 Task: Find connections with filter location Neuss with filter topic #leadershipwith filter profile language German with filter current company Lazard with filter school BUNDELKHAND INSTITUTE OF ENGINEERING AND TECHNOLOGY, JHANSI with filter industry Interurban and Rural Bus Services with filter service category Corporate Events with filter keywords title Continuous Improvement Lead
Action: Mouse moved to (596, 87)
Screenshot: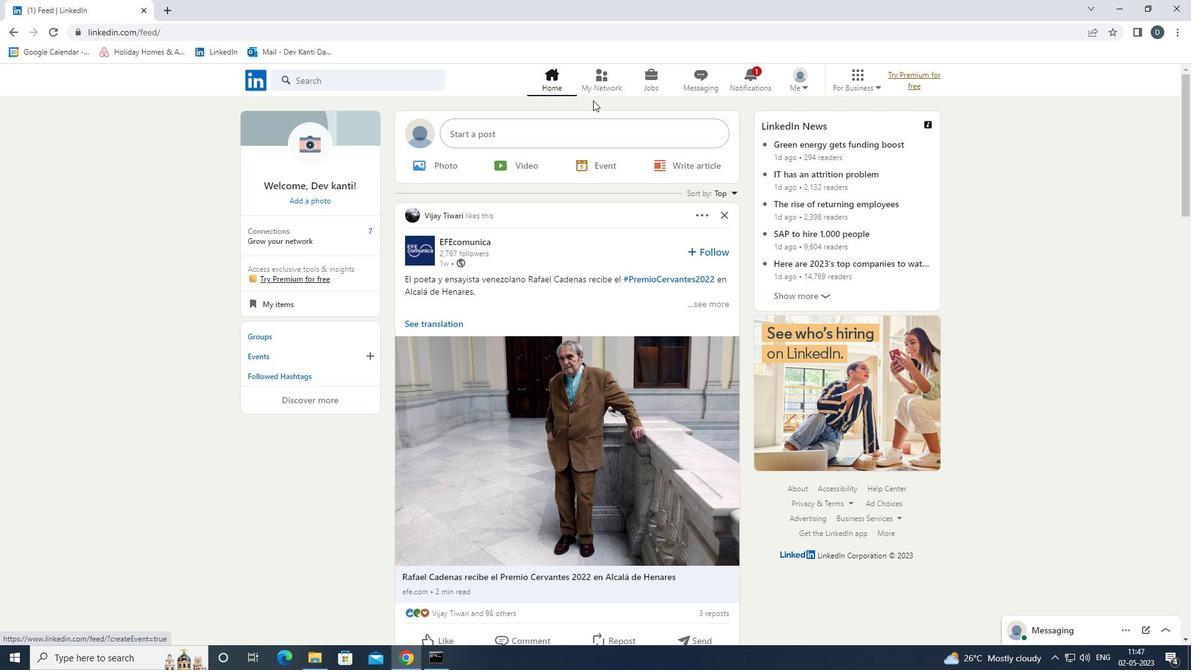 
Action: Mouse pressed left at (596, 87)
Screenshot: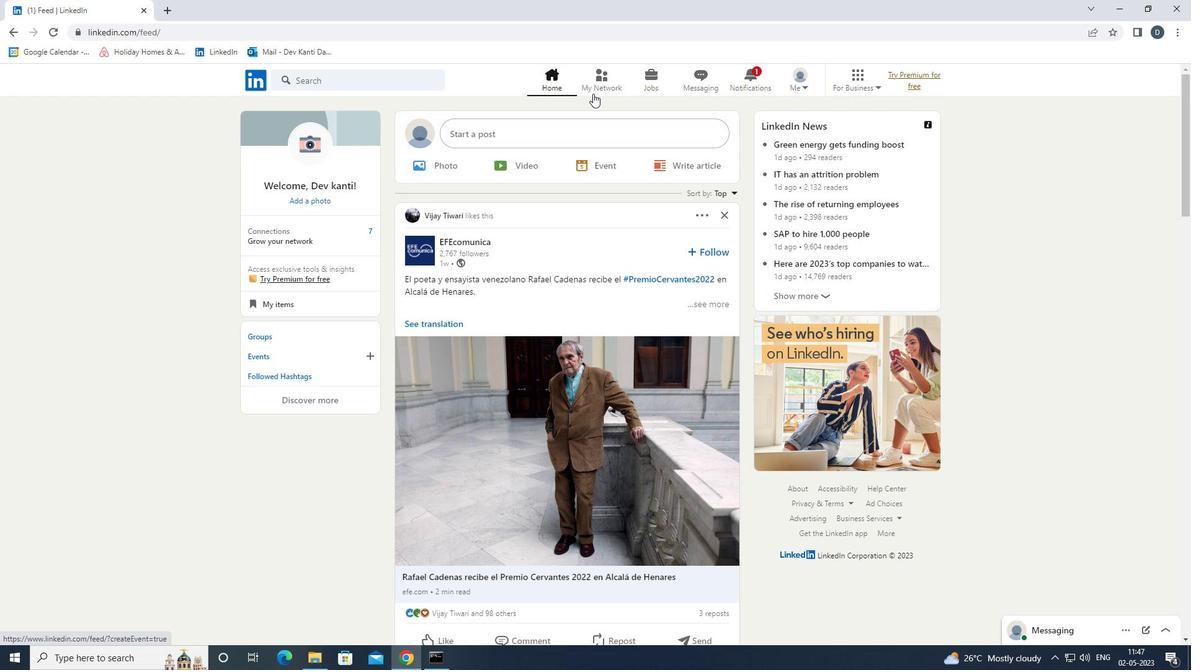 
Action: Mouse moved to (408, 147)
Screenshot: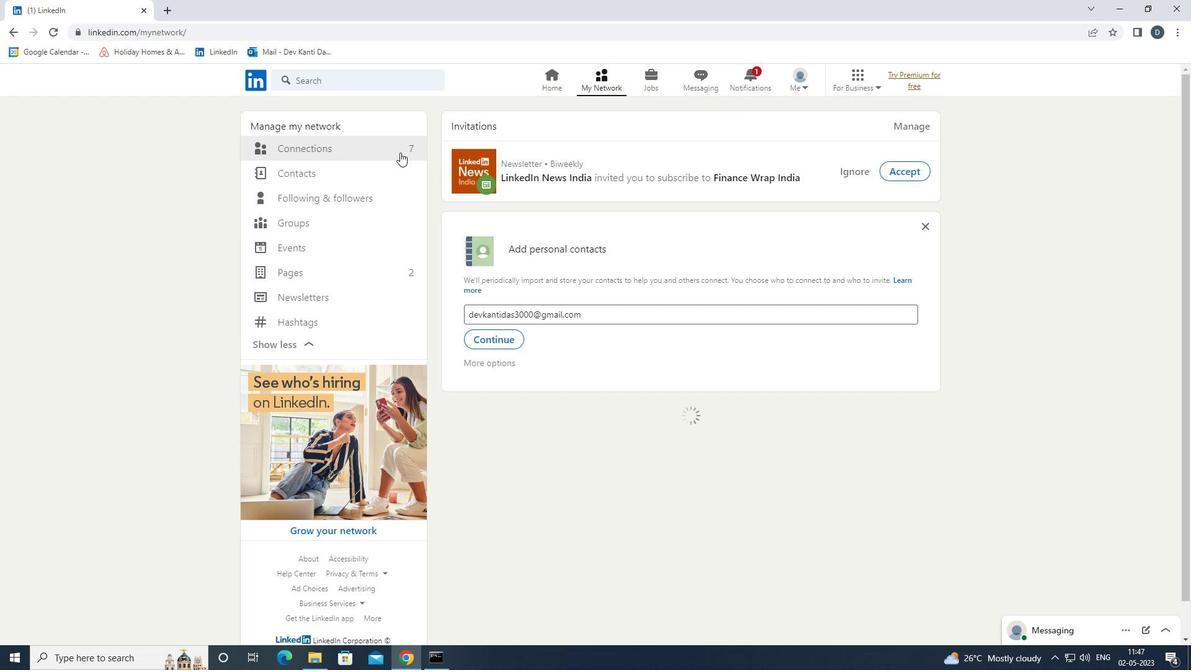 
Action: Mouse pressed left at (408, 147)
Screenshot: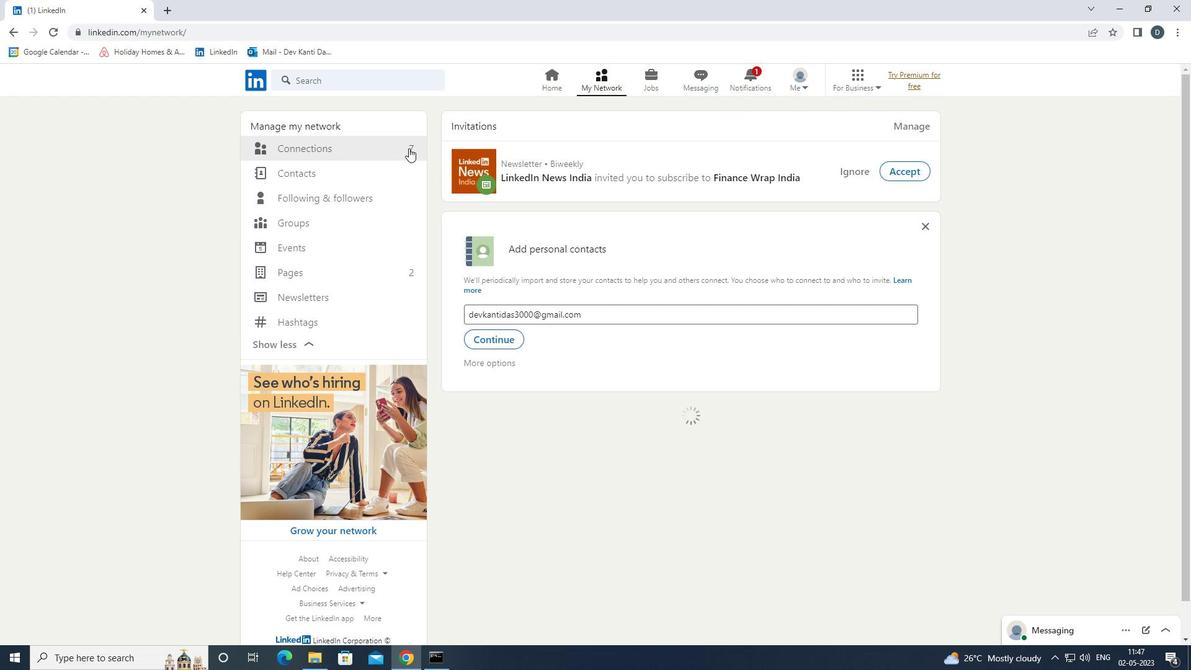 
Action: Mouse moved to (722, 151)
Screenshot: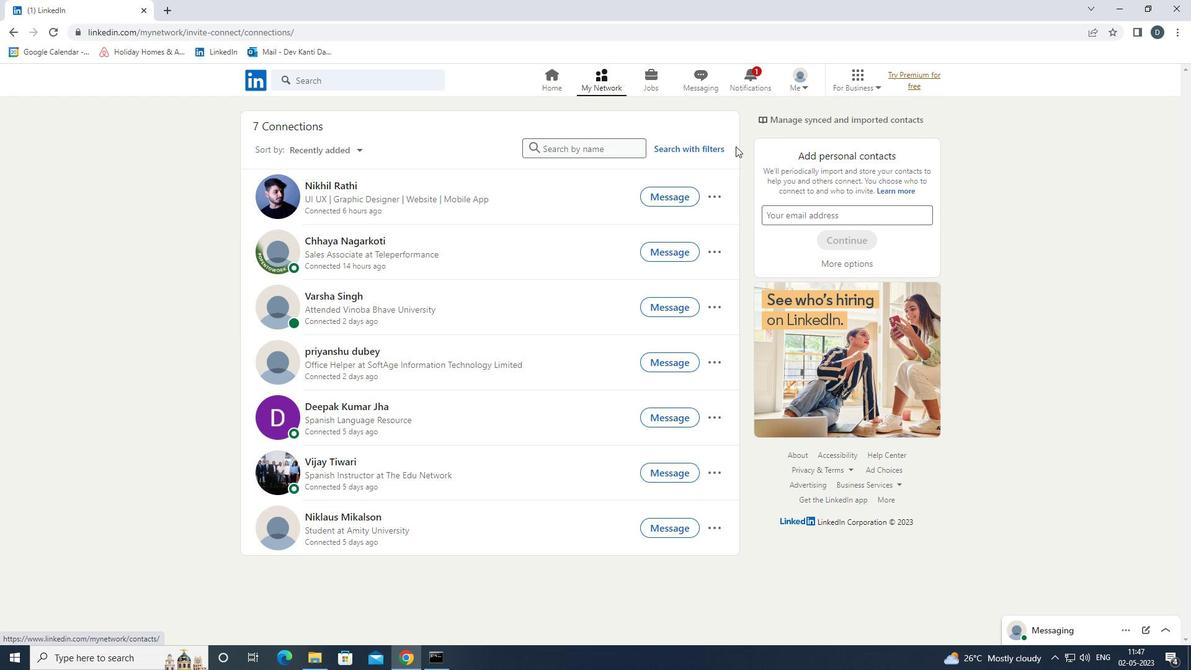 
Action: Mouse pressed left at (722, 151)
Screenshot: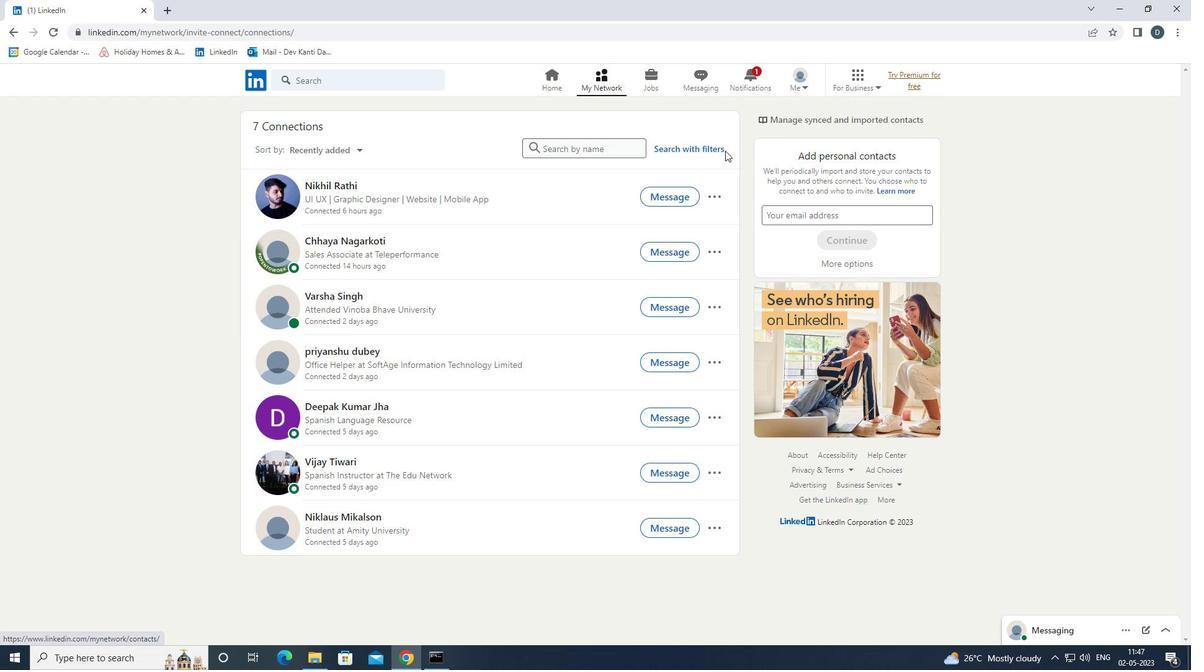 
Action: Mouse moved to (622, 113)
Screenshot: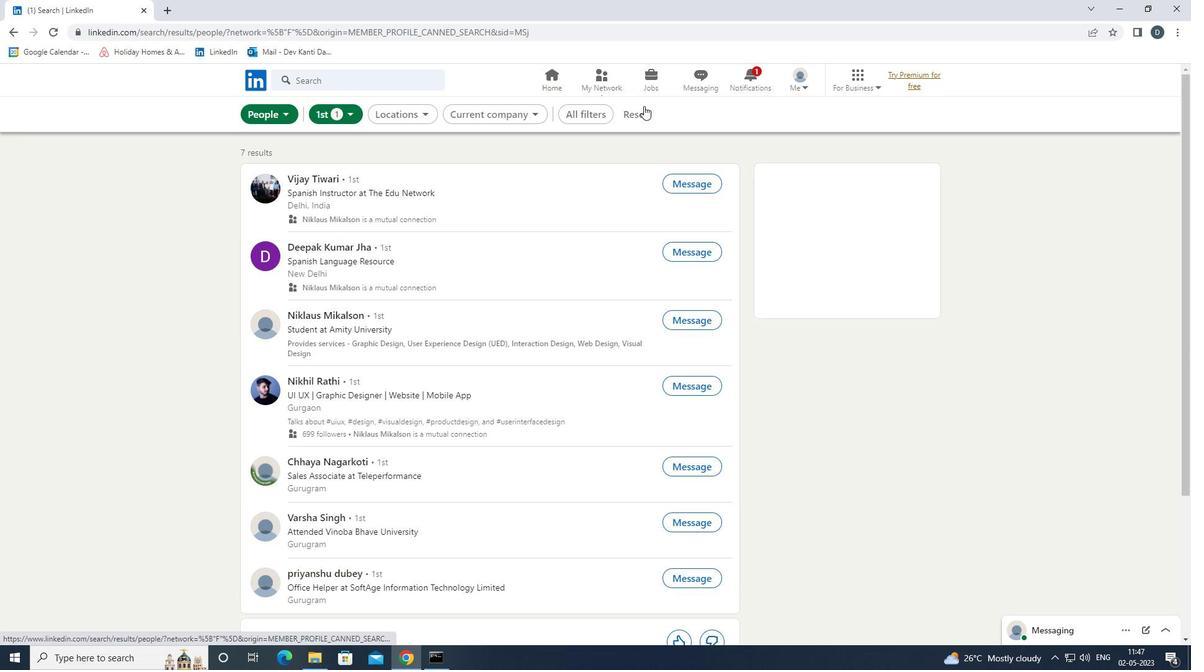 
Action: Mouse pressed left at (622, 113)
Screenshot: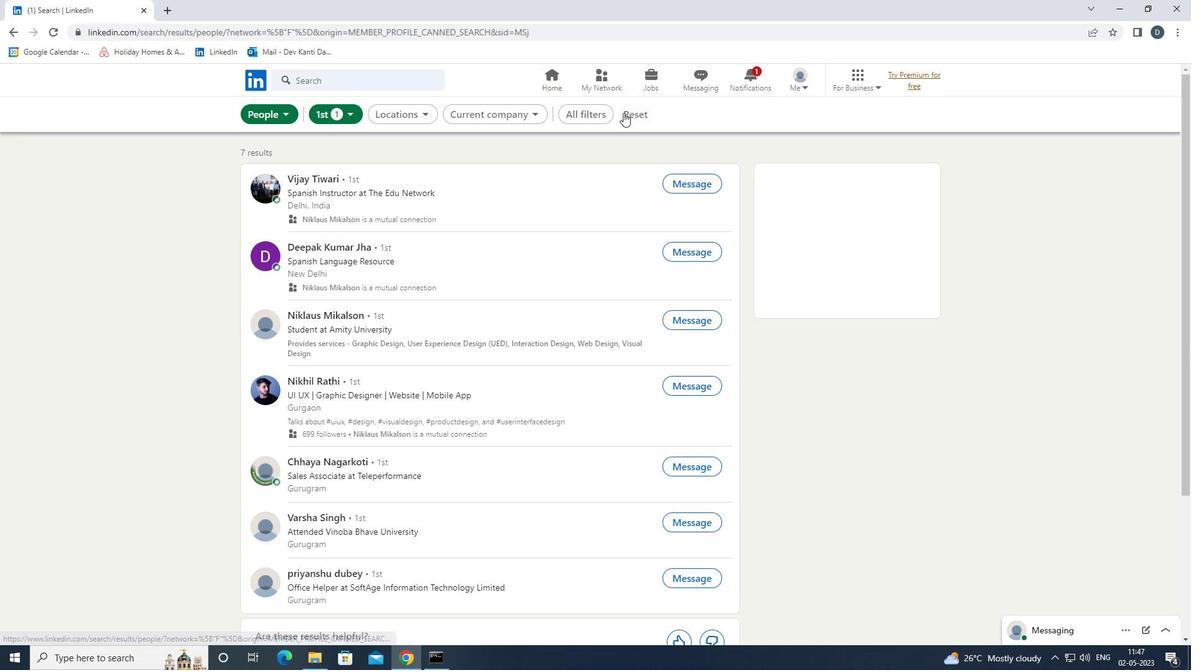 
Action: Mouse moved to (616, 108)
Screenshot: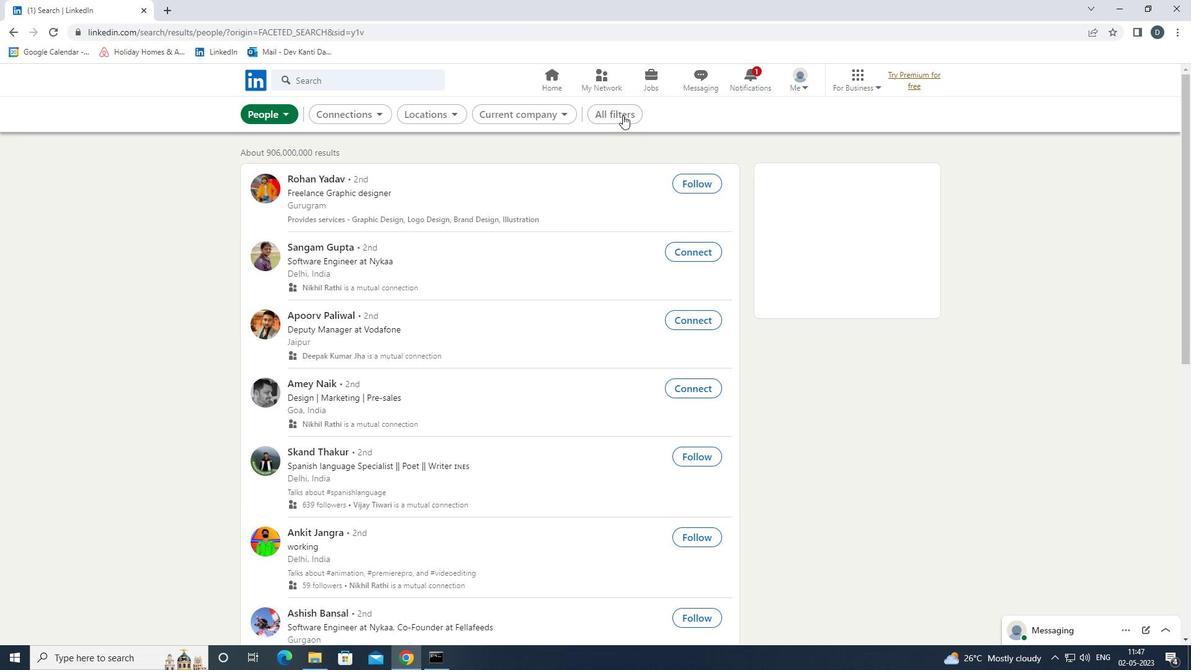 
Action: Mouse pressed left at (616, 108)
Screenshot: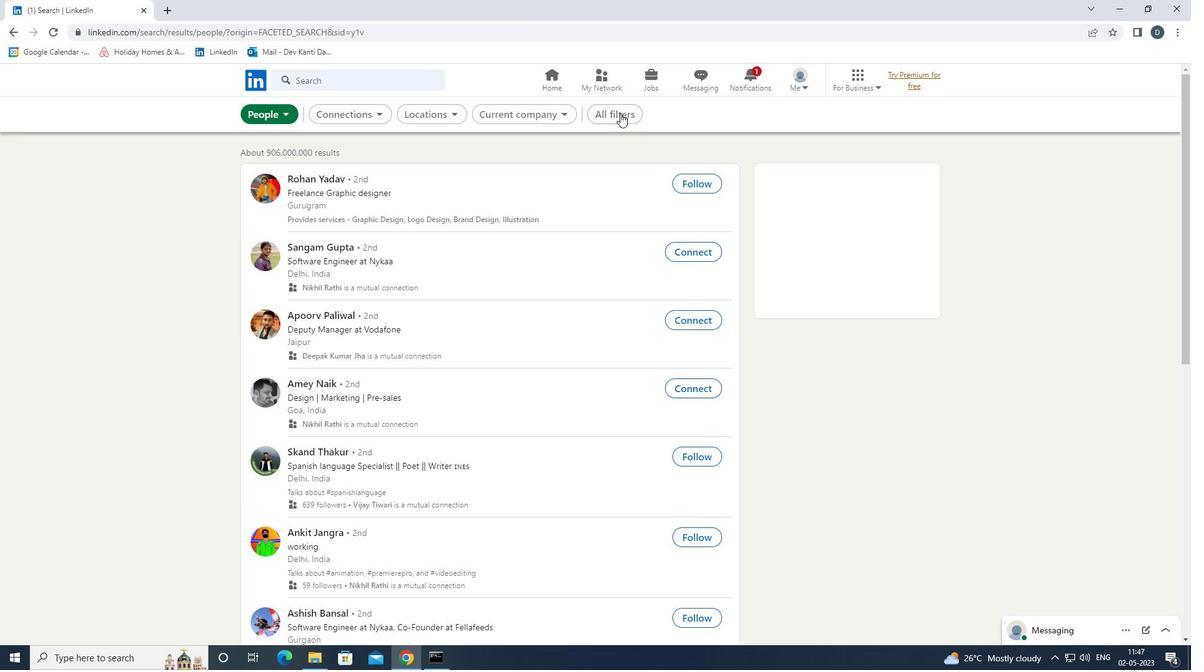 
Action: Mouse moved to (936, 379)
Screenshot: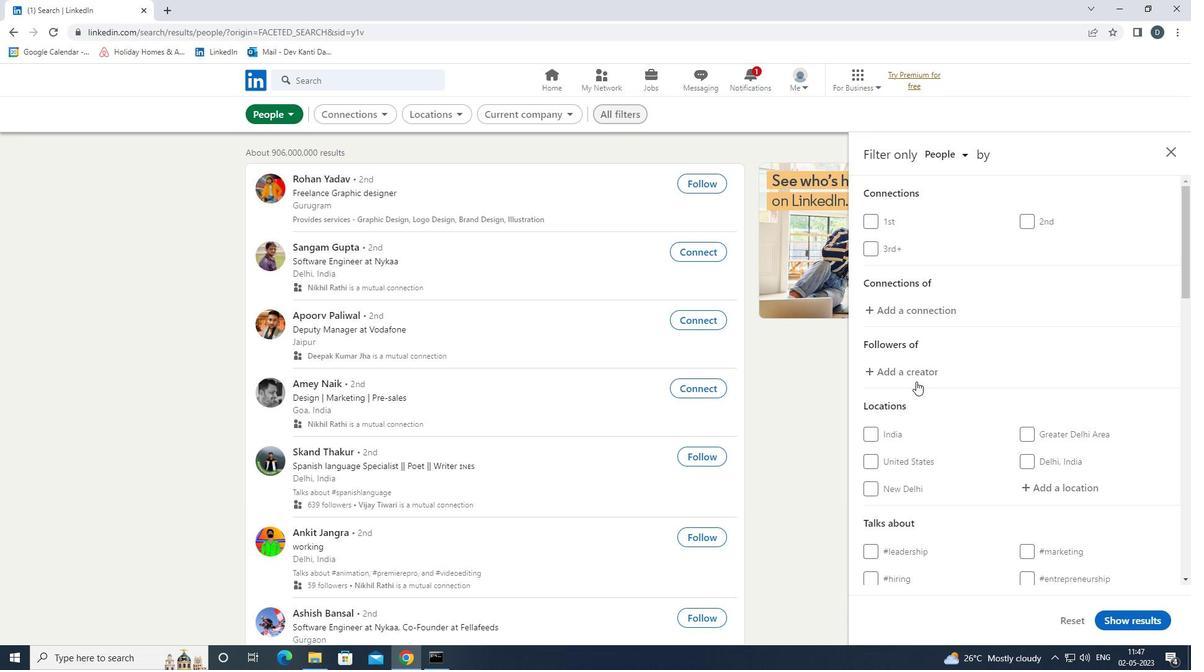 
Action: Mouse scrolled (936, 379) with delta (0, 0)
Screenshot: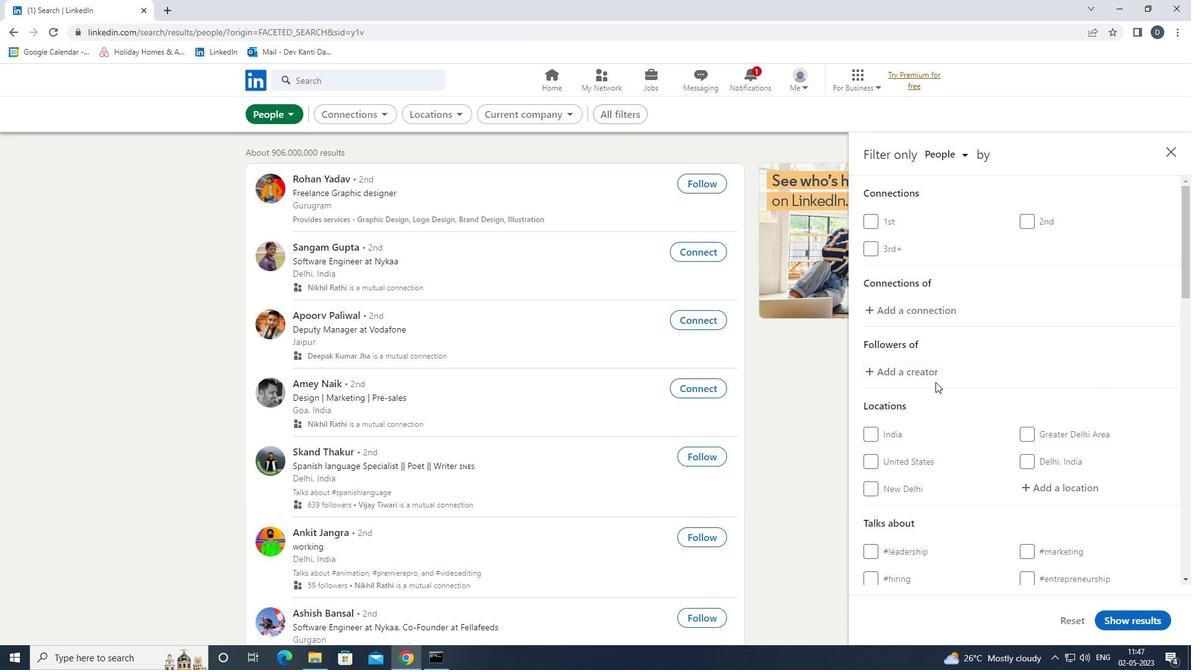 
Action: Mouse moved to (938, 378)
Screenshot: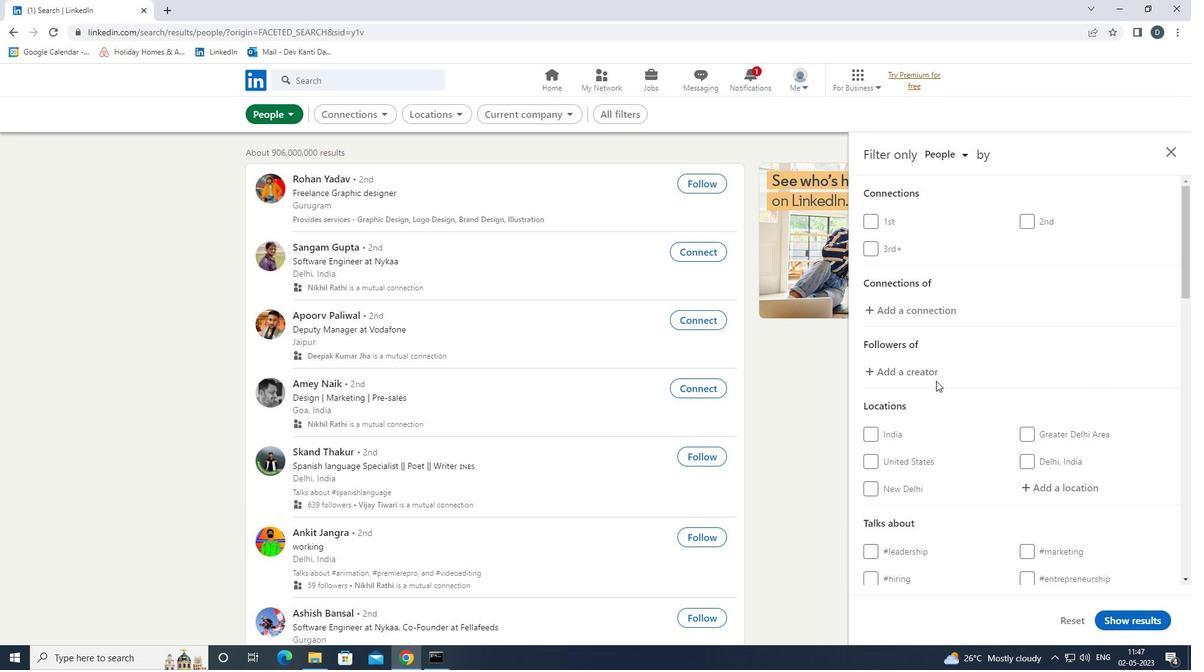 
Action: Mouse scrolled (938, 377) with delta (0, 0)
Screenshot: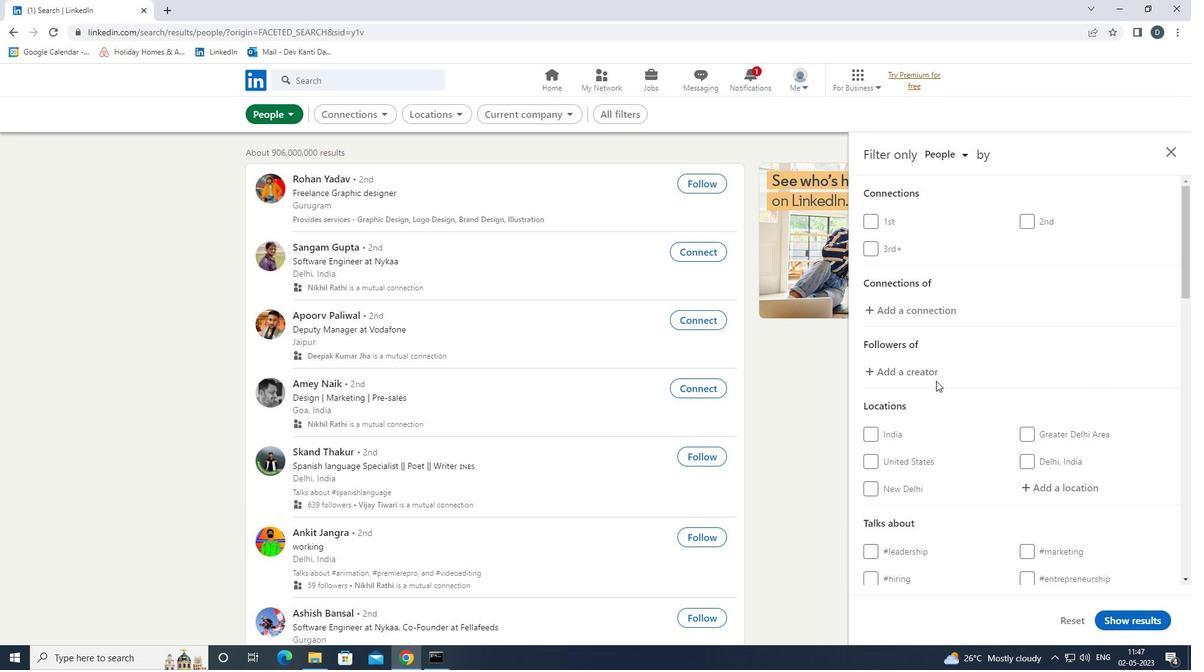 
Action: Mouse moved to (1049, 365)
Screenshot: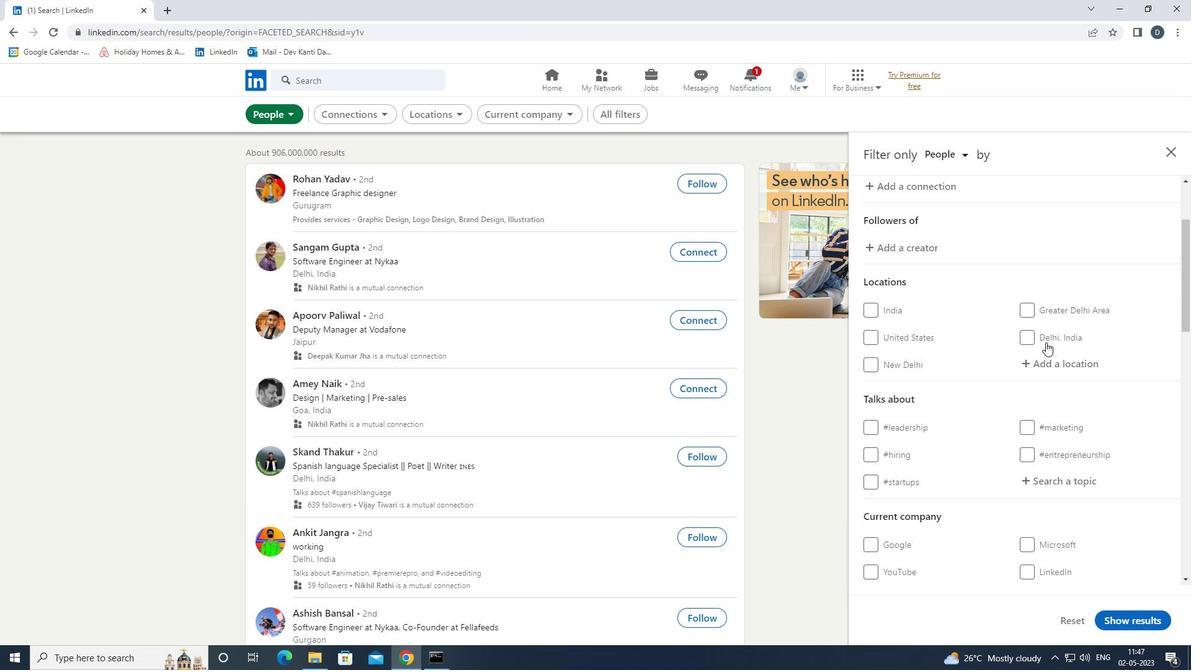 
Action: Mouse pressed left at (1049, 365)
Screenshot: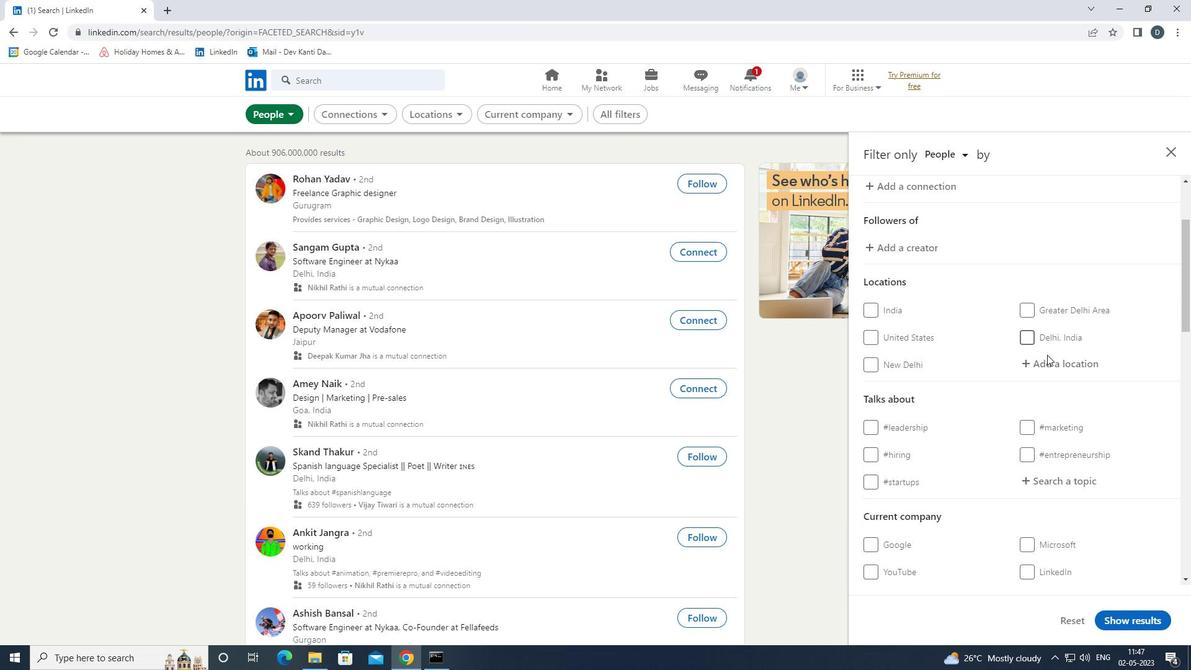 
Action: Mouse moved to (1050, 365)
Screenshot: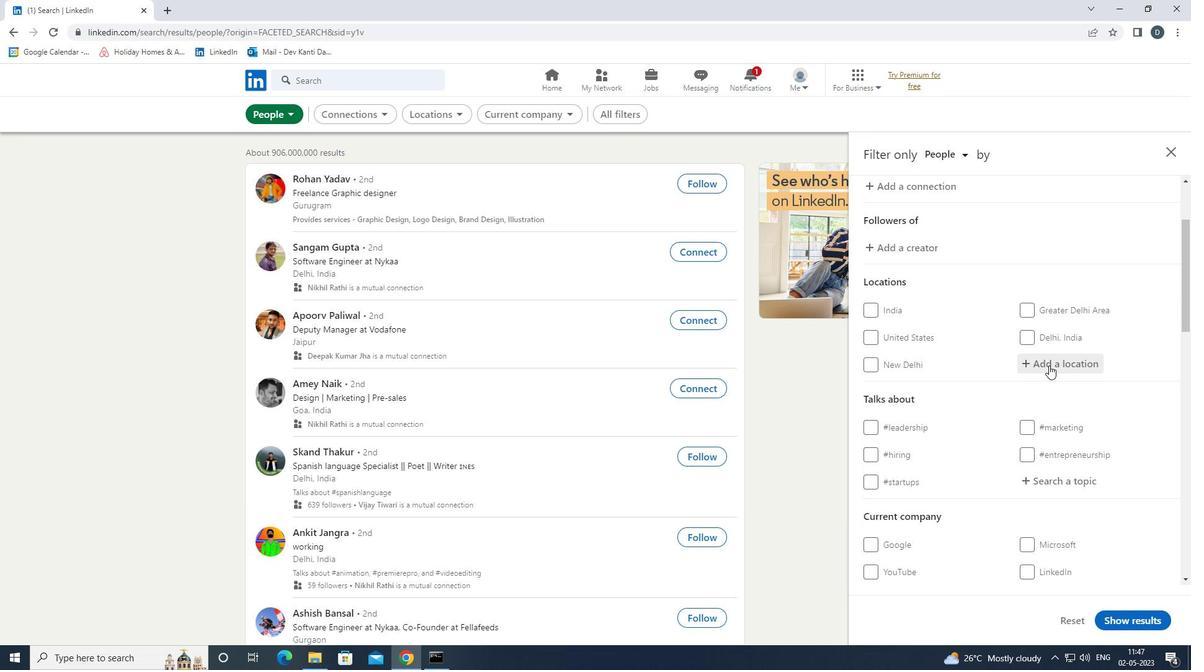 
Action: Key pressed <Key.shift>NEUSS<Key.down><Key.enter>
Screenshot: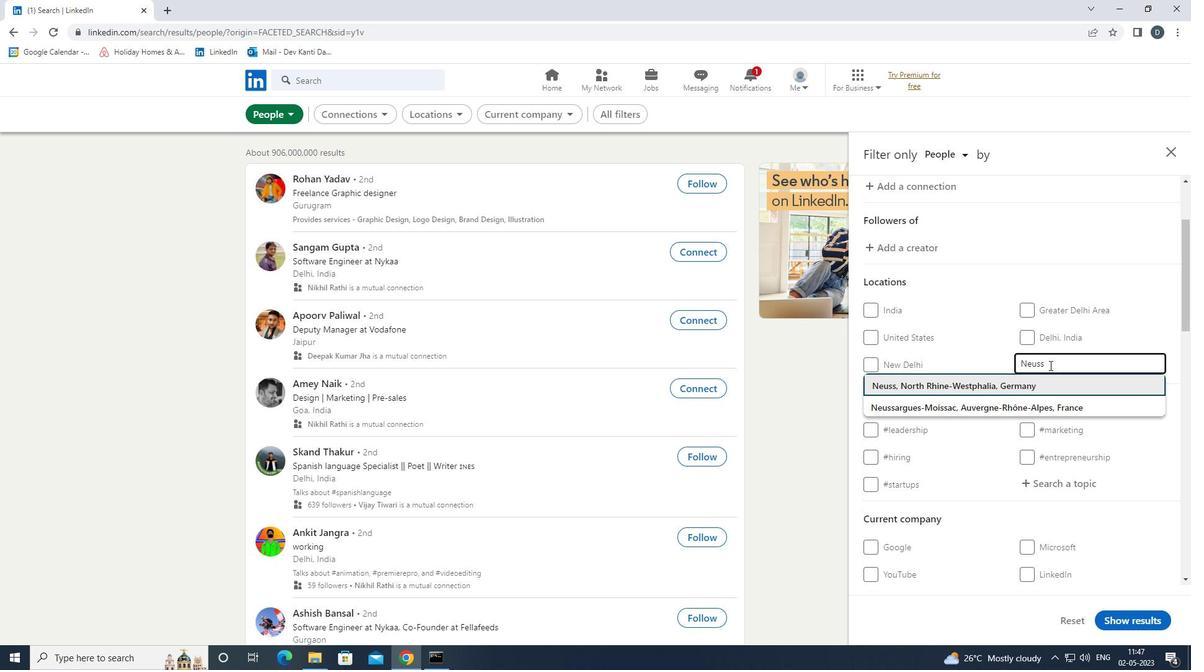 
Action: Mouse moved to (1054, 364)
Screenshot: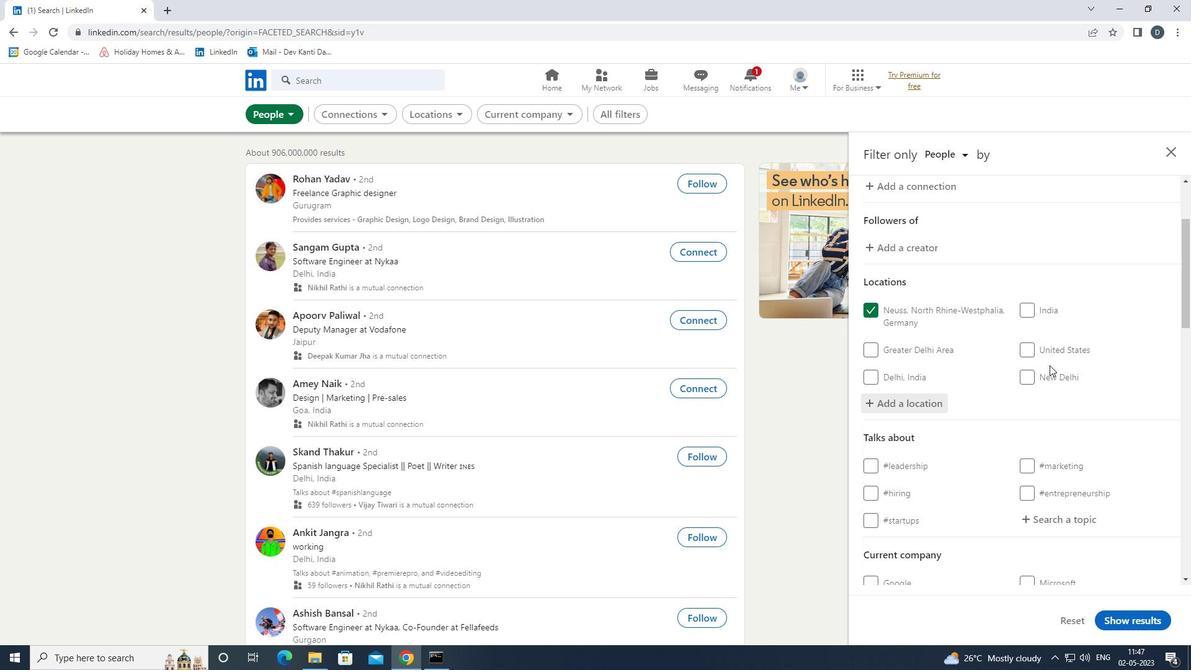 
Action: Mouse scrolled (1054, 364) with delta (0, 0)
Screenshot: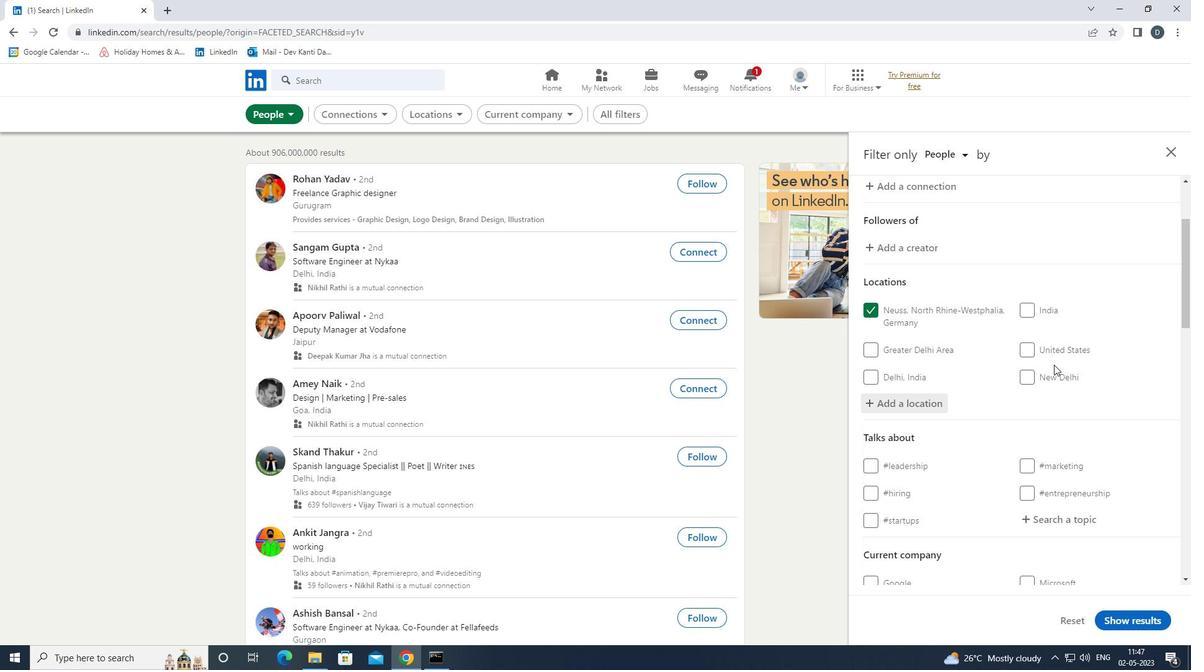 
Action: Mouse scrolled (1054, 364) with delta (0, 0)
Screenshot: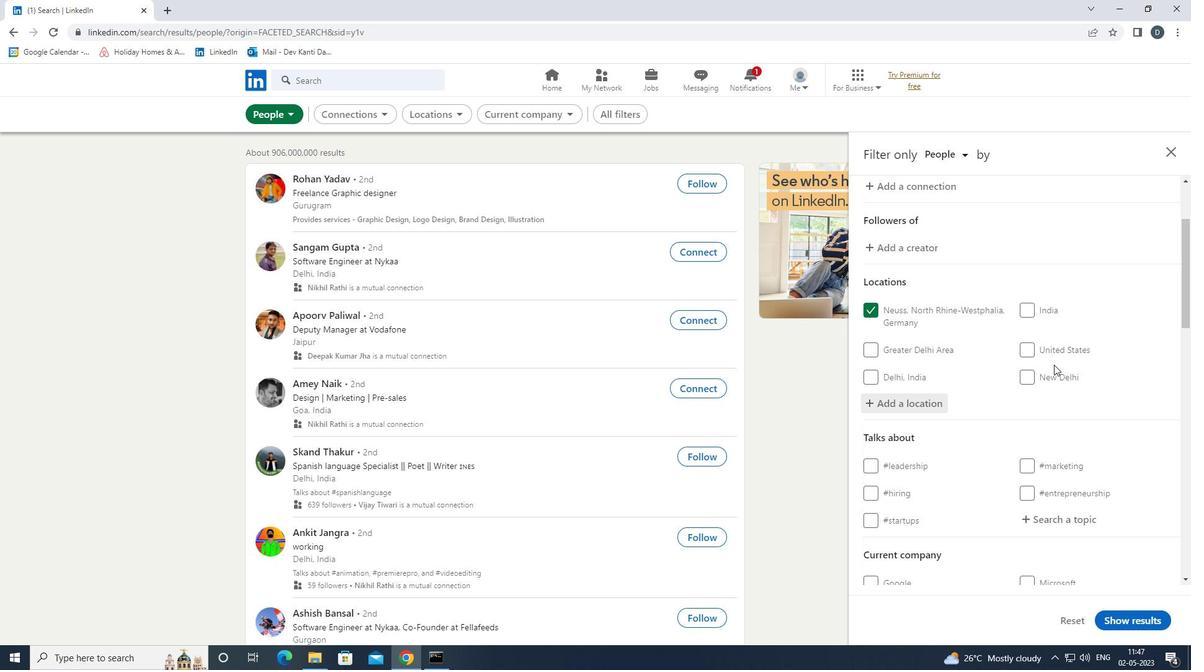 
Action: Mouse moved to (1042, 395)
Screenshot: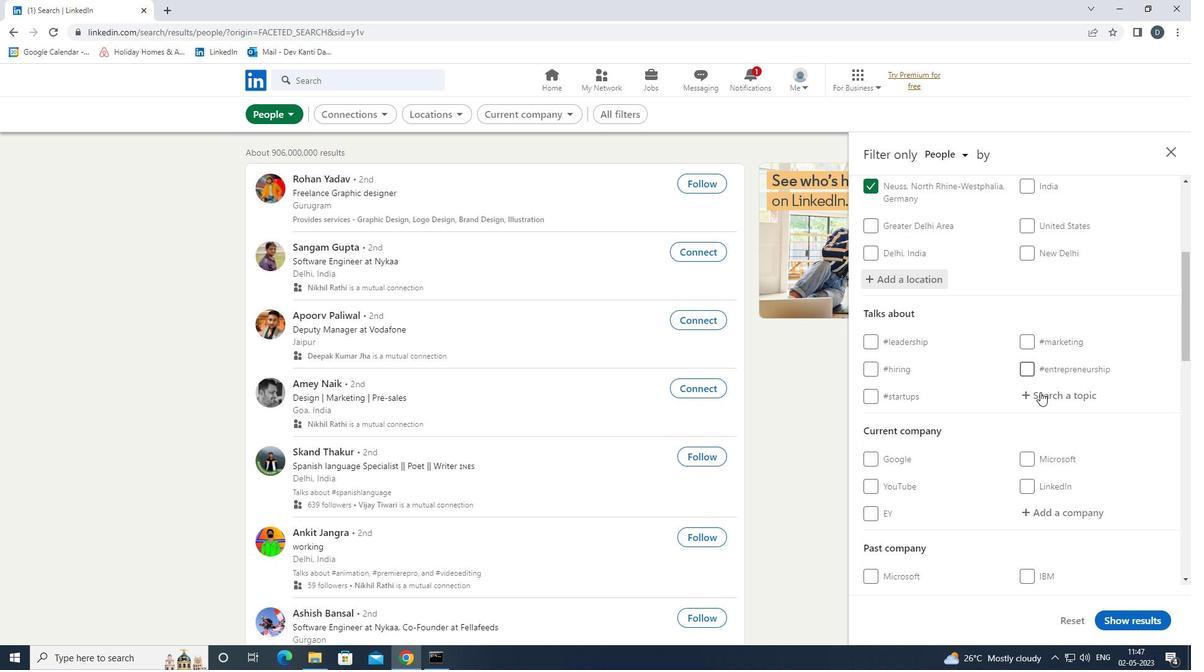 
Action: Mouse pressed left at (1042, 395)
Screenshot: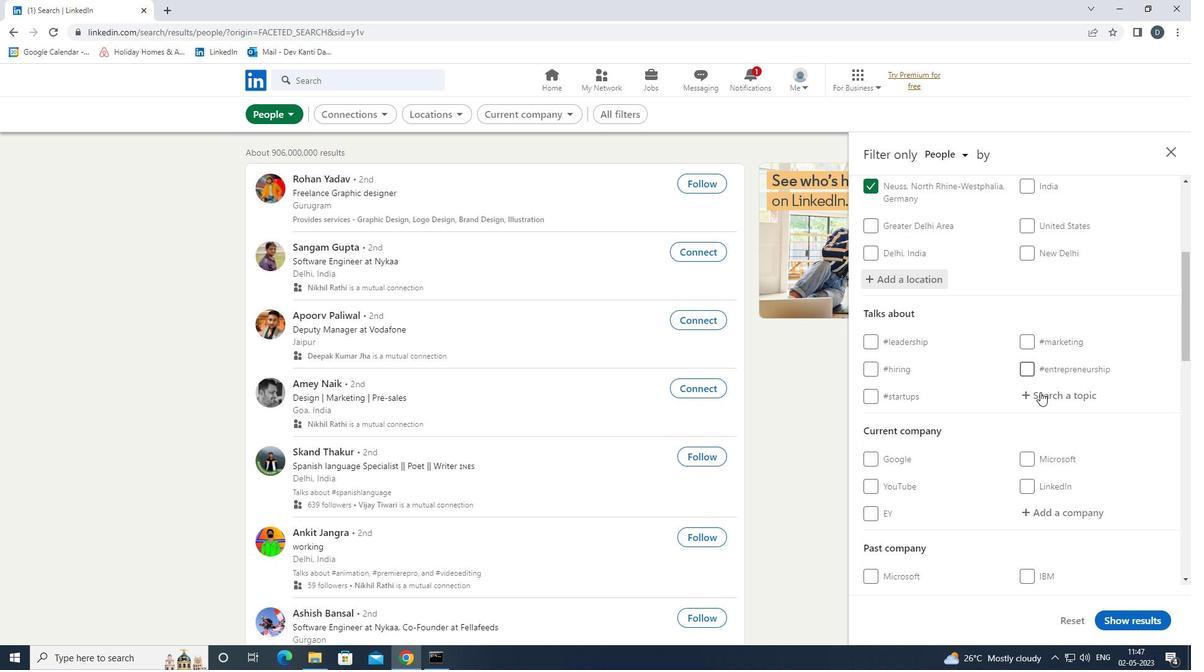 
Action: Mouse moved to (1042, 395)
Screenshot: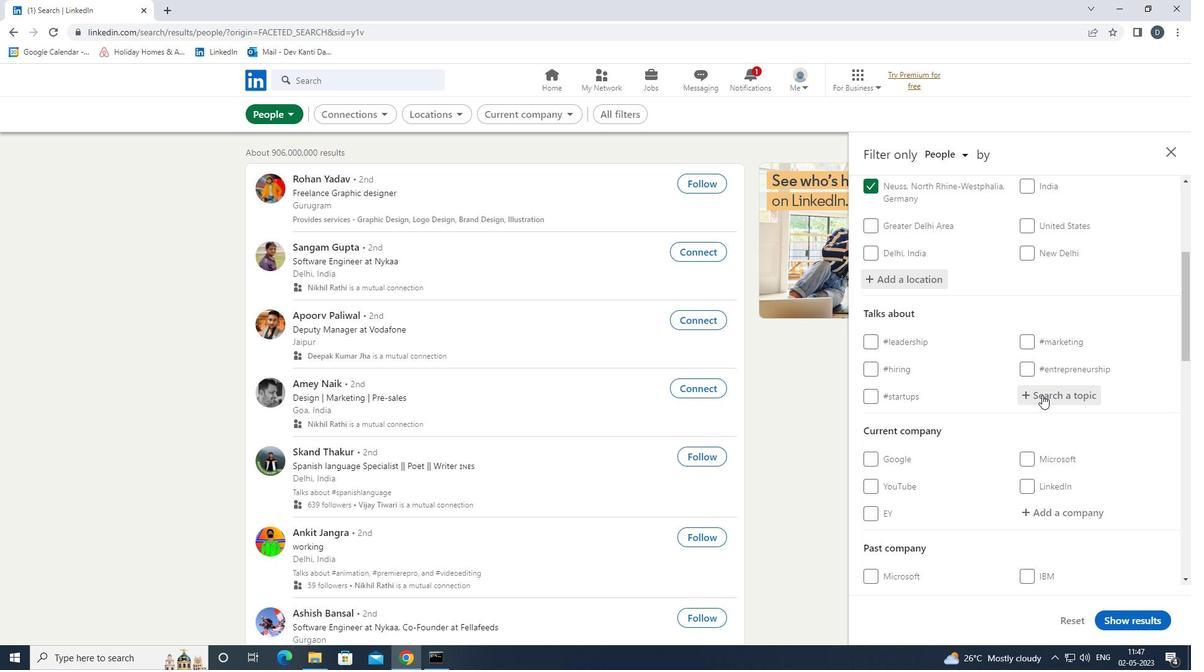 
Action: Key pressed LEADERSHIP<Key.down><Key.enter>
Screenshot: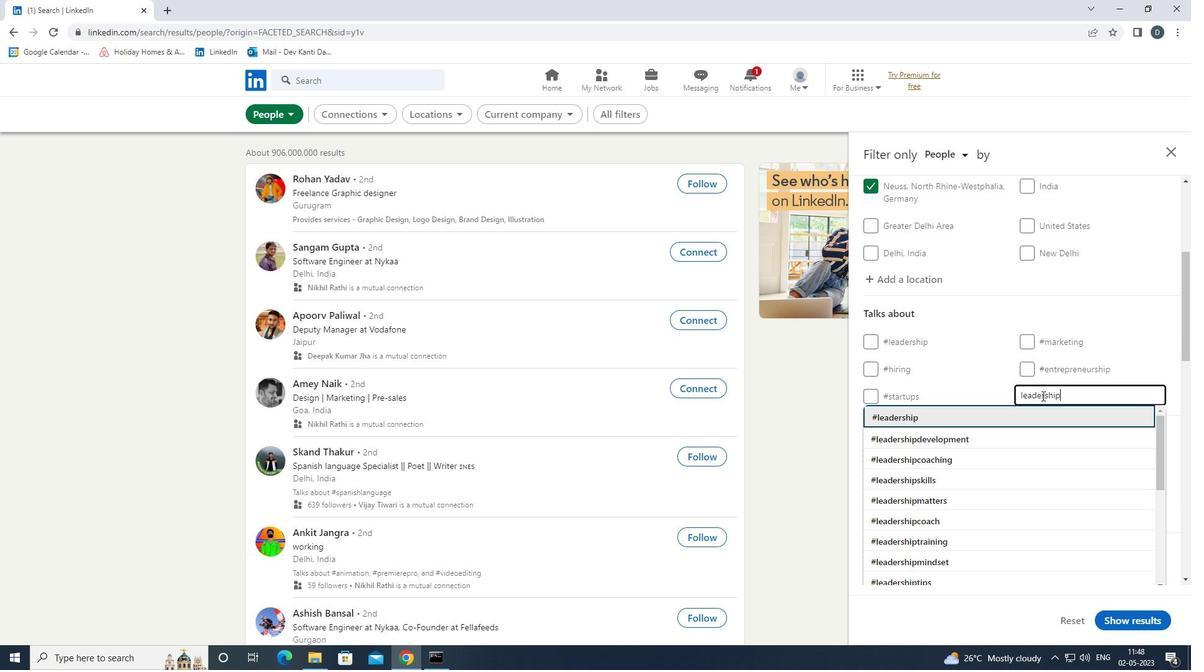 
Action: Mouse moved to (1038, 397)
Screenshot: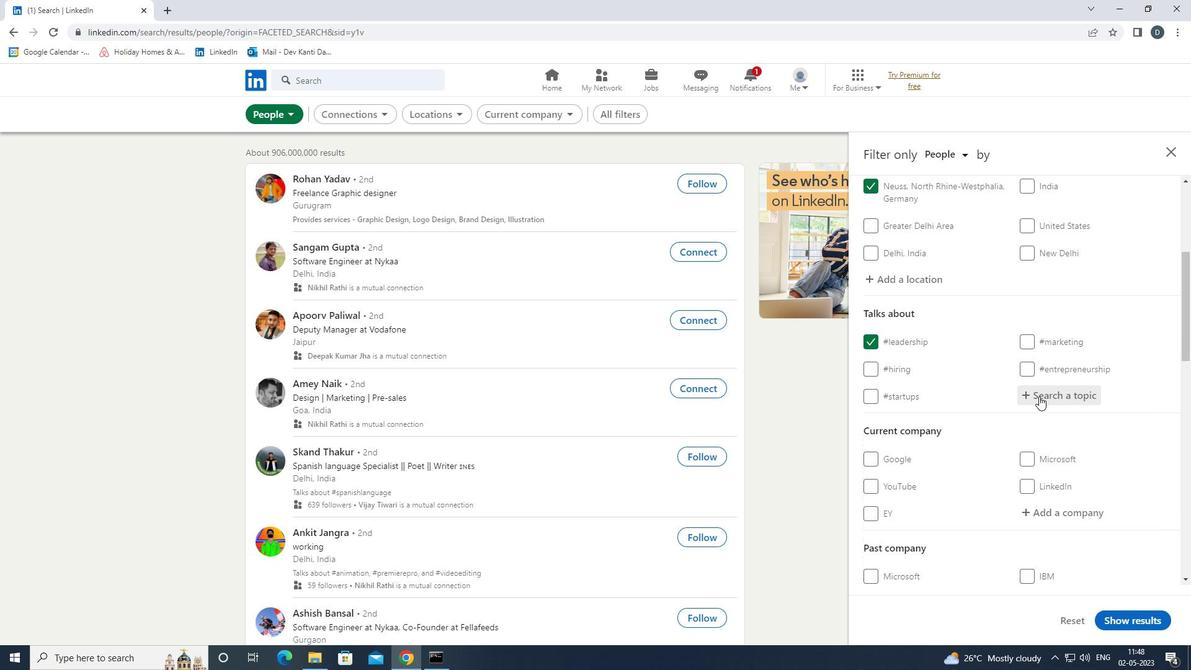 
Action: Mouse scrolled (1038, 396) with delta (0, 0)
Screenshot: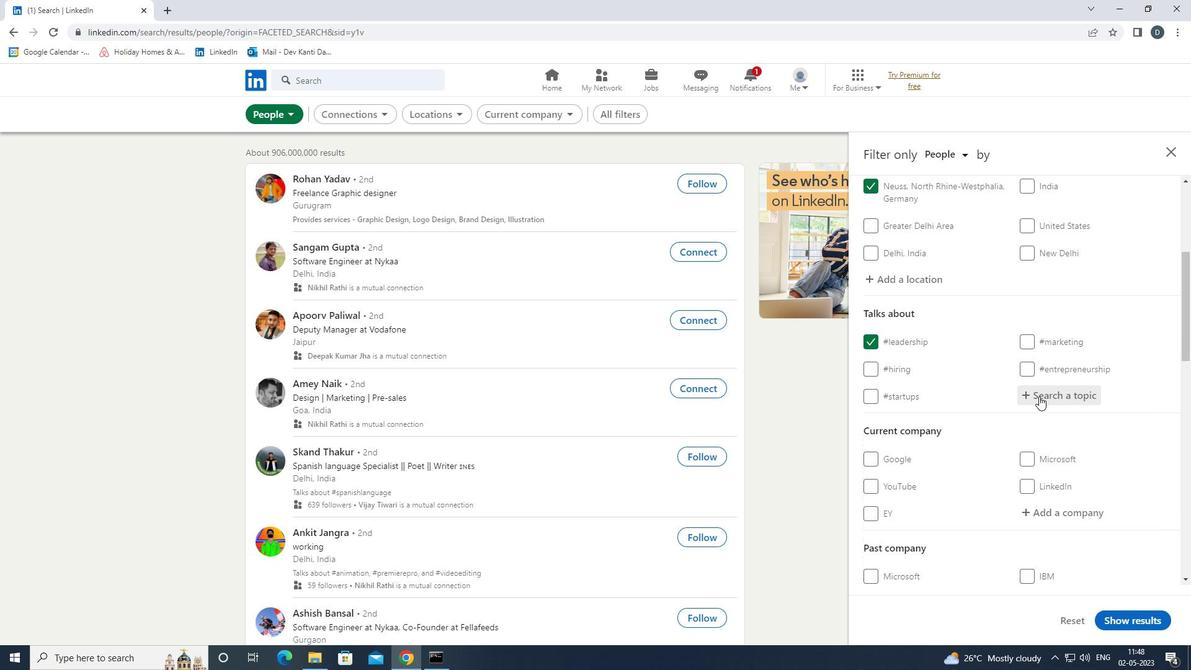 
Action: Mouse moved to (1038, 397)
Screenshot: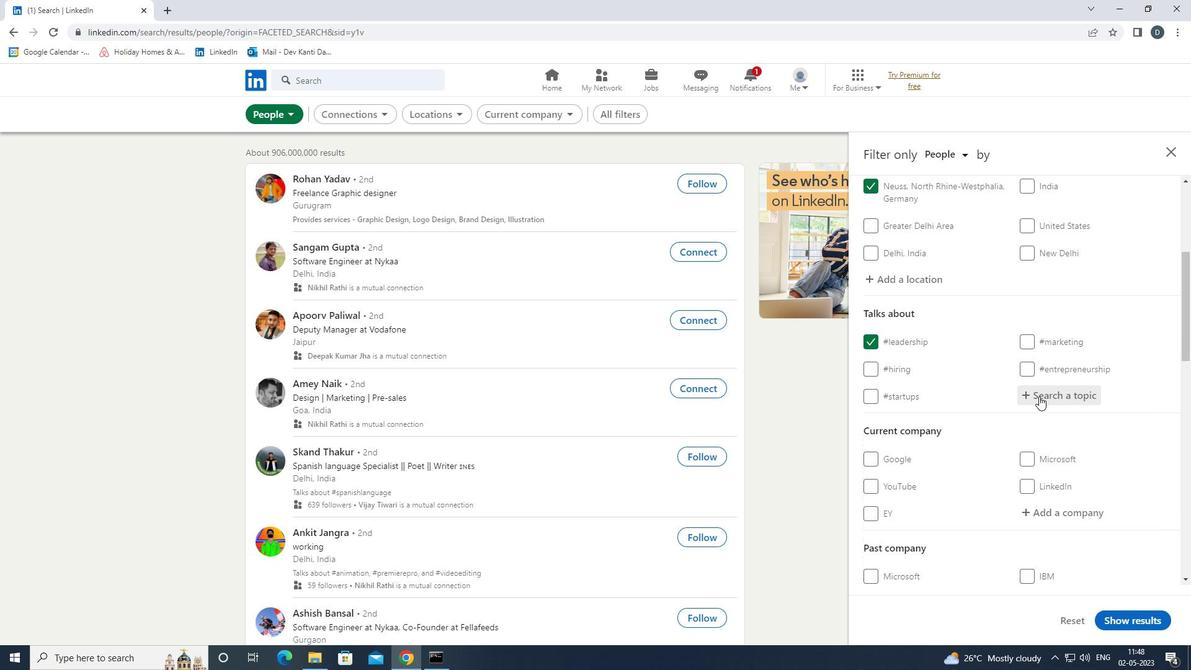 
Action: Mouse scrolled (1038, 396) with delta (0, 0)
Screenshot: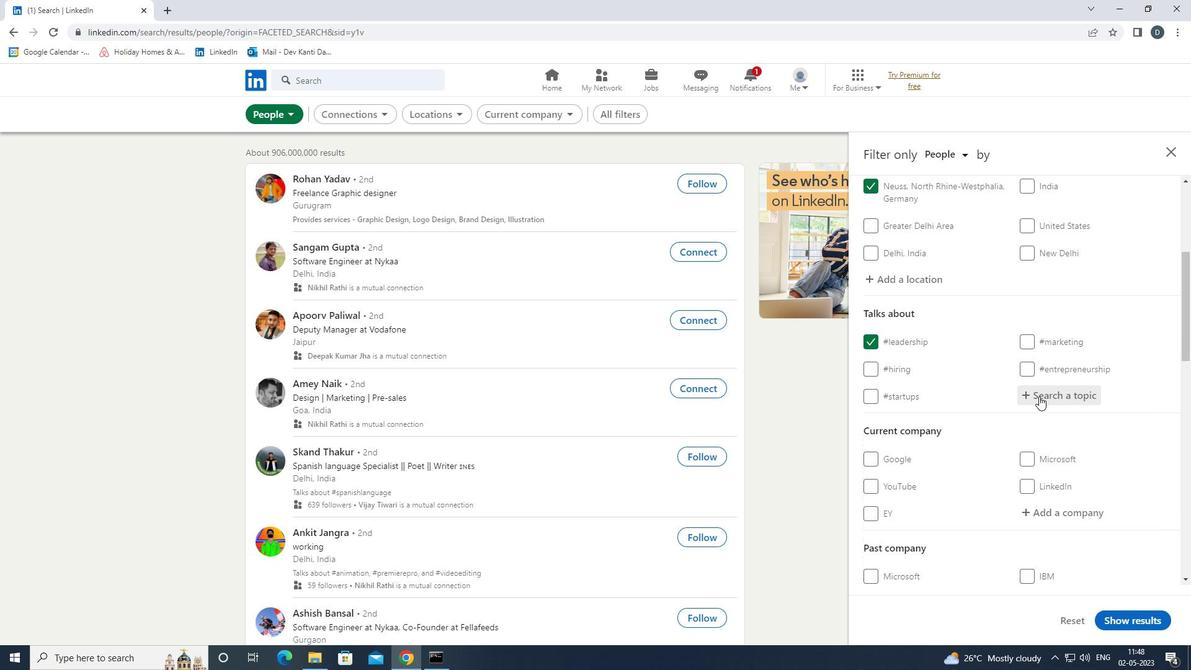 
Action: Mouse scrolled (1038, 396) with delta (0, 0)
Screenshot: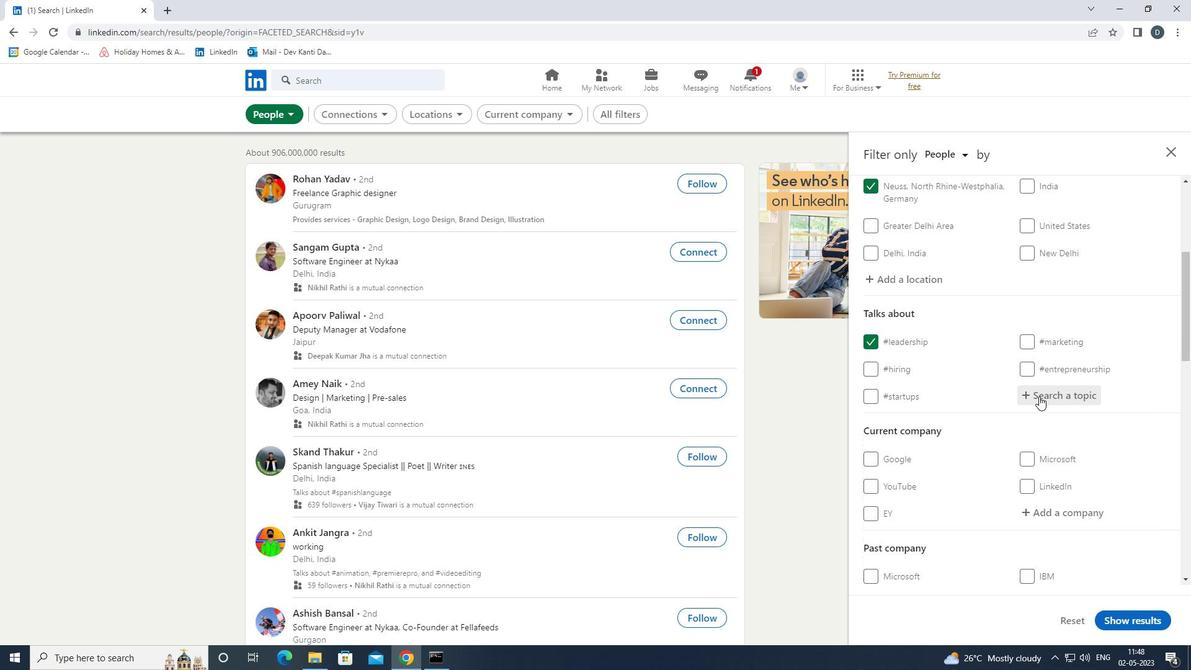 
Action: Mouse scrolled (1038, 396) with delta (0, 0)
Screenshot: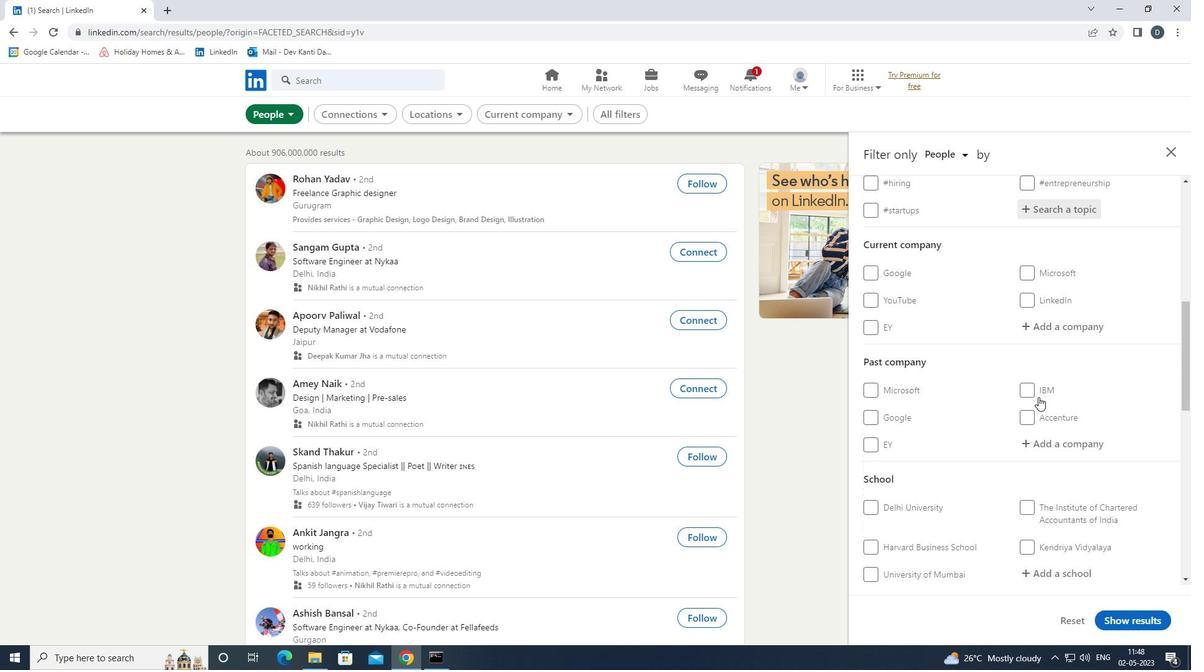 
Action: Mouse scrolled (1038, 396) with delta (0, 0)
Screenshot: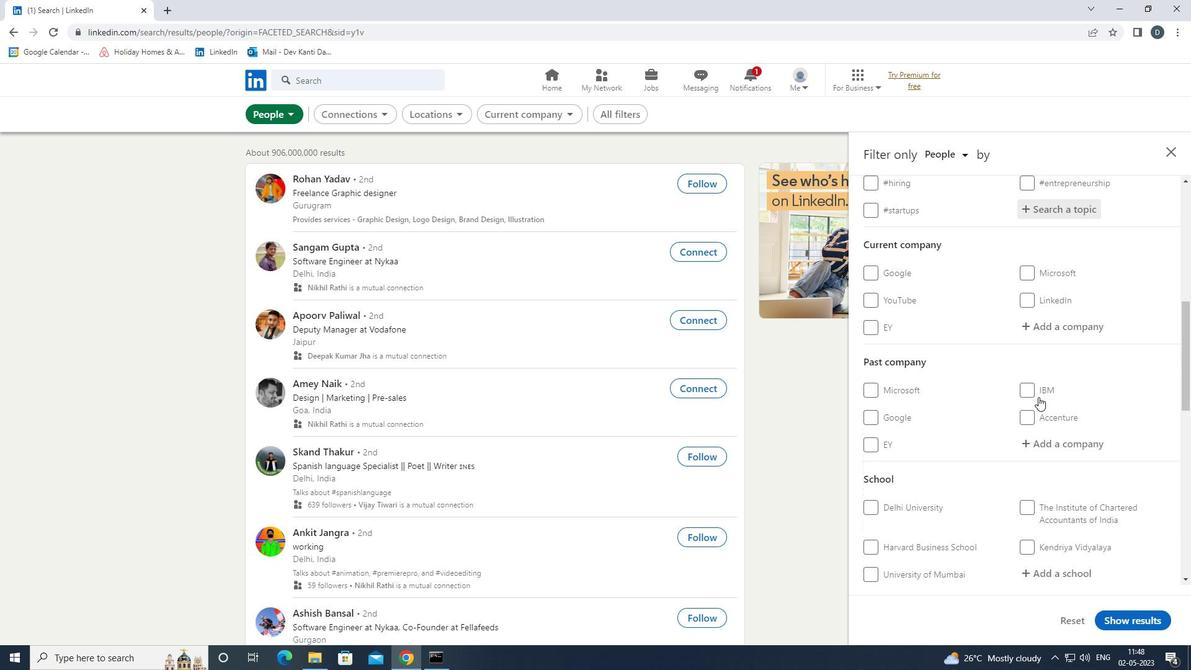 
Action: Mouse scrolled (1038, 396) with delta (0, 0)
Screenshot: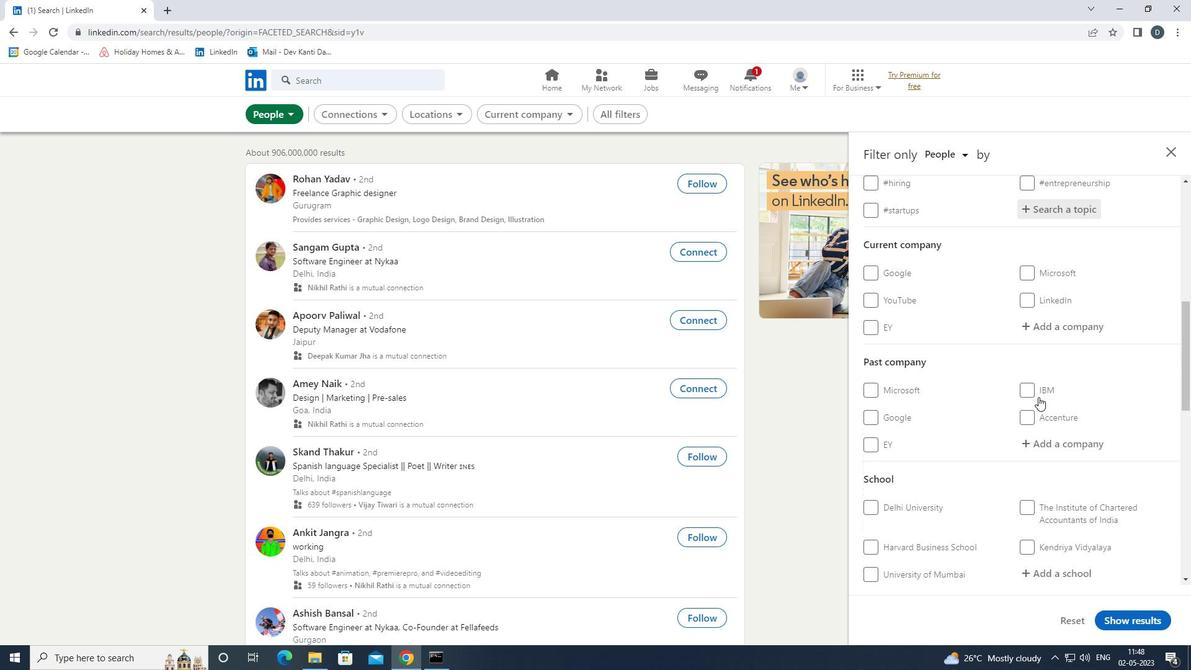 
Action: Mouse scrolled (1038, 396) with delta (0, 0)
Screenshot: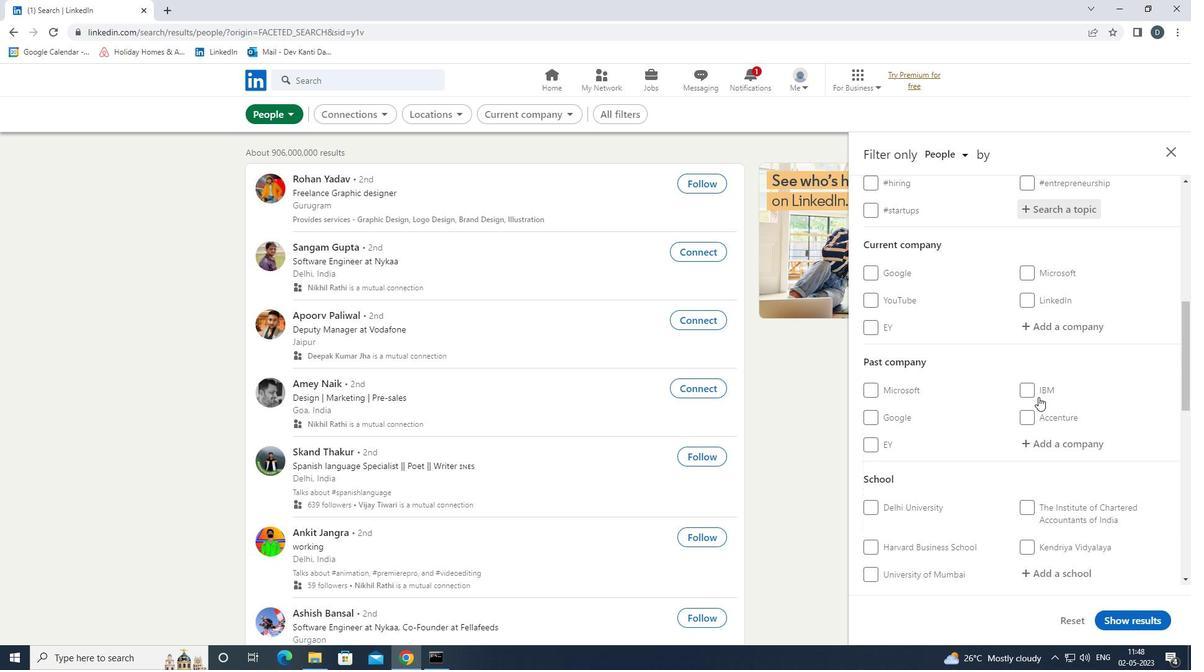 
Action: Mouse scrolled (1038, 396) with delta (0, 0)
Screenshot: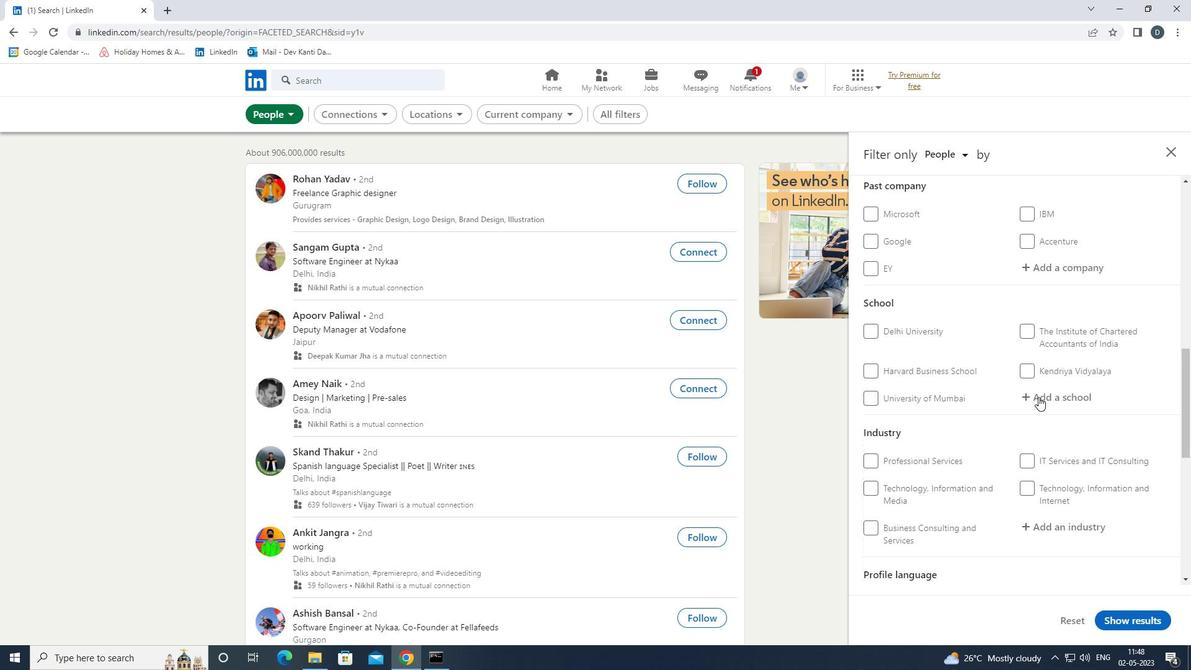 
Action: Mouse moved to (894, 520)
Screenshot: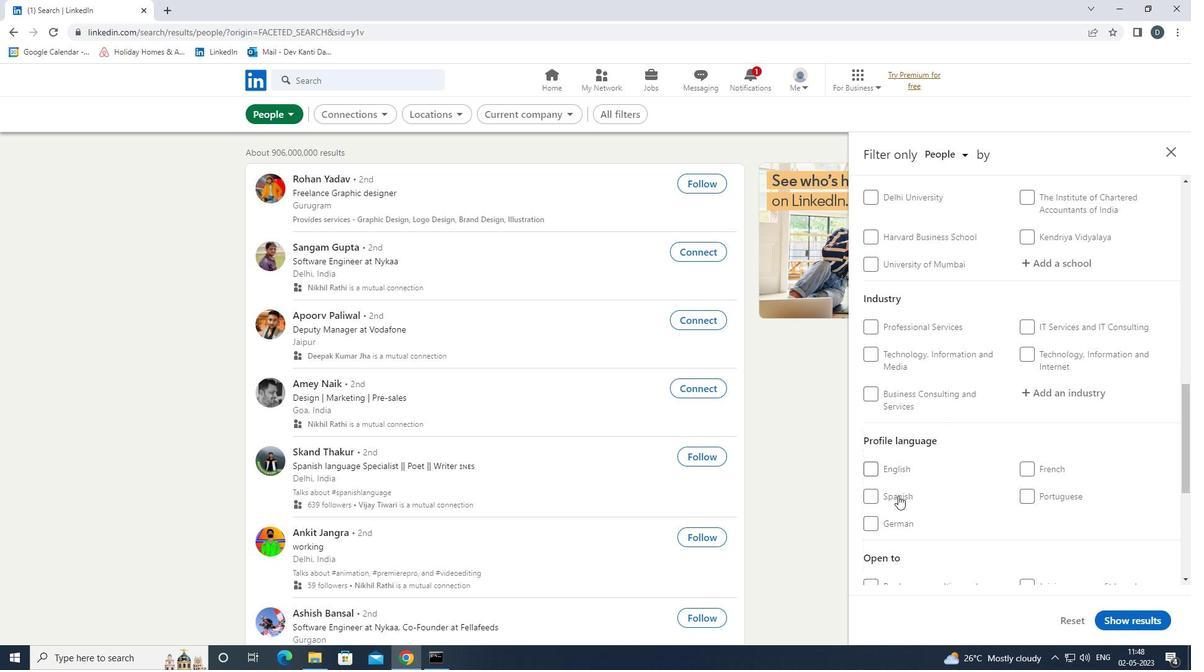 
Action: Mouse pressed left at (894, 520)
Screenshot: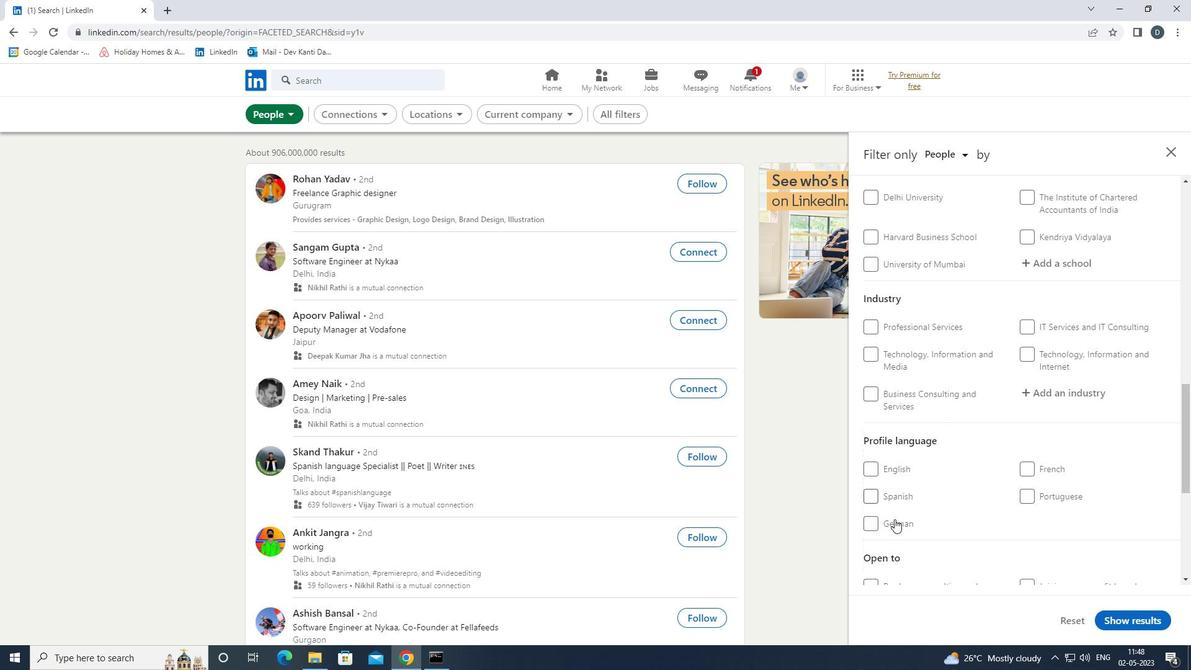 
Action: Mouse moved to (1048, 494)
Screenshot: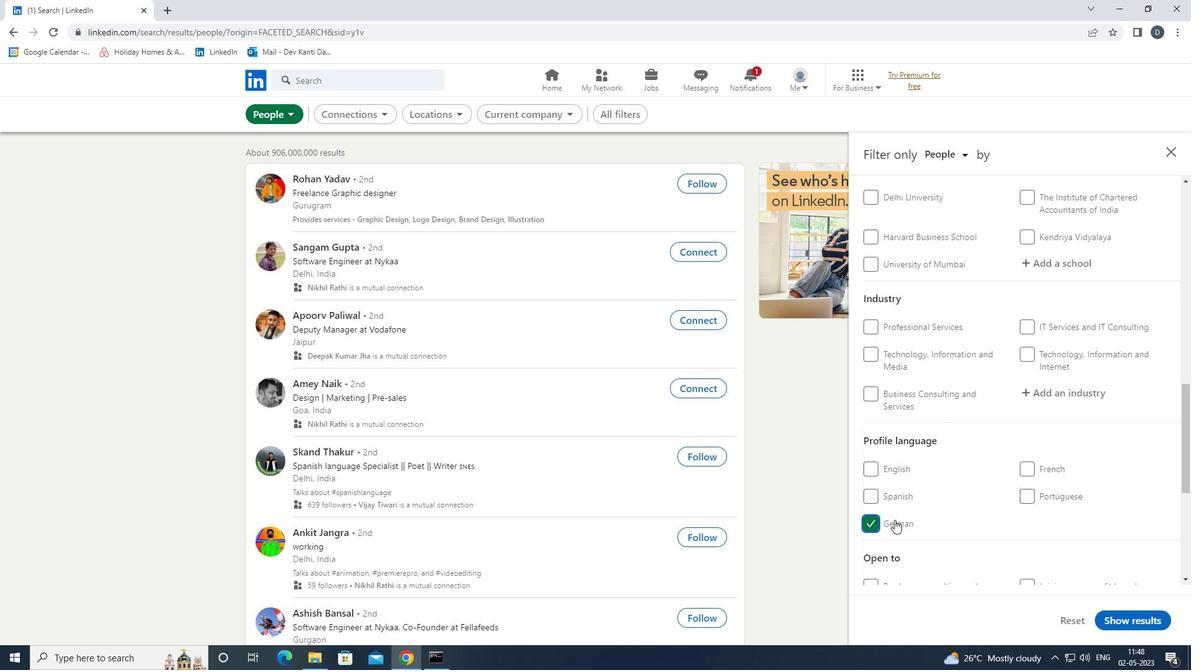 
Action: Mouse scrolled (1048, 495) with delta (0, 0)
Screenshot: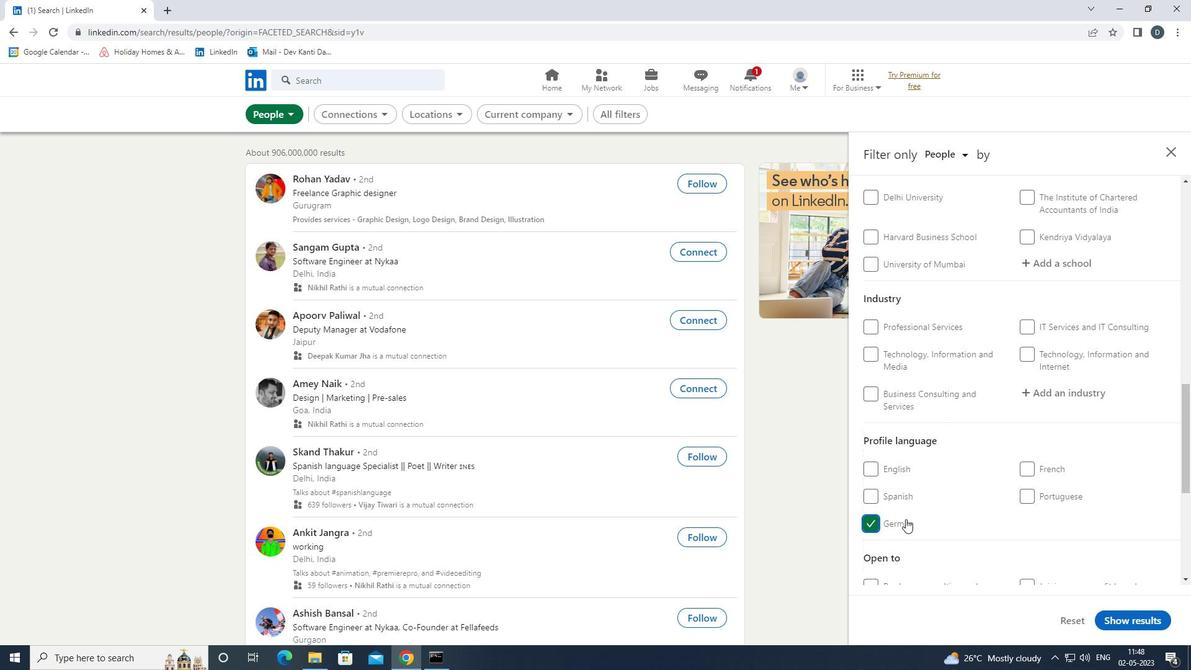 
Action: Mouse scrolled (1048, 495) with delta (0, 0)
Screenshot: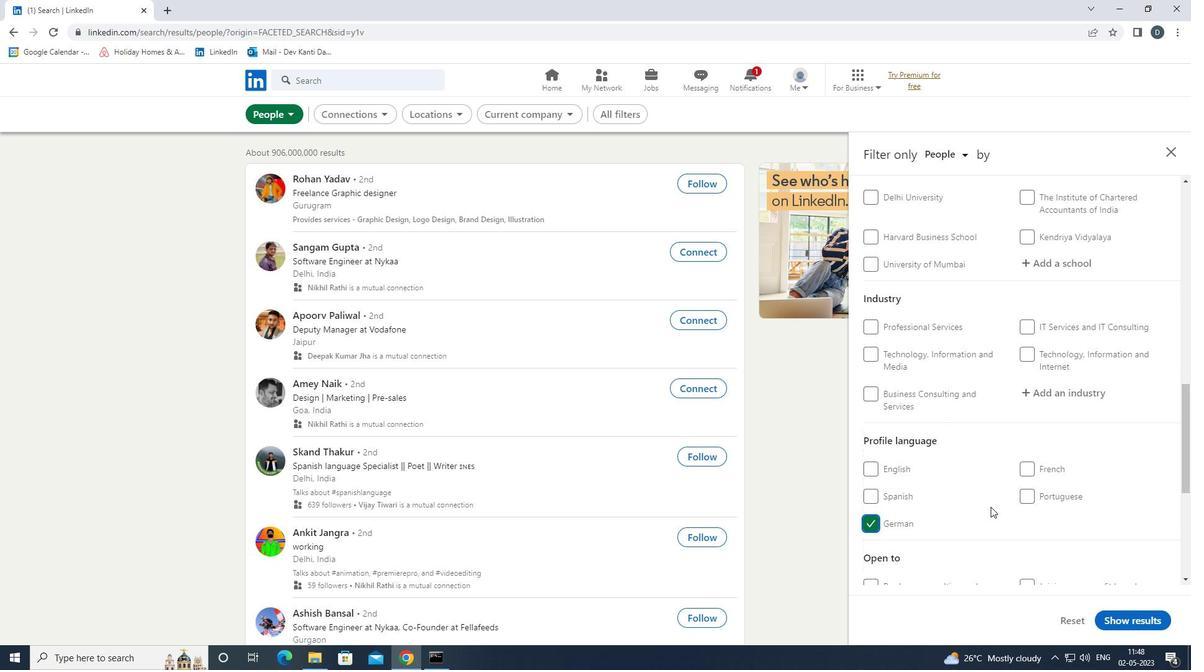
Action: Mouse scrolled (1048, 495) with delta (0, 0)
Screenshot: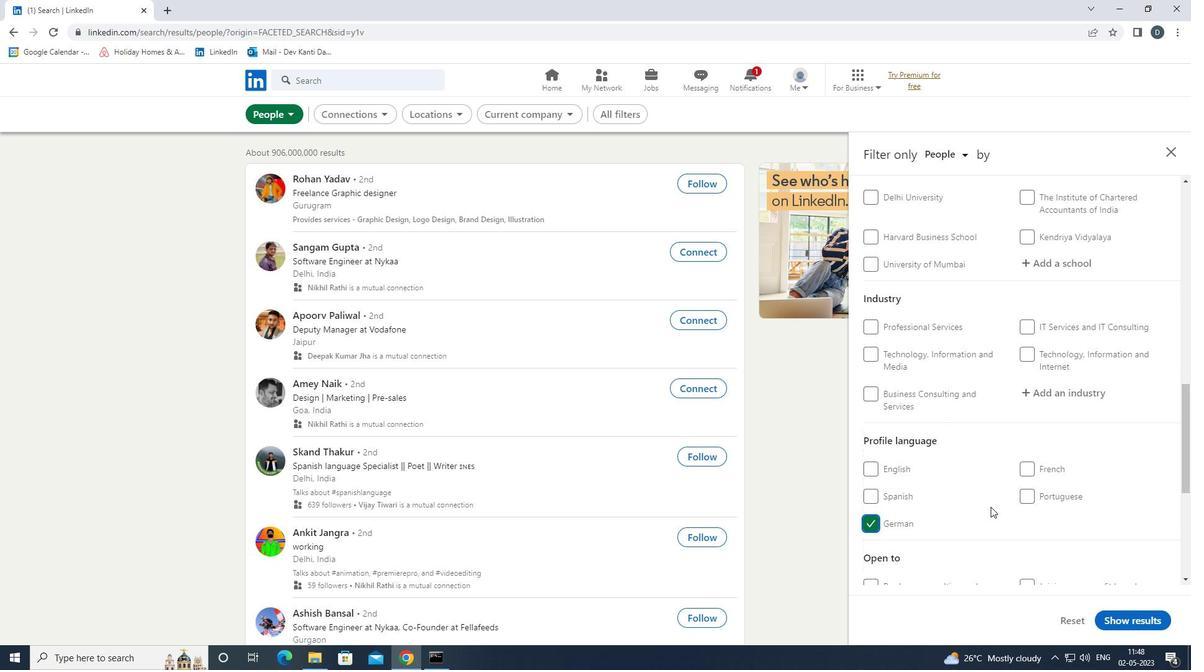 
Action: Mouse scrolled (1048, 495) with delta (0, 0)
Screenshot: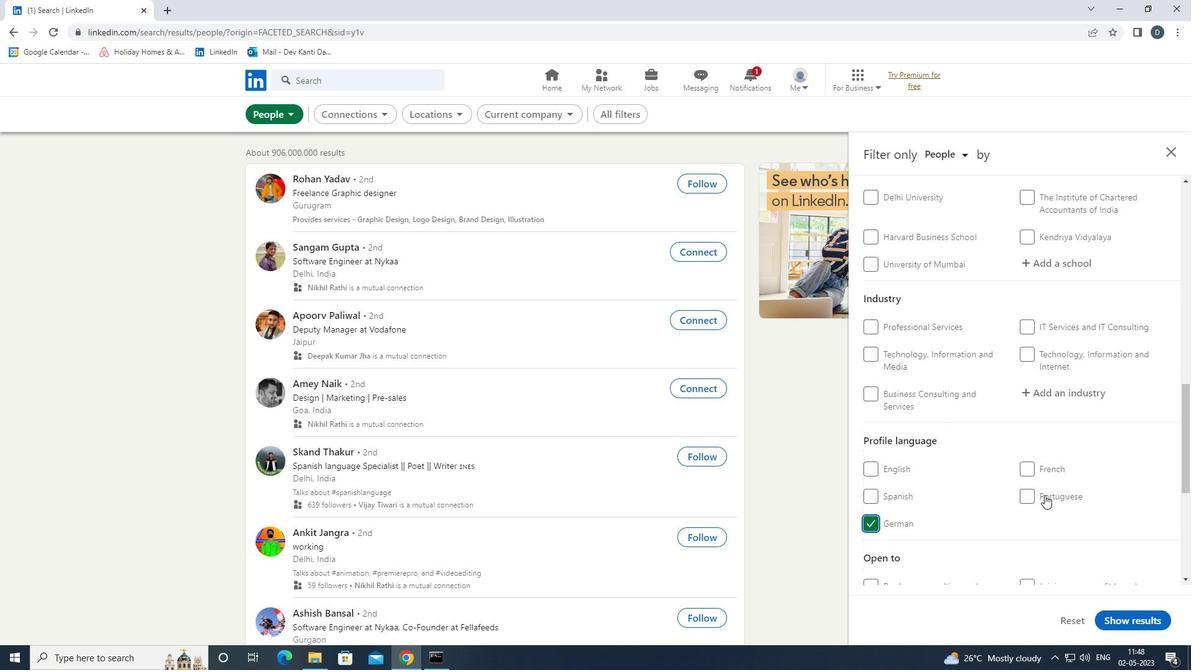 
Action: Mouse moved to (1051, 492)
Screenshot: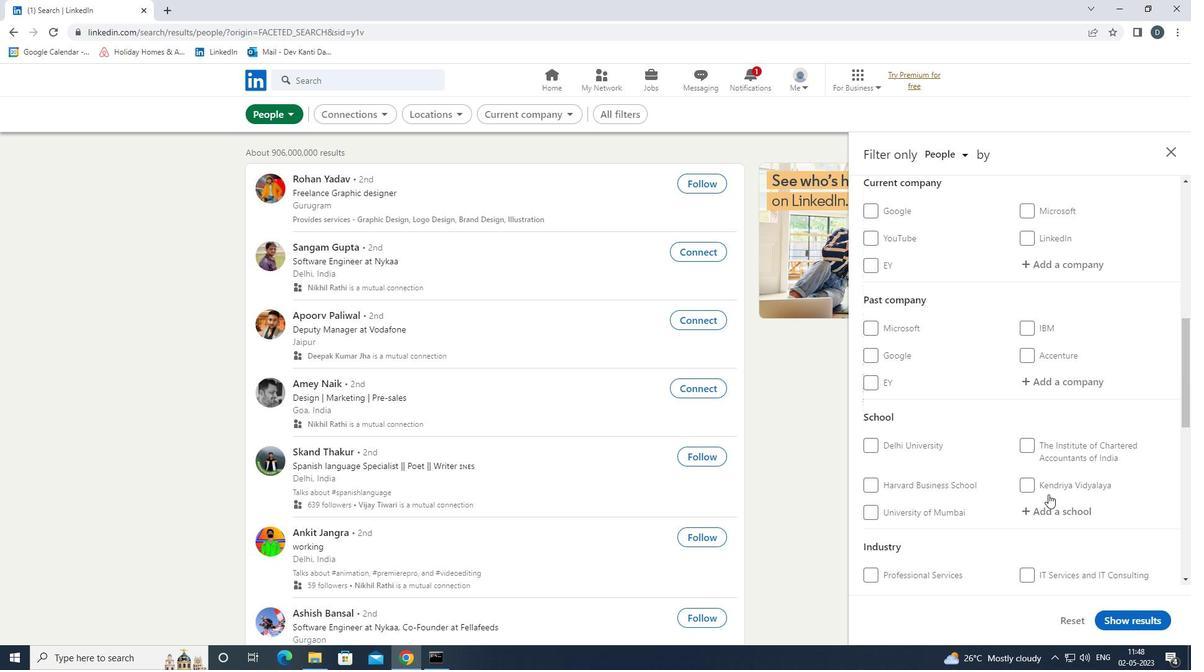 
Action: Mouse scrolled (1051, 493) with delta (0, 0)
Screenshot: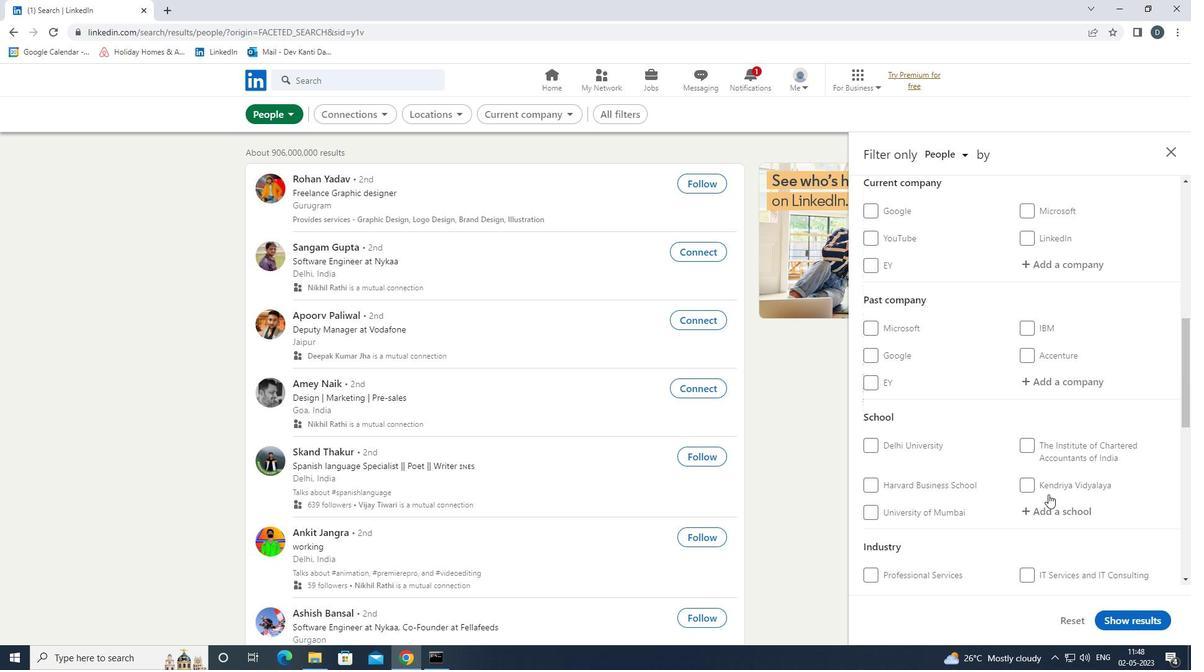 
Action: Mouse scrolled (1051, 493) with delta (0, 0)
Screenshot: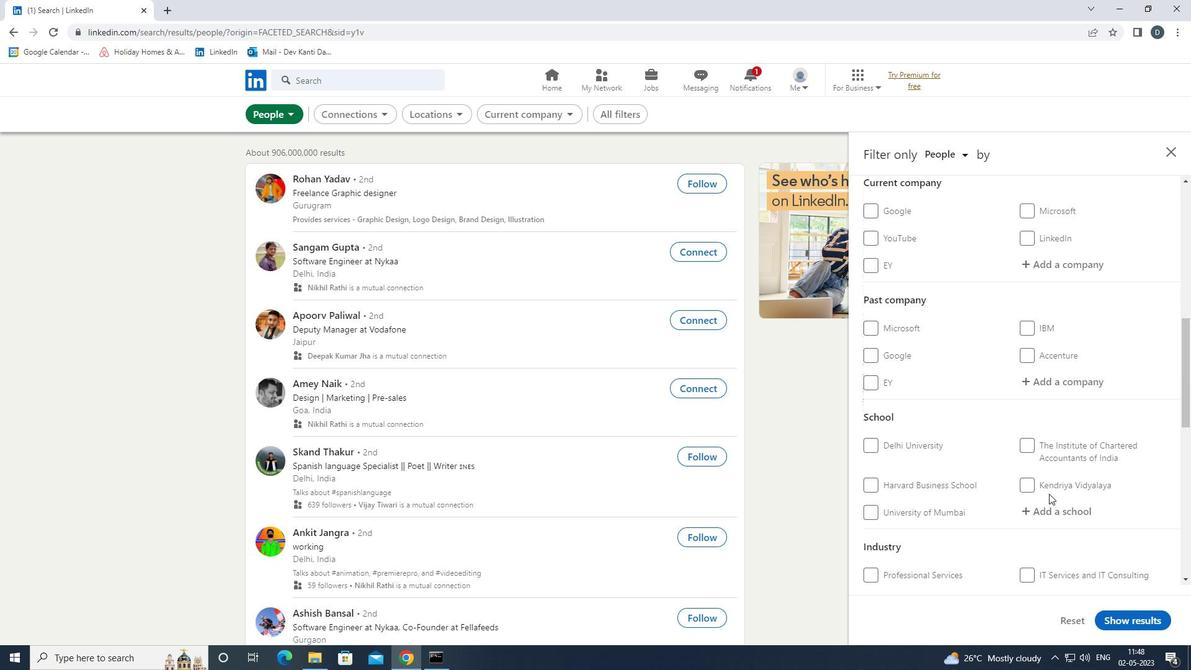 
Action: Mouse moved to (1068, 391)
Screenshot: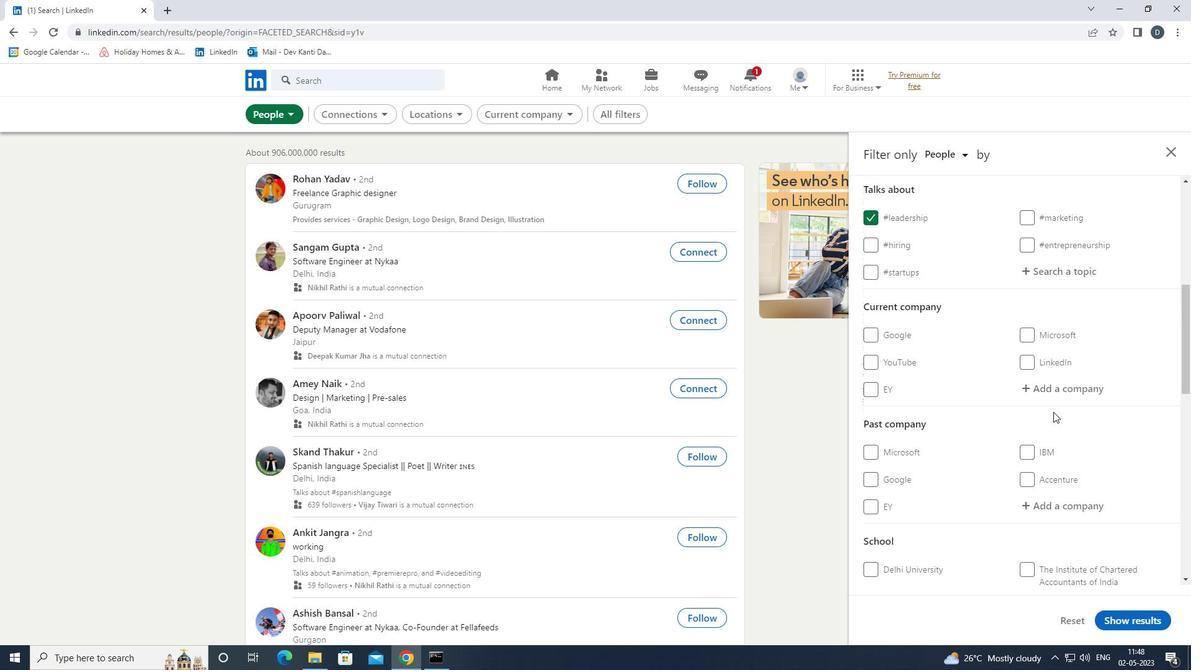 
Action: Mouse pressed left at (1068, 391)
Screenshot: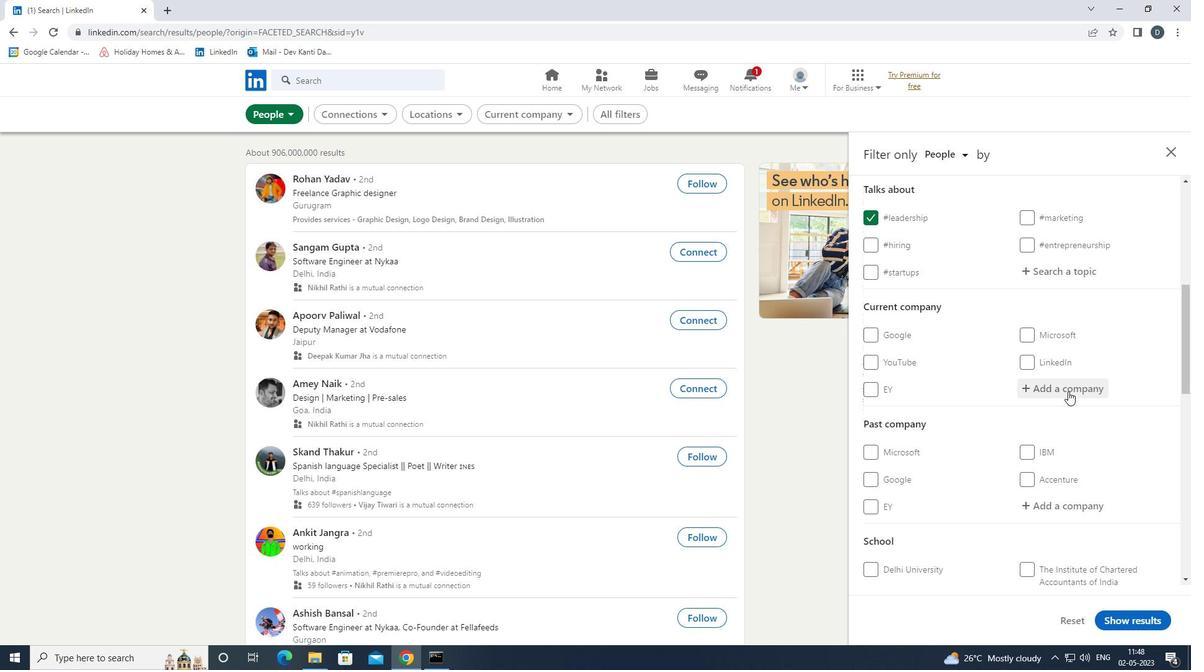 
Action: Key pressed <Key.shift>LAZARD<Key.down><Key.enter>
Screenshot: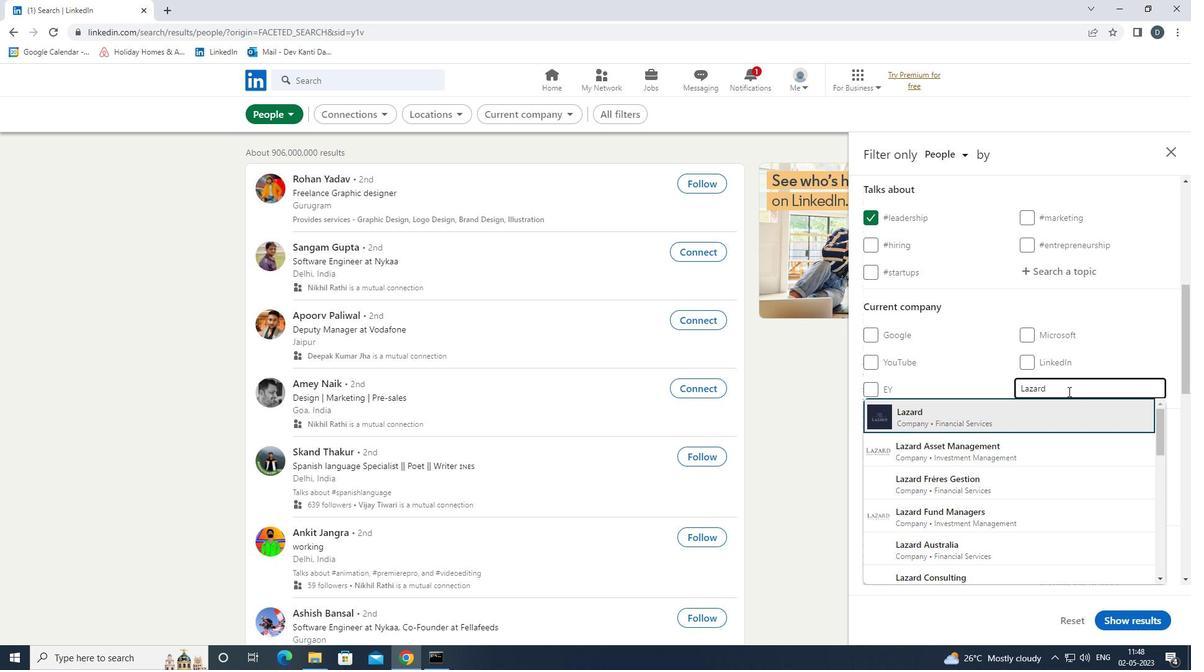 
Action: Mouse scrolled (1068, 390) with delta (0, 0)
Screenshot: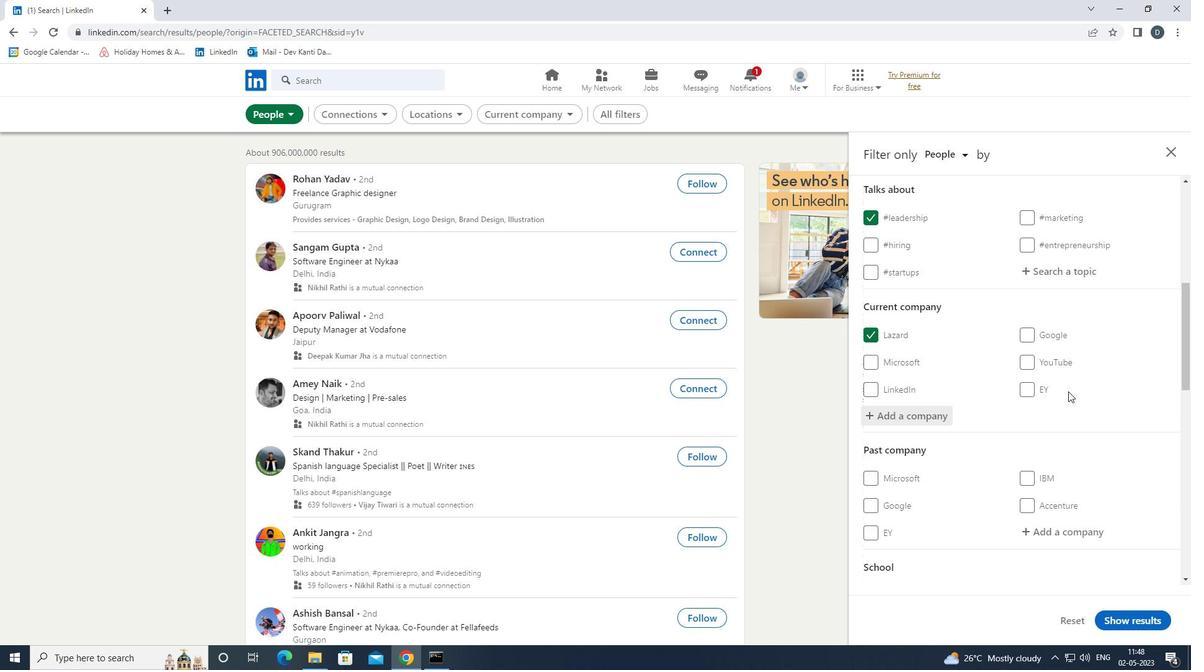 
Action: Mouse moved to (1068, 392)
Screenshot: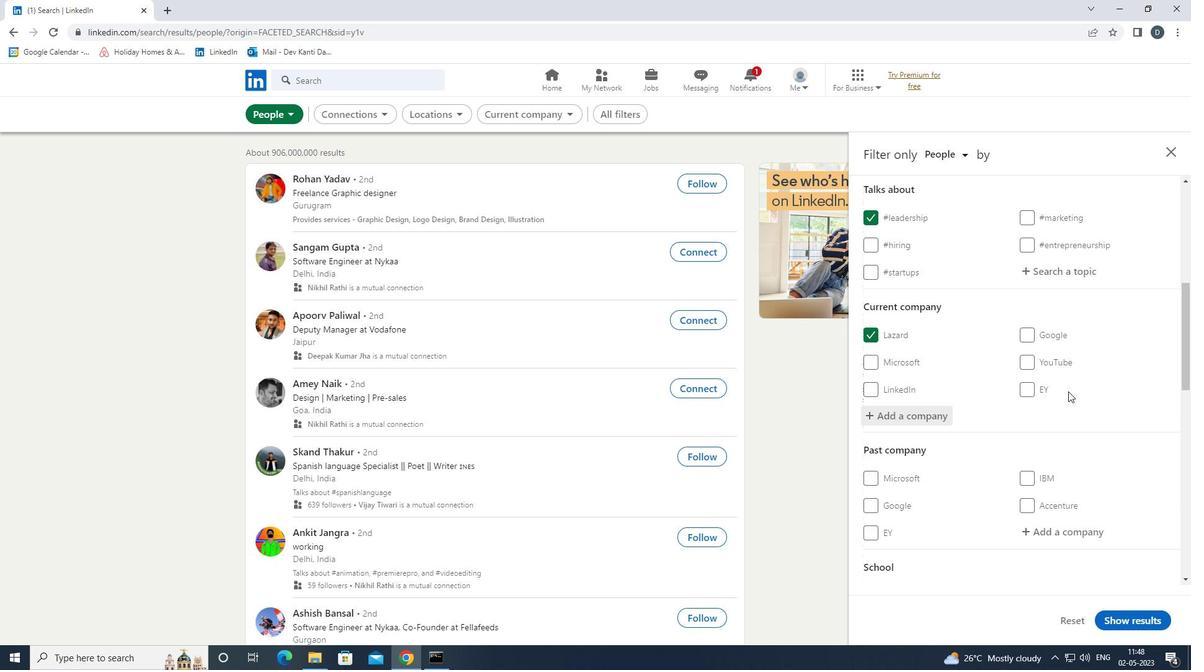 
Action: Mouse scrolled (1068, 391) with delta (0, 0)
Screenshot: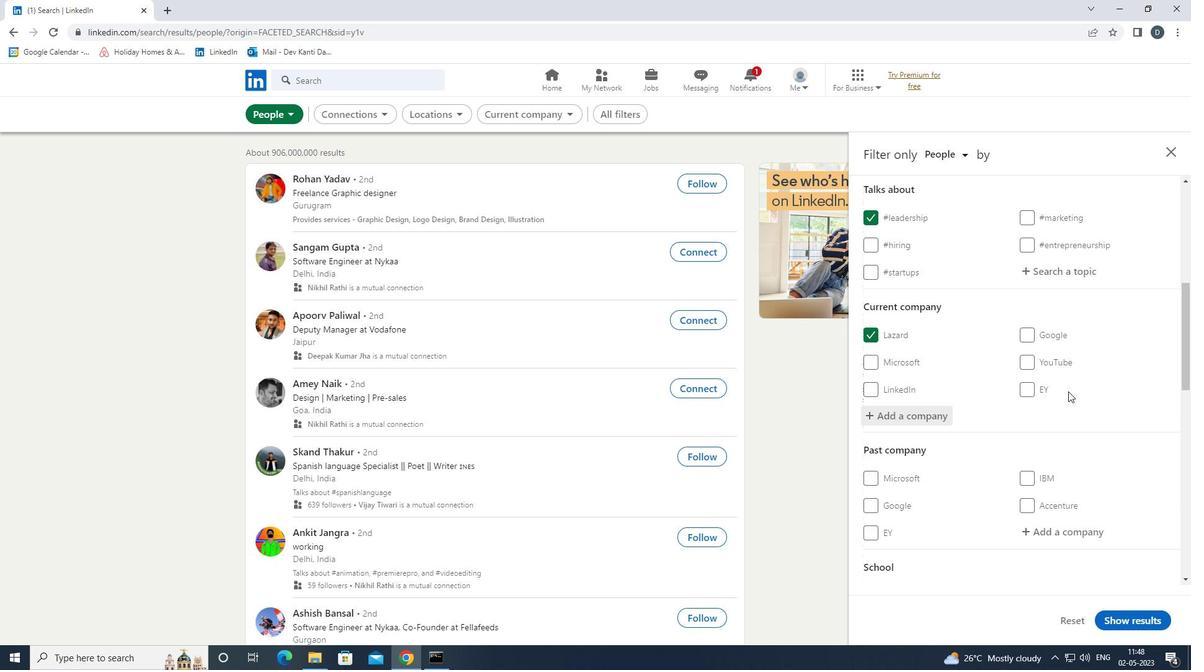 
Action: Mouse moved to (1068, 392)
Screenshot: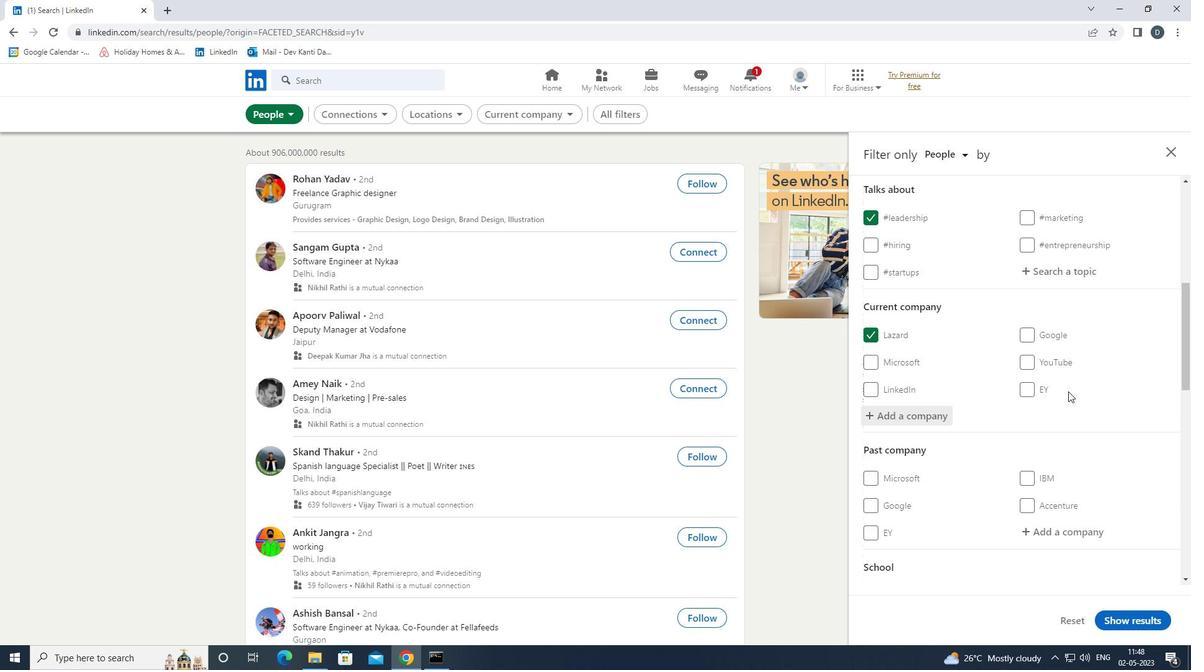 
Action: Mouse scrolled (1068, 392) with delta (0, 0)
Screenshot: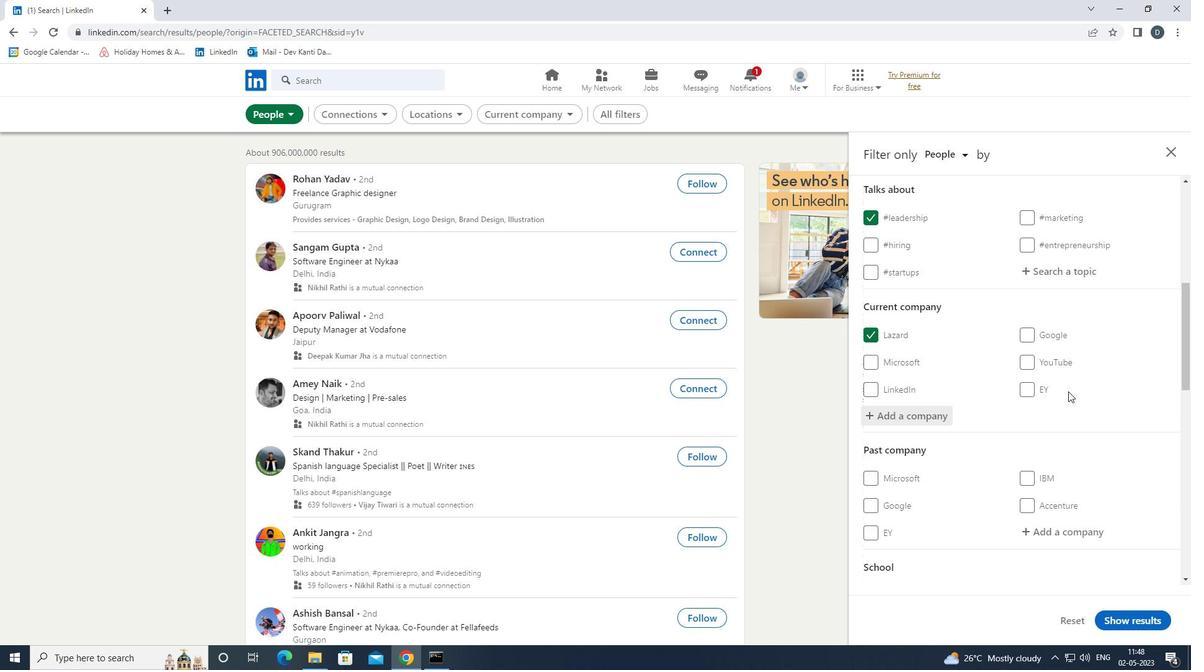 
Action: Mouse moved to (1071, 401)
Screenshot: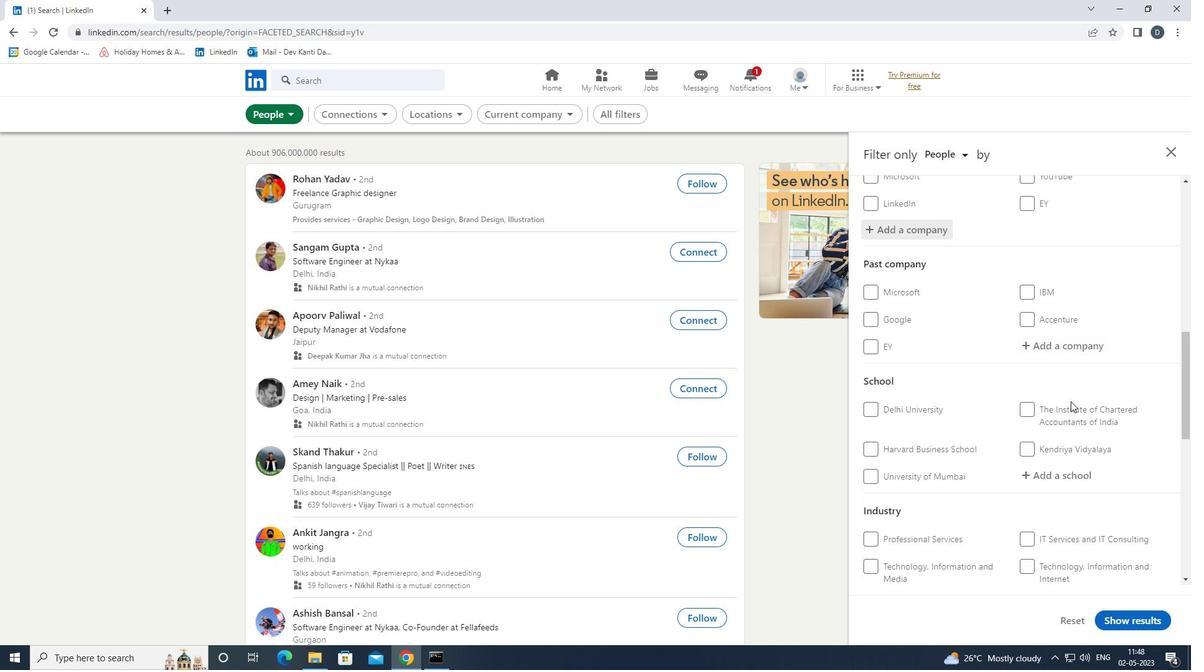 
Action: Mouse scrolled (1071, 400) with delta (0, 0)
Screenshot: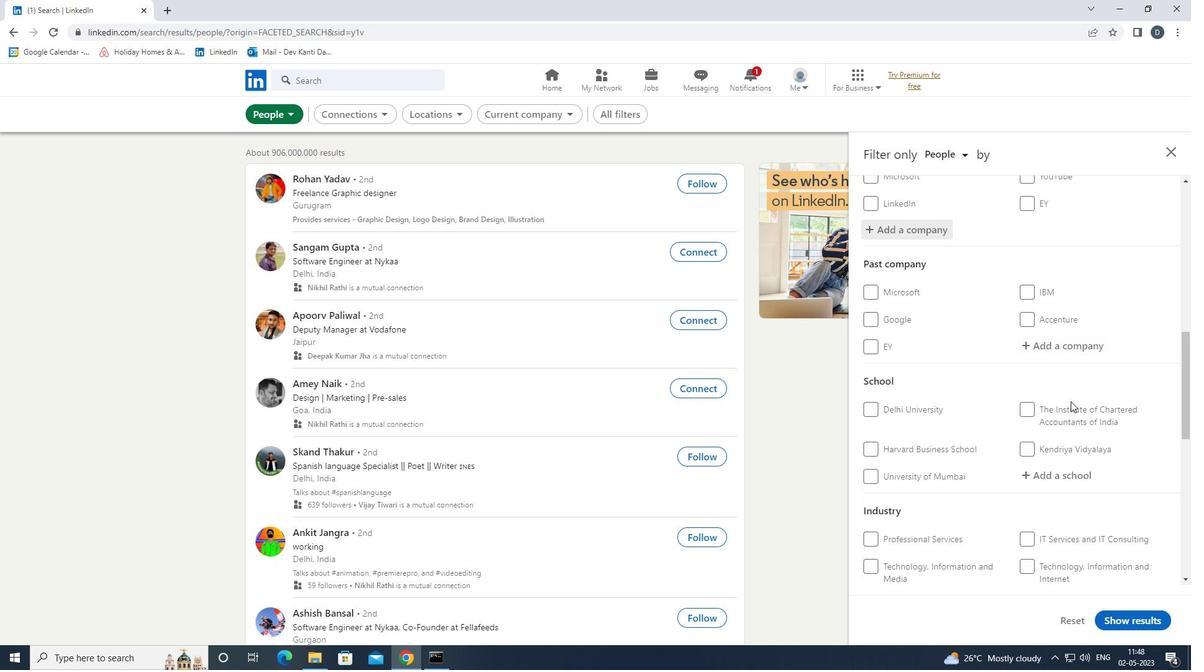 
Action: Mouse scrolled (1071, 400) with delta (0, 0)
Screenshot: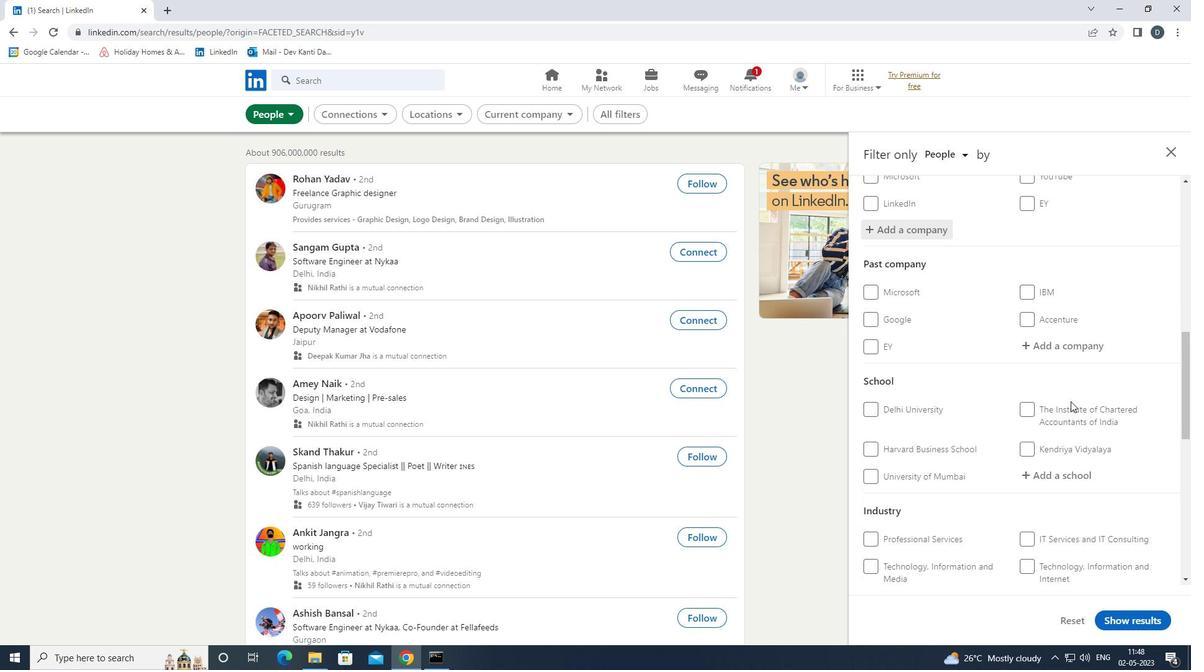 
Action: Mouse moved to (1062, 341)
Screenshot: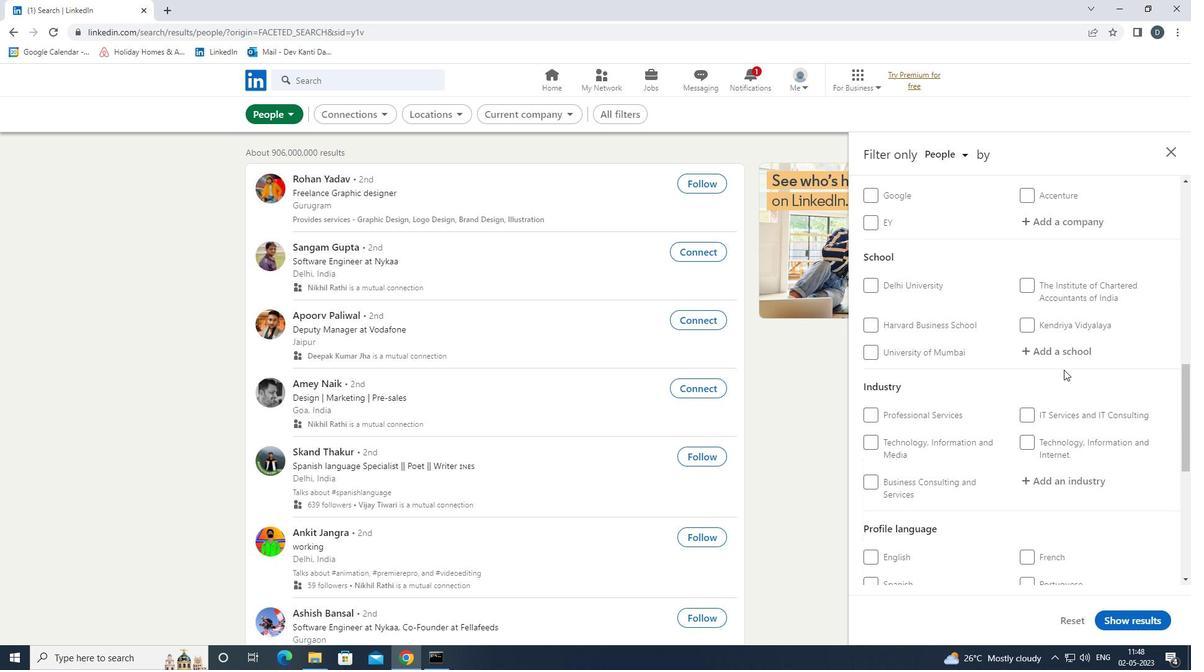 
Action: Mouse pressed left at (1062, 341)
Screenshot: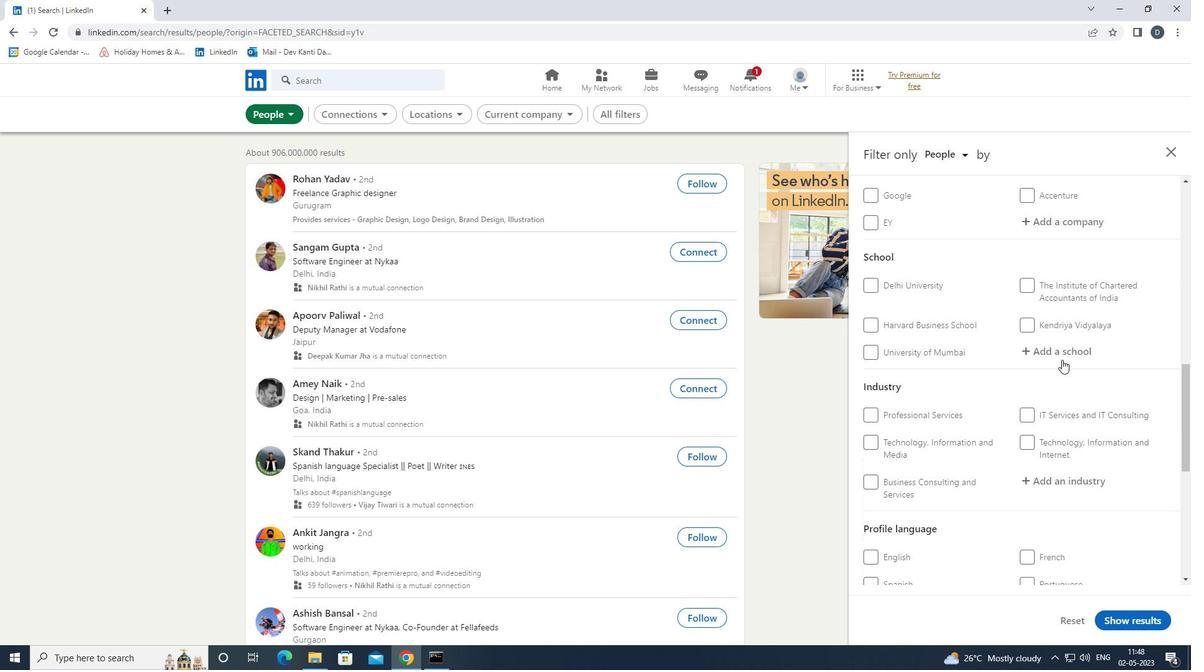 
Action: Key pressed <Key.shift>BUNDELKHAND<Key.space>INSTITUTE<Key.space><Key.down><Key.enter>
Screenshot: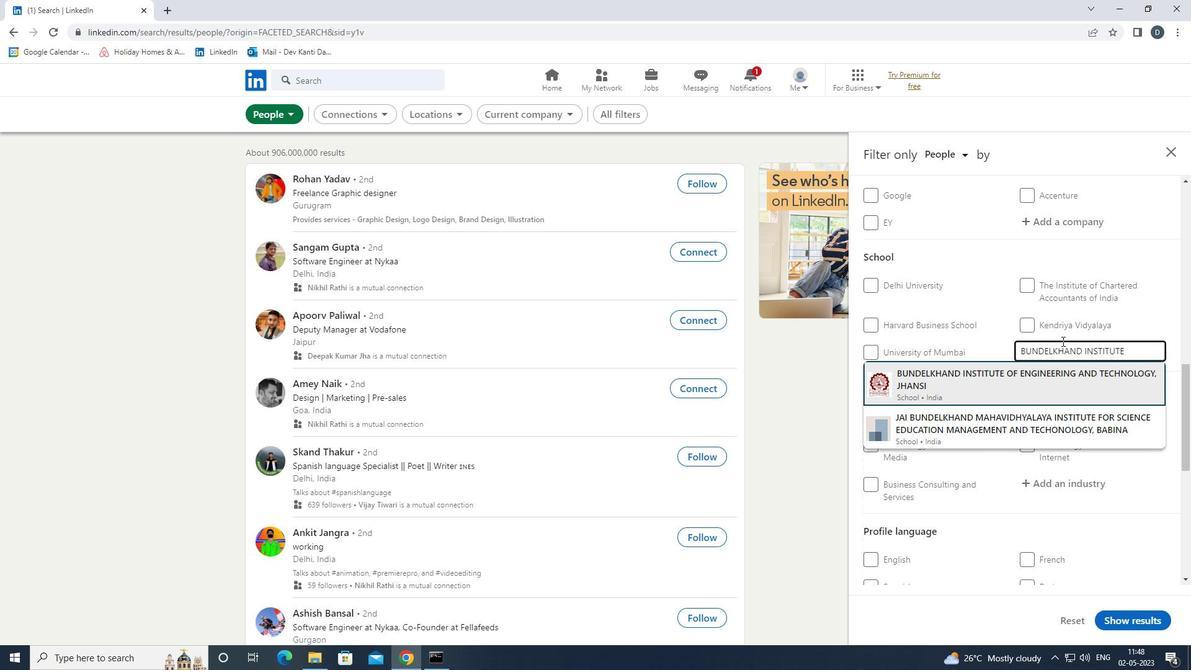 
Action: Mouse moved to (1054, 366)
Screenshot: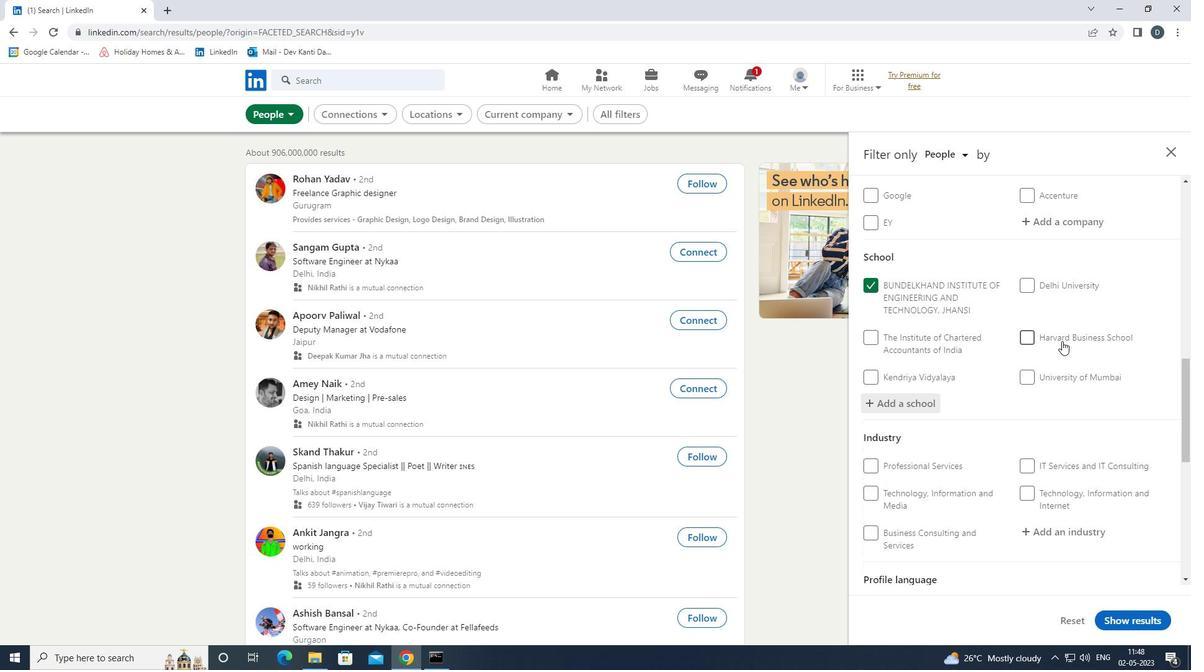 
Action: Mouse scrolled (1054, 365) with delta (0, 0)
Screenshot: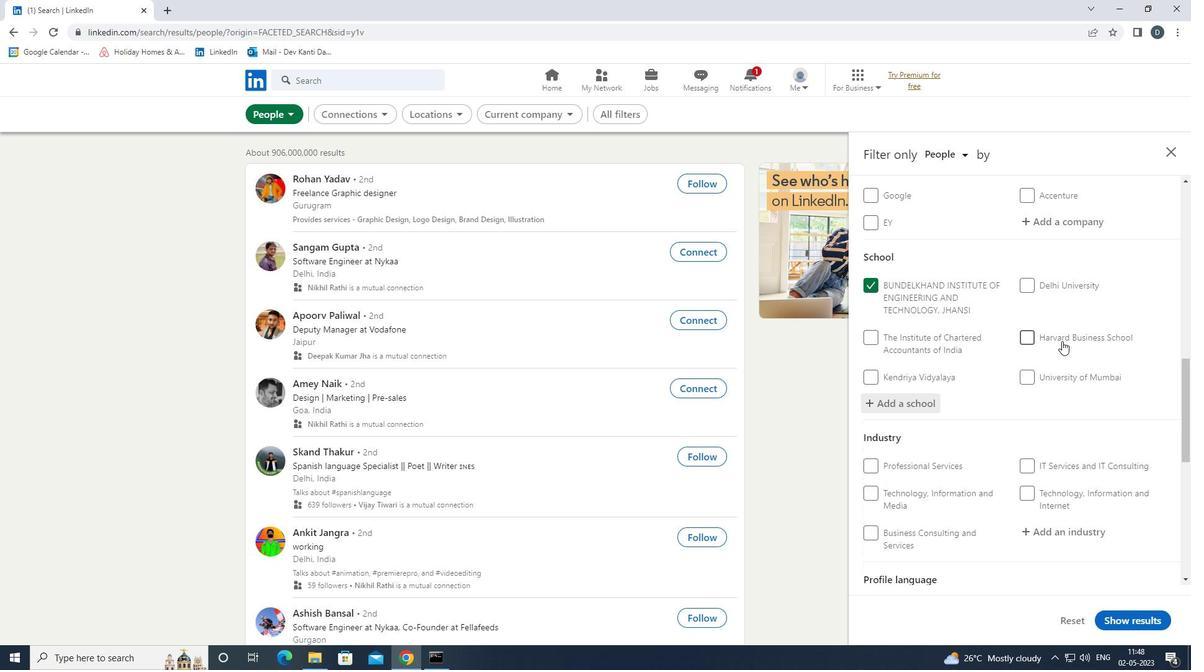 
Action: Mouse moved to (1054, 368)
Screenshot: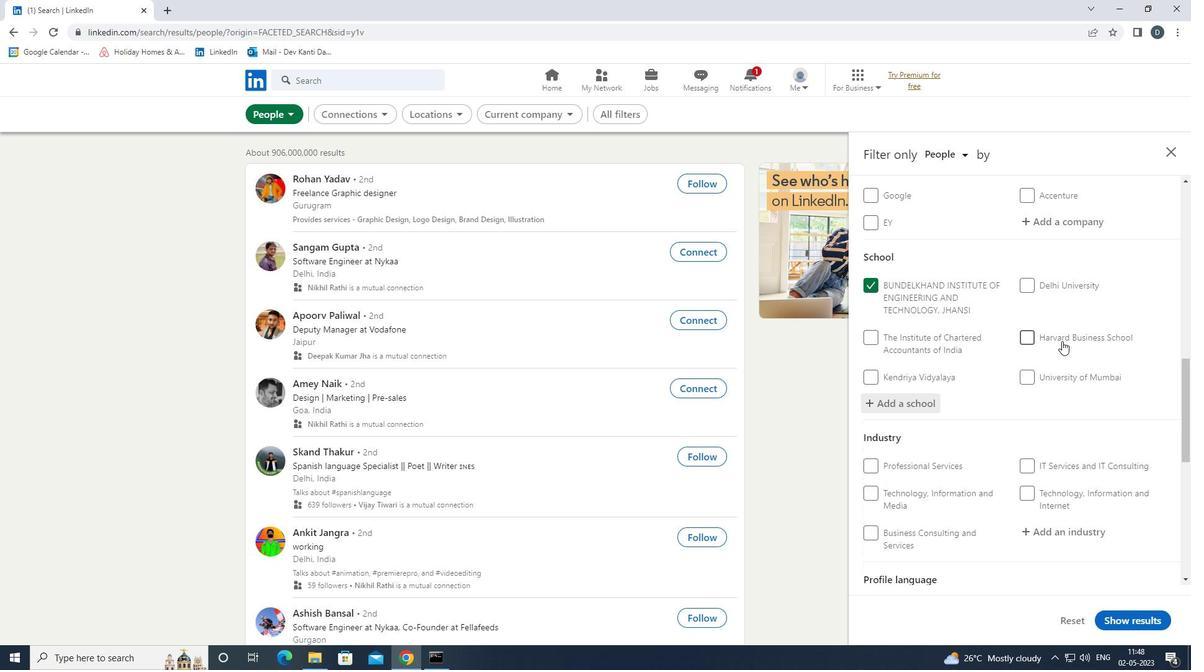 
Action: Mouse scrolled (1054, 368) with delta (0, 0)
Screenshot: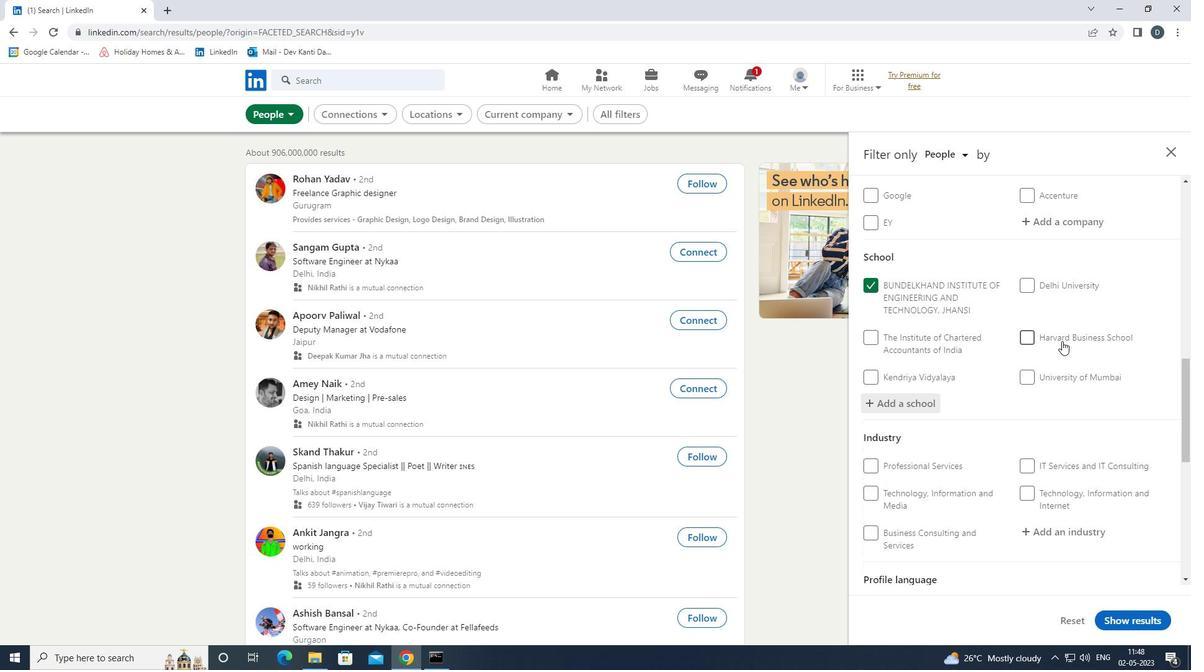 
Action: Mouse moved to (1051, 406)
Screenshot: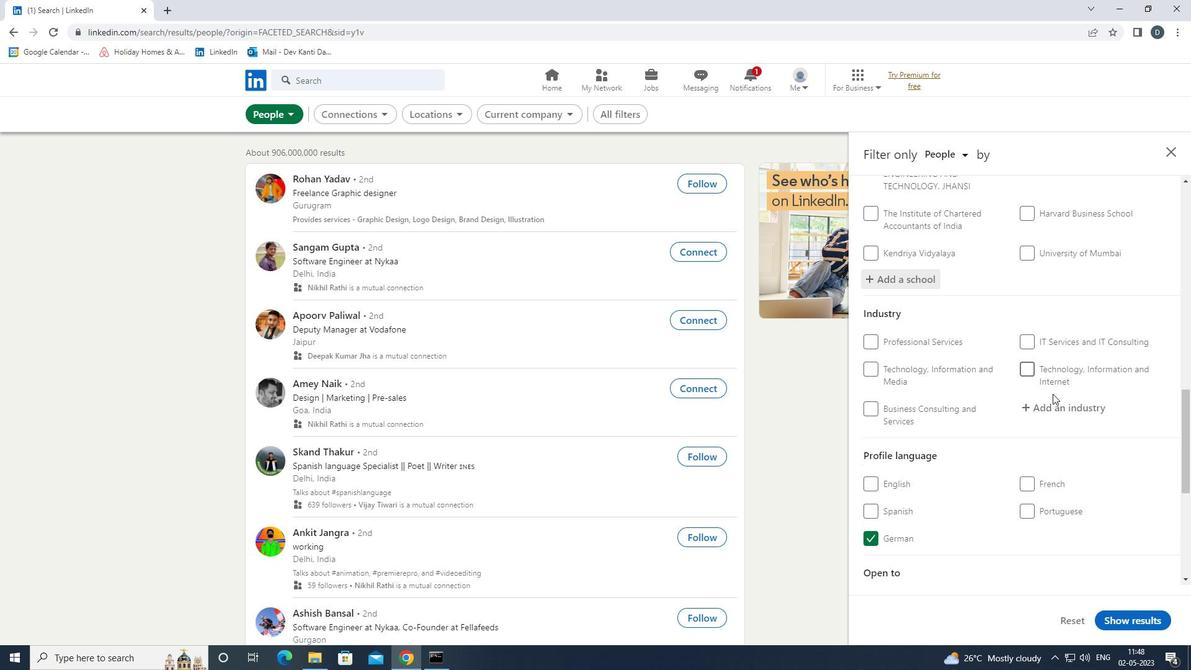 
Action: Mouse pressed left at (1051, 406)
Screenshot: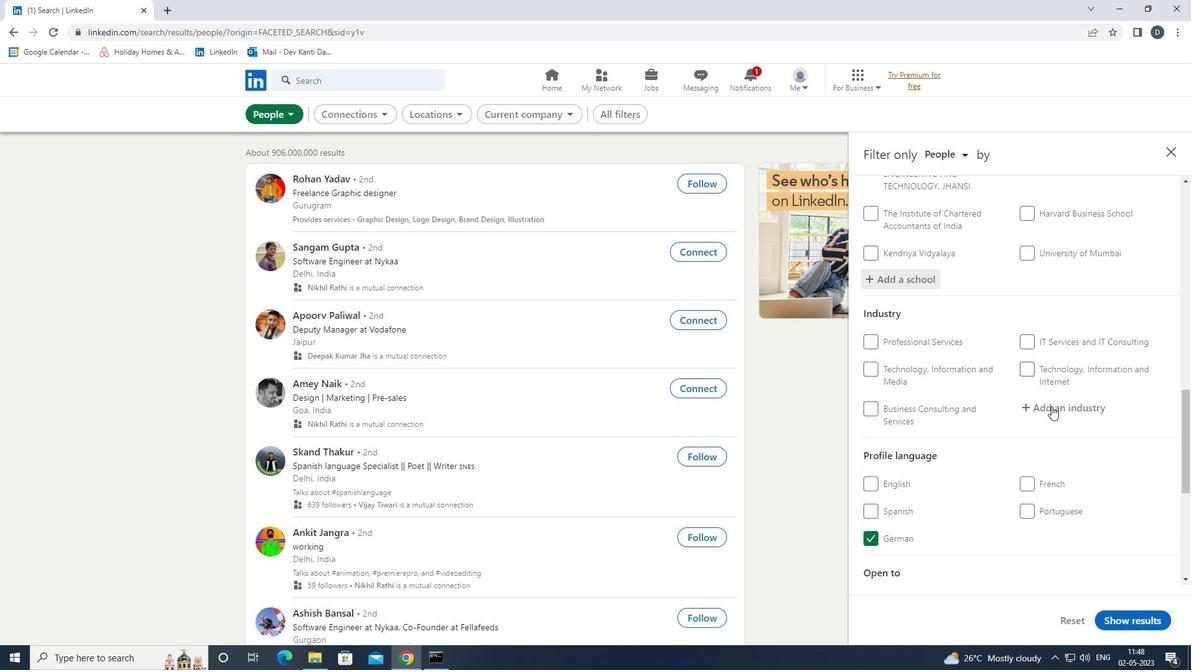 
Action: Mouse moved to (1045, 408)
Screenshot: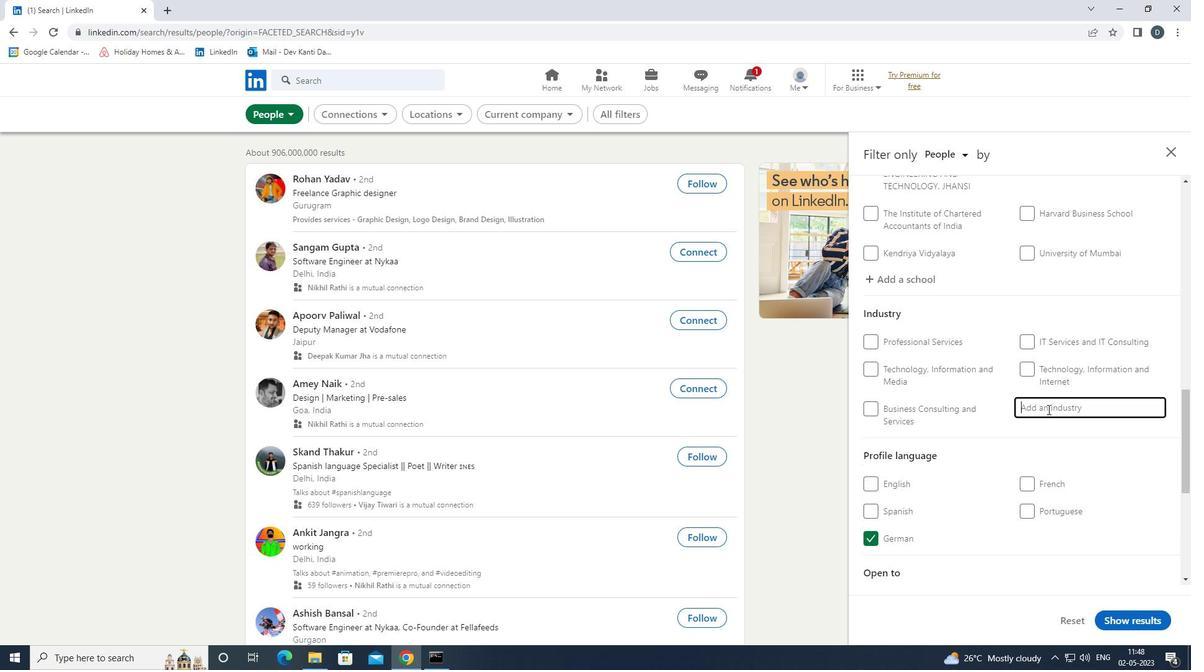 
Action: Key pressed <Key.shift>INTERUB<Key.backspace>RBA<Key.down><Key.enter>
Screenshot: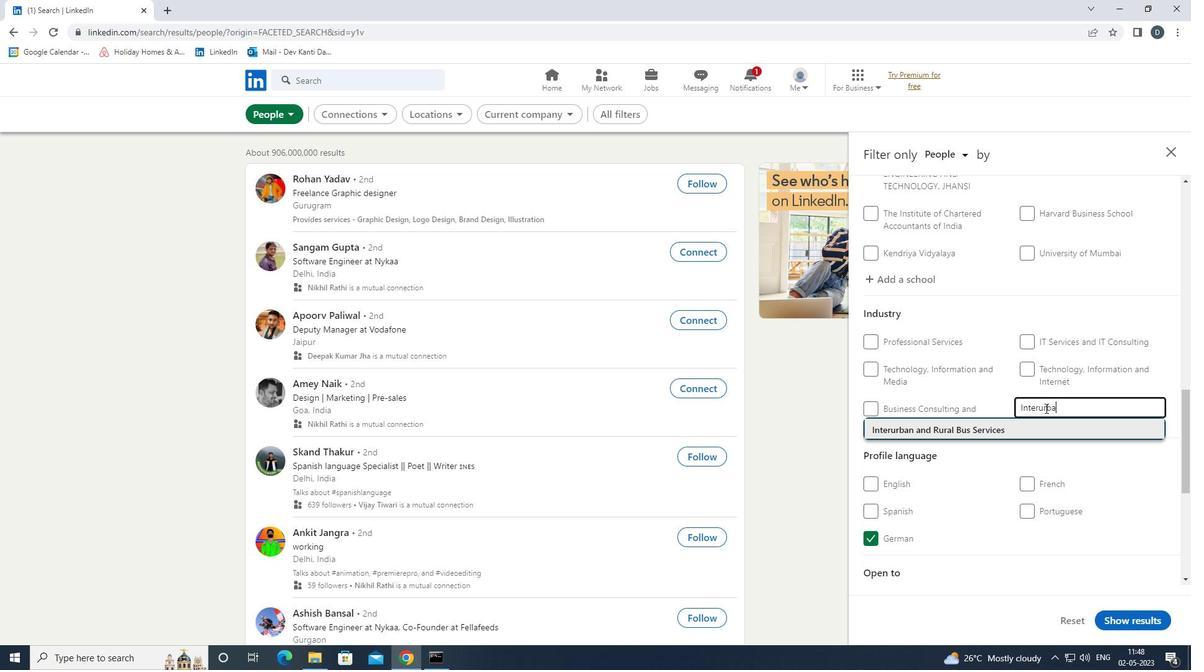 
Action: Mouse moved to (1066, 400)
Screenshot: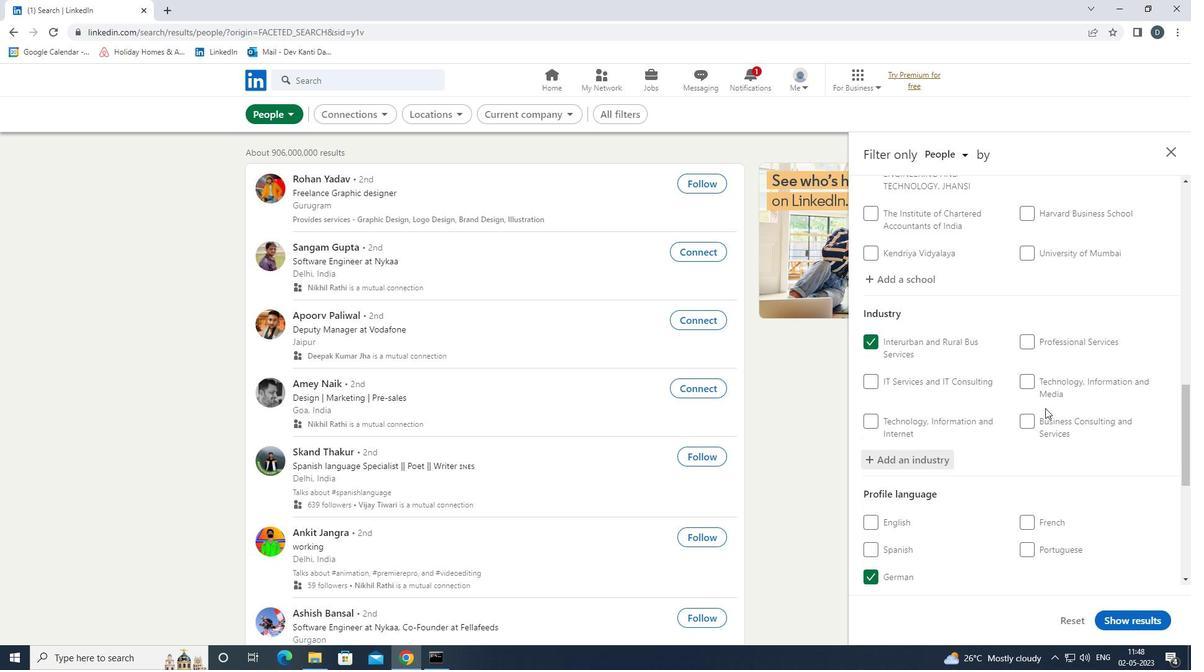 
Action: Mouse scrolled (1066, 400) with delta (0, 0)
Screenshot: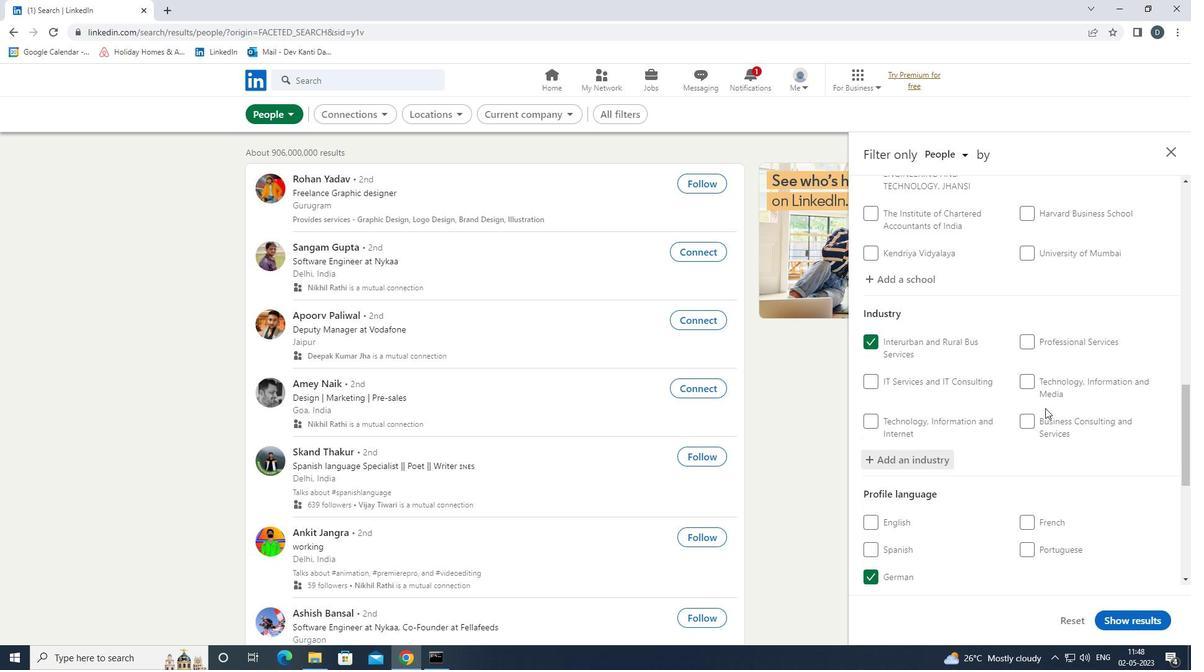 
Action: Mouse scrolled (1066, 400) with delta (0, 0)
Screenshot: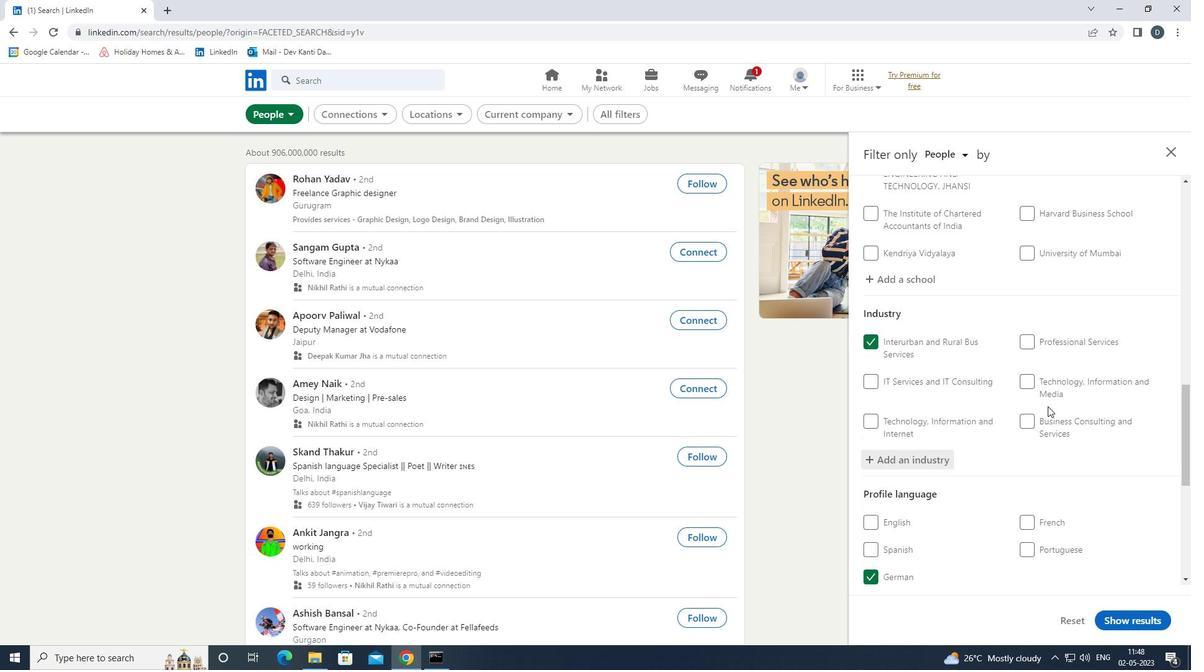 
Action: Mouse scrolled (1066, 400) with delta (0, 0)
Screenshot: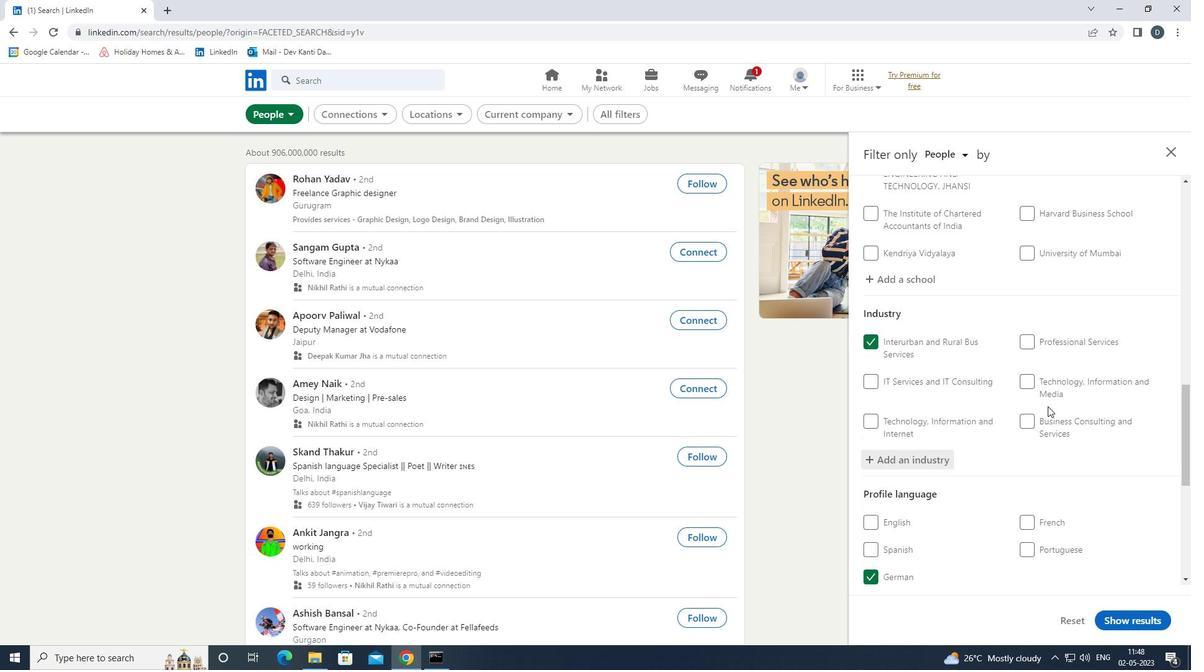 
Action: Mouse scrolled (1066, 400) with delta (0, 0)
Screenshot: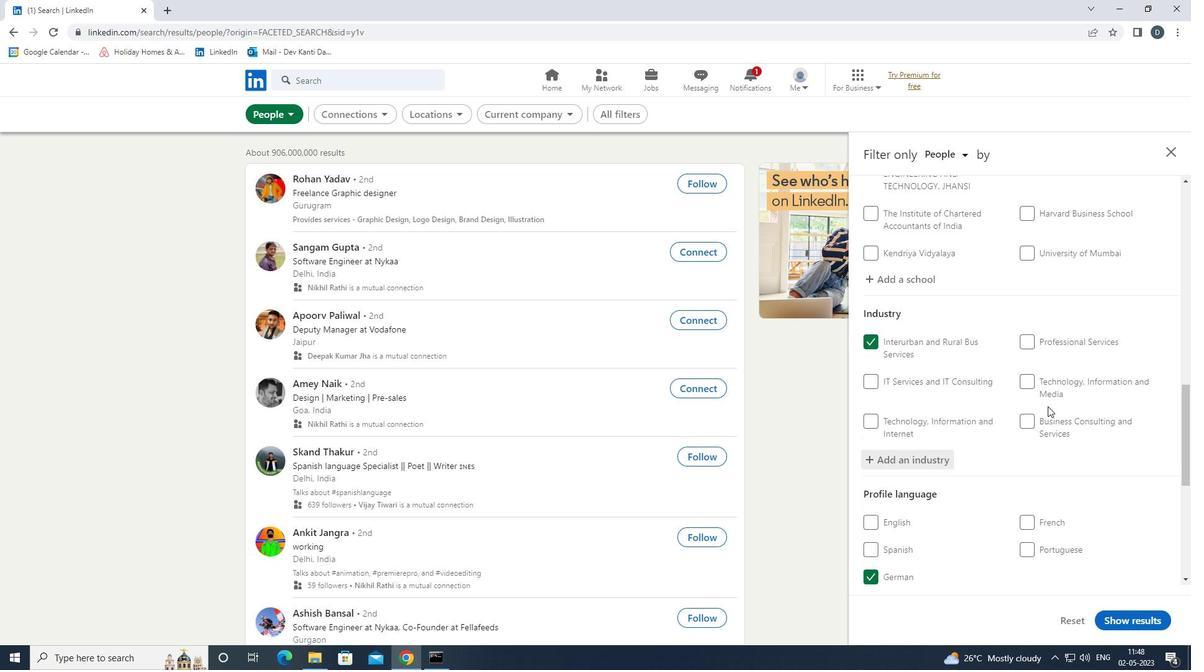 
Action: Mouse scrolled (1066, 400) with delta (0, 0)
Screenshot: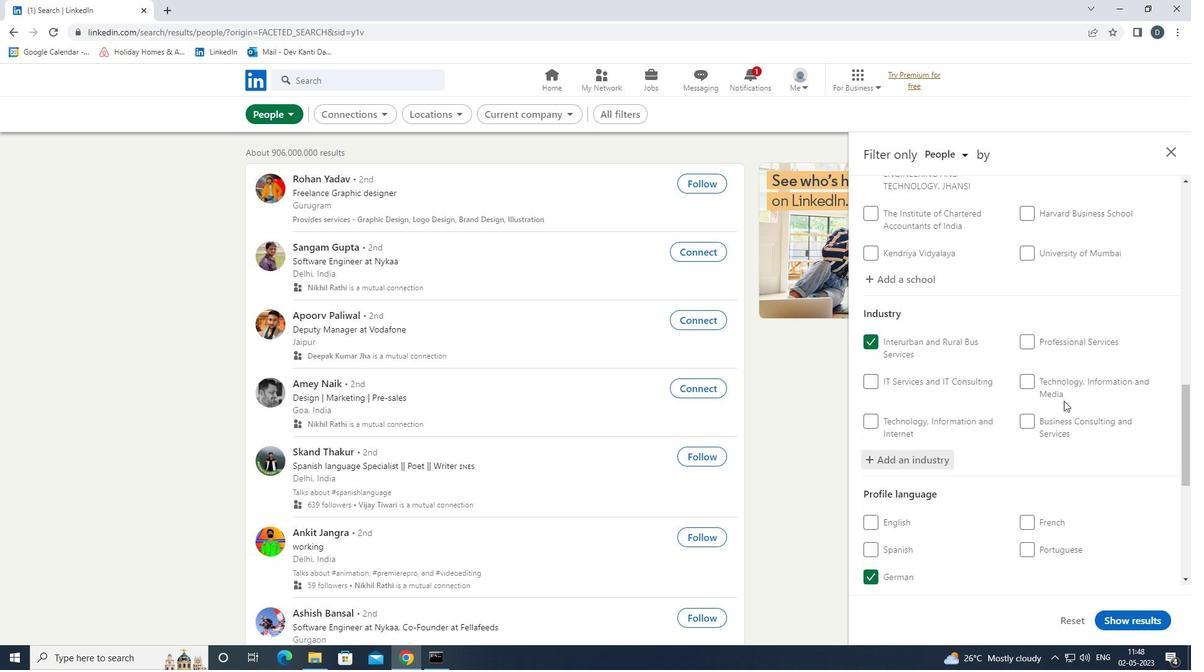 
Action: Mouse moved to (1066, 400)
Screenshot: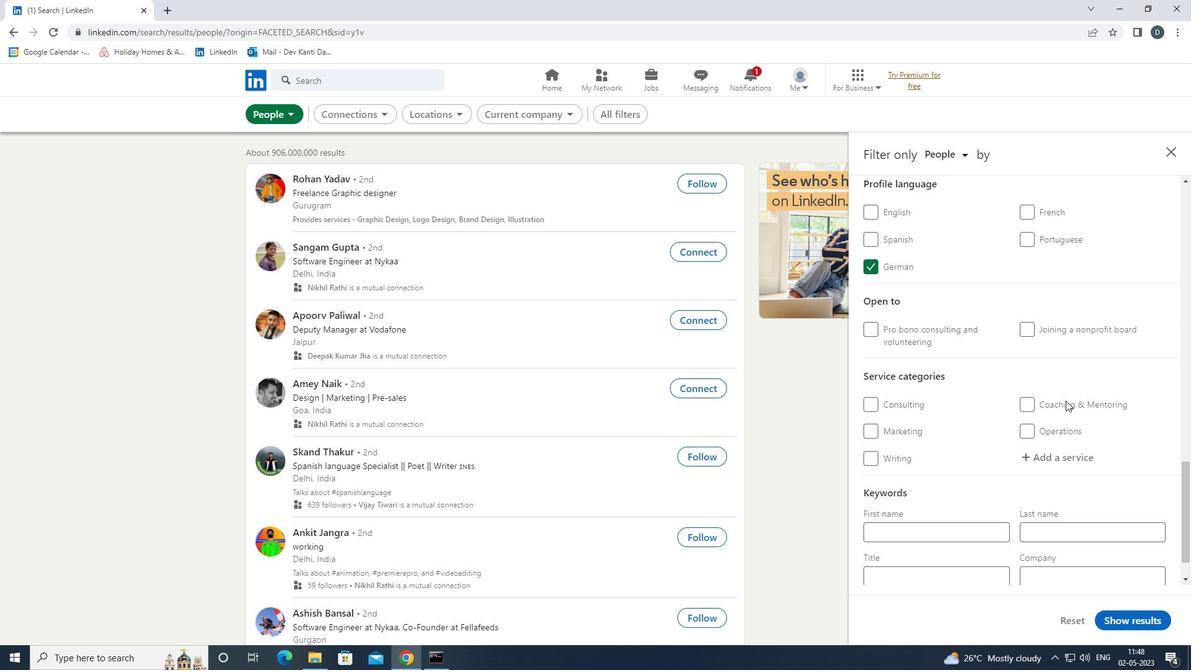 
Action: Mouse scrolled (1066, 400) with delta (0, 0)
Screenshot: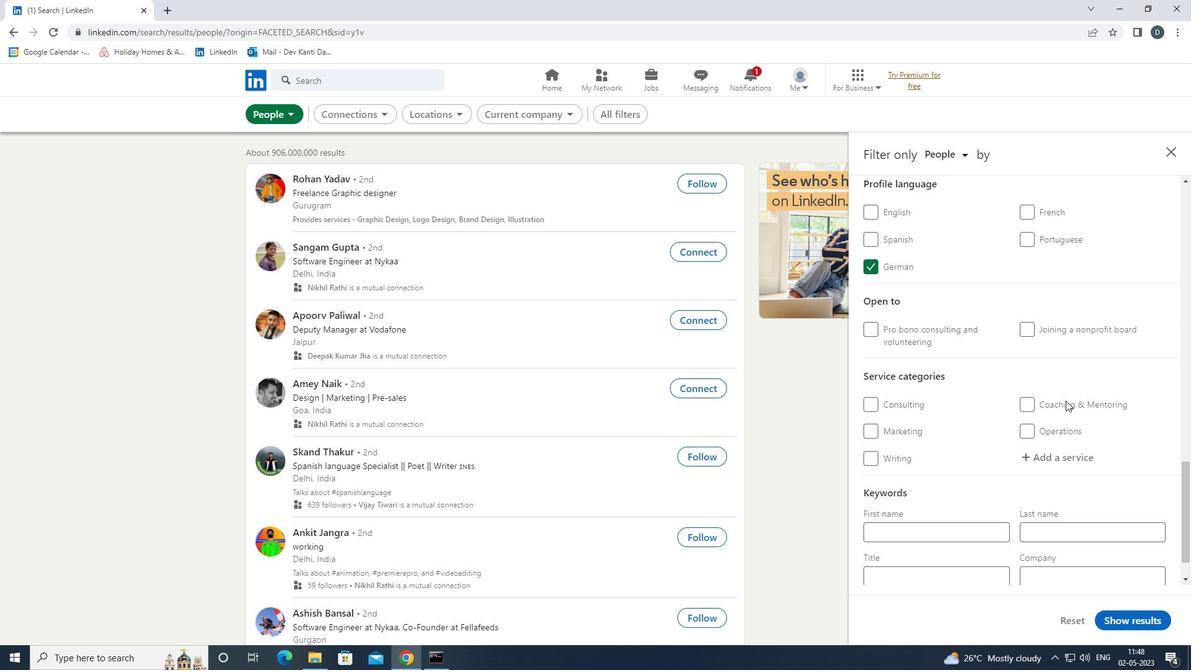 
Action: Mouse moved to (1066, 407)
Screenshot: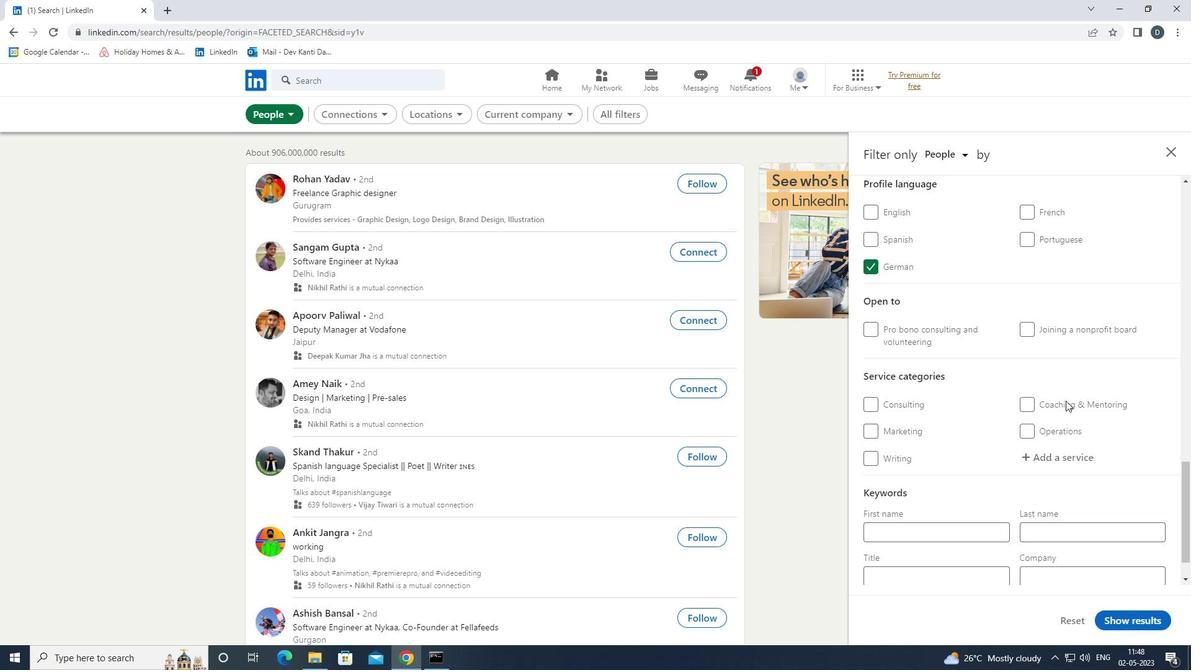 
Action: Mouse scrolled (1066, 406) with delta (0, 0)
Screenshot: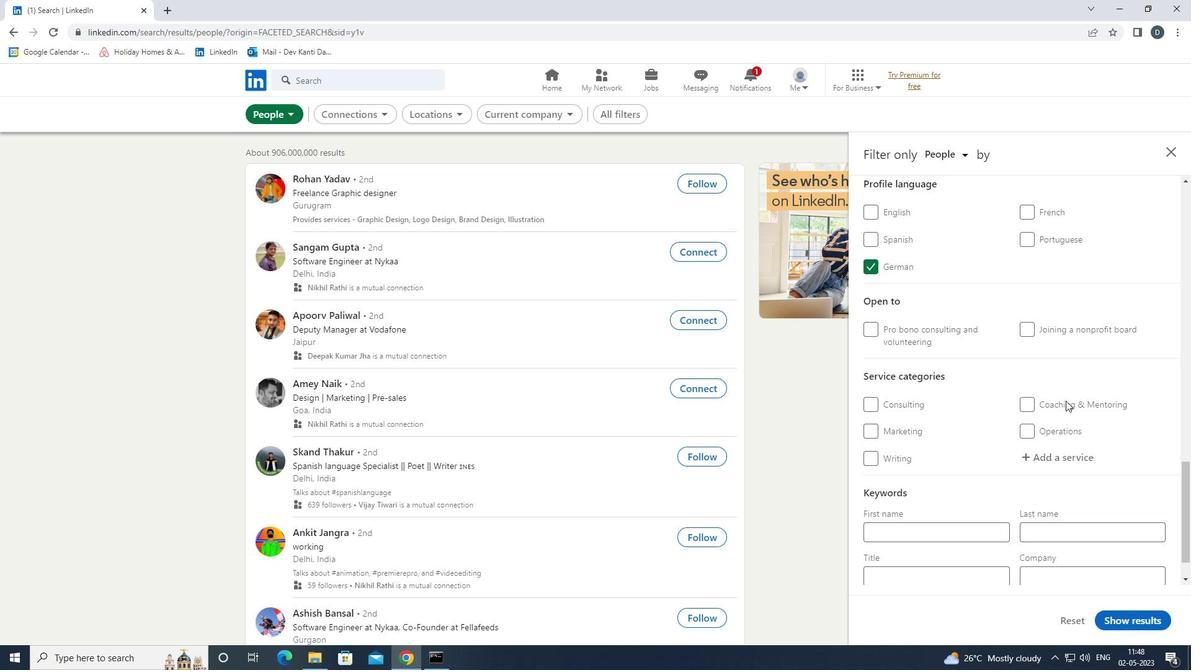 
Action: Mouse moved to (1066, 412)
Screenshot: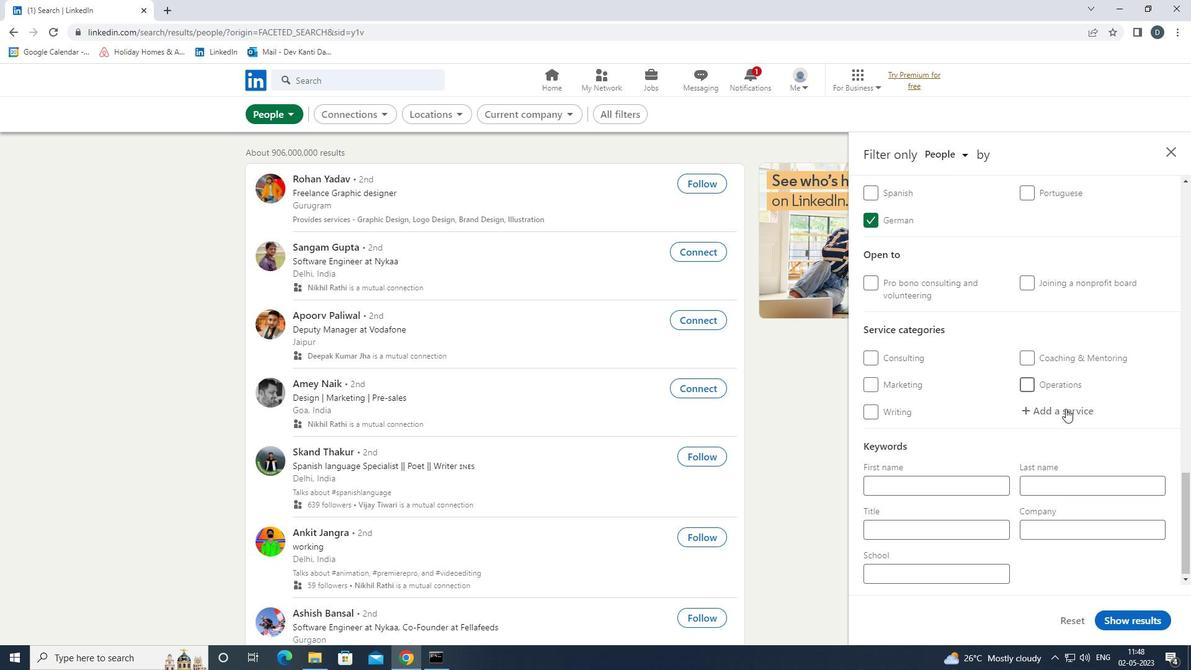 
Action: Mouse pressed left at (1066, 412)
Screenshot: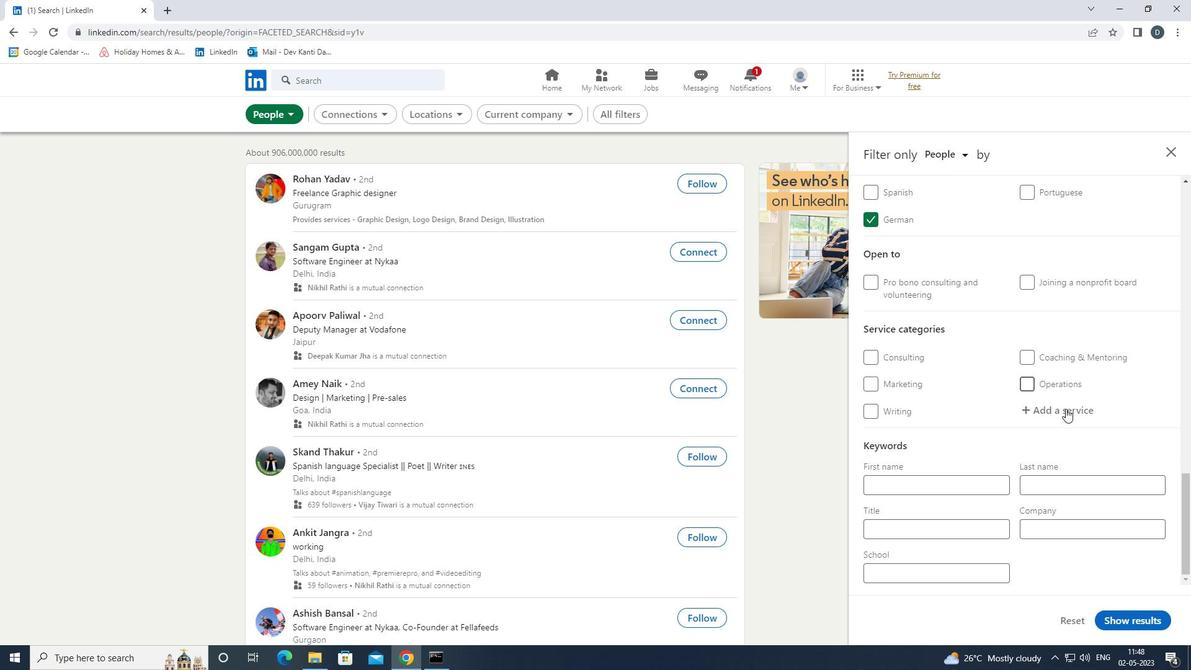 
Action: Mouse moved to (1066, 413)
Screenshot: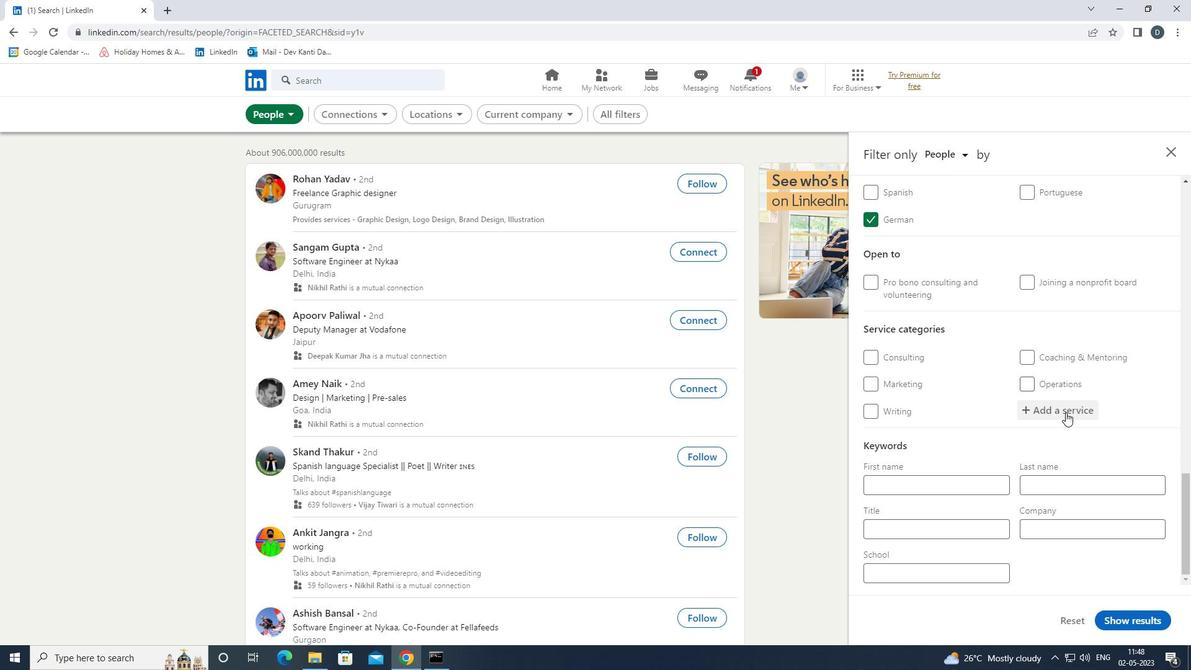 
Action: Key pressed <Key.shift><Key.shift><Key.shift>RURAL<Key.space><Key.shift>BUS<Key.space><Key.shift><Key.shift><Key.shift><Key.shift><Key.shift><Key.shift><Key.shift><Key.shift>S<Key.backspace><Key.backspace><Key.backspace><Key.backspace><Key.backspace><Key.backspace><Key.backspace><Key.backspace><Key.backspace><Key.backspace><Key.backspace><Key.backspace><Key.backspace><Key.backspace><Key.backspace><Key.backspace><Key.backspace><Key.backspace><Key.backspace><Key.backspace><Key.backspace><Key.backspace><Key.backspace><Key.backspace><Key.backspace><Key.backspace><Key.backspace><Key.backspace><Key.backspace><Key.backspace><Key.backspace><Key.backspace><Key.backspace><Key.backspace><Key.backspace><Key.backspace><Key.shift><Key.shift>CORPOTA<Key.backspace><Key.backspace>RA<Key.down><Key.down><Key.down><Key.enter>
Screenshot: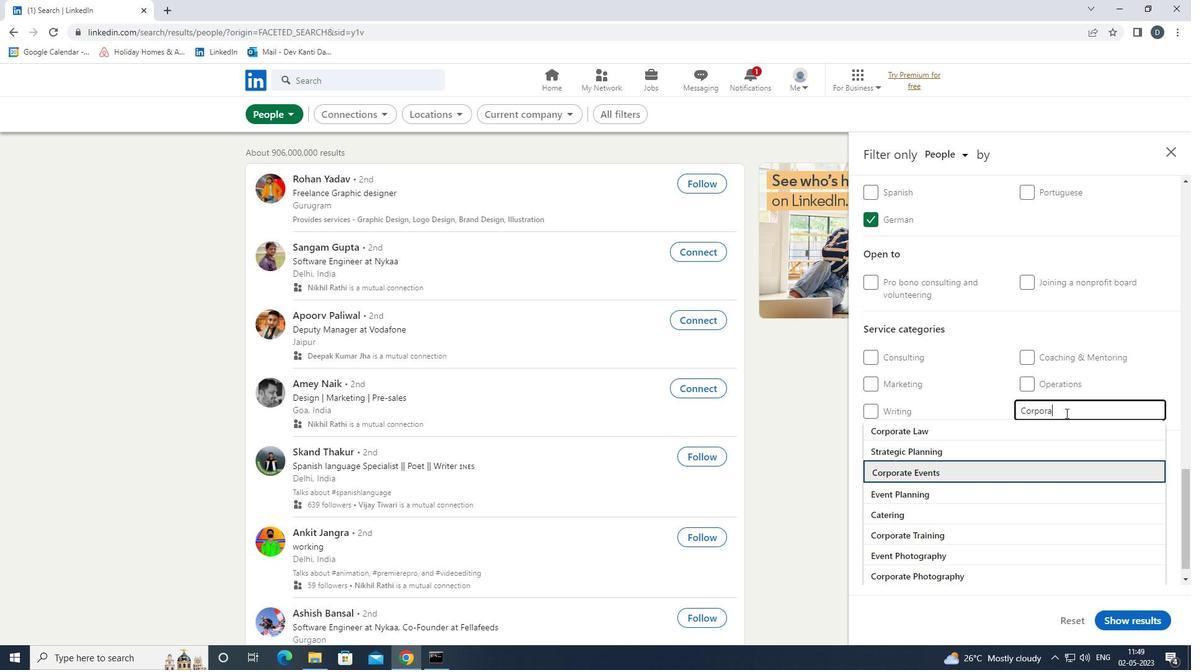 
Action: Mouse moved to (1156, 413)
Screenshot: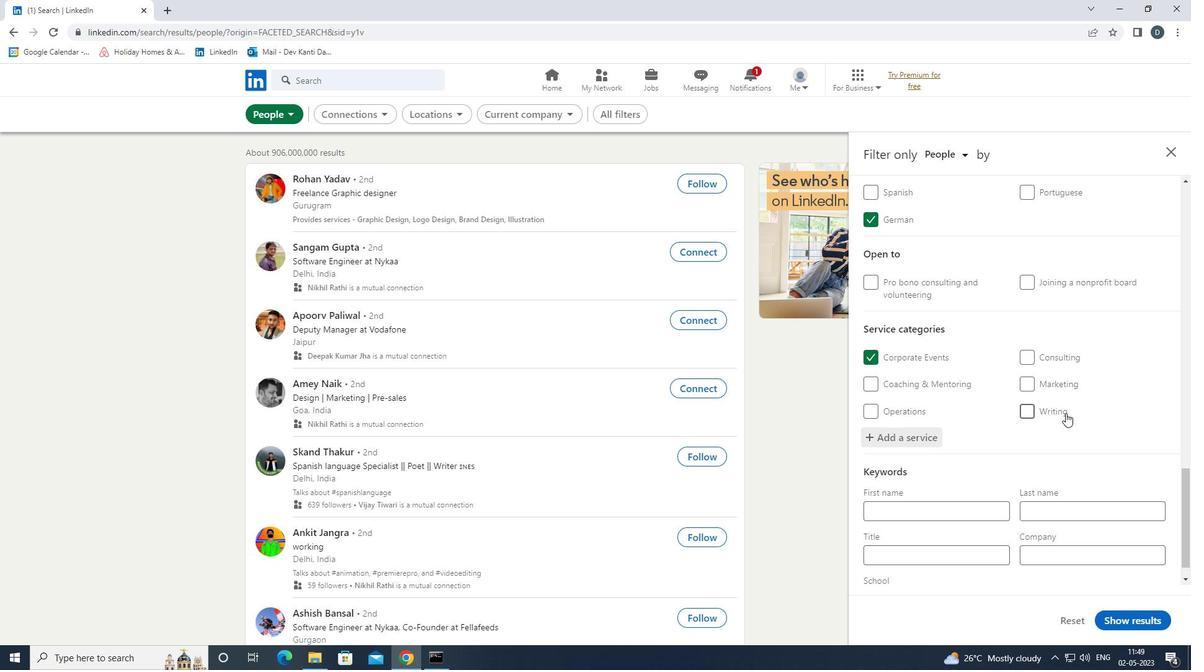 
Action: Mouse scrolled (1156, 412) with delta (0, 0)
Screenshot: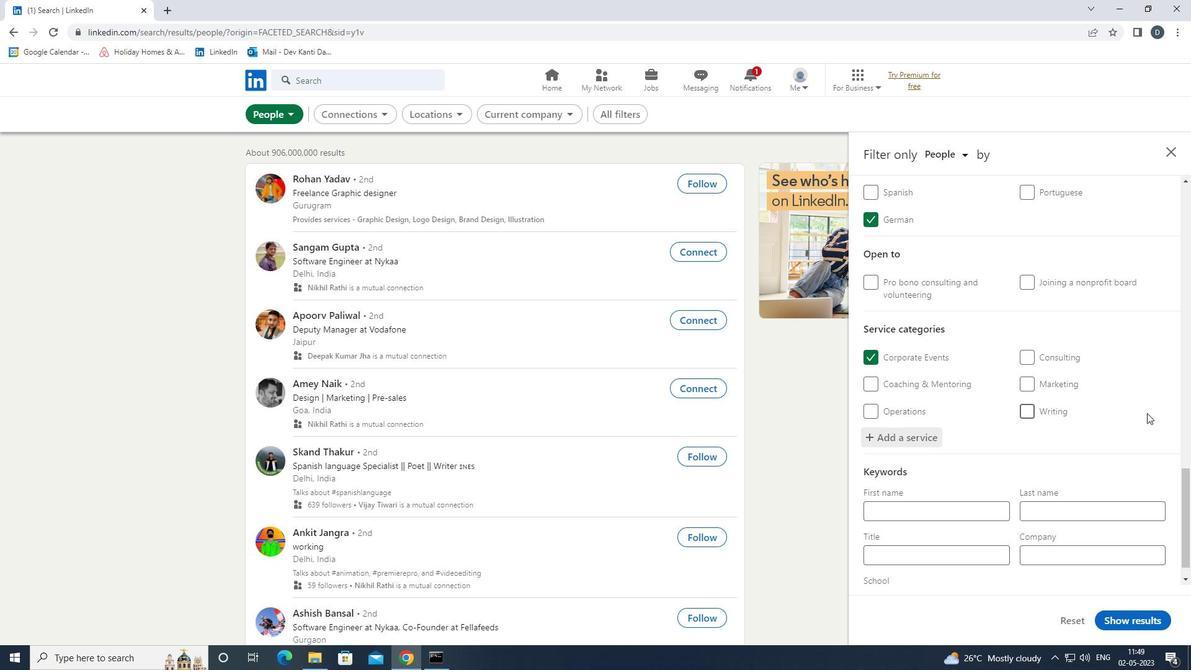 
Action: Mouse moved to (1157, 413)
Screenshot: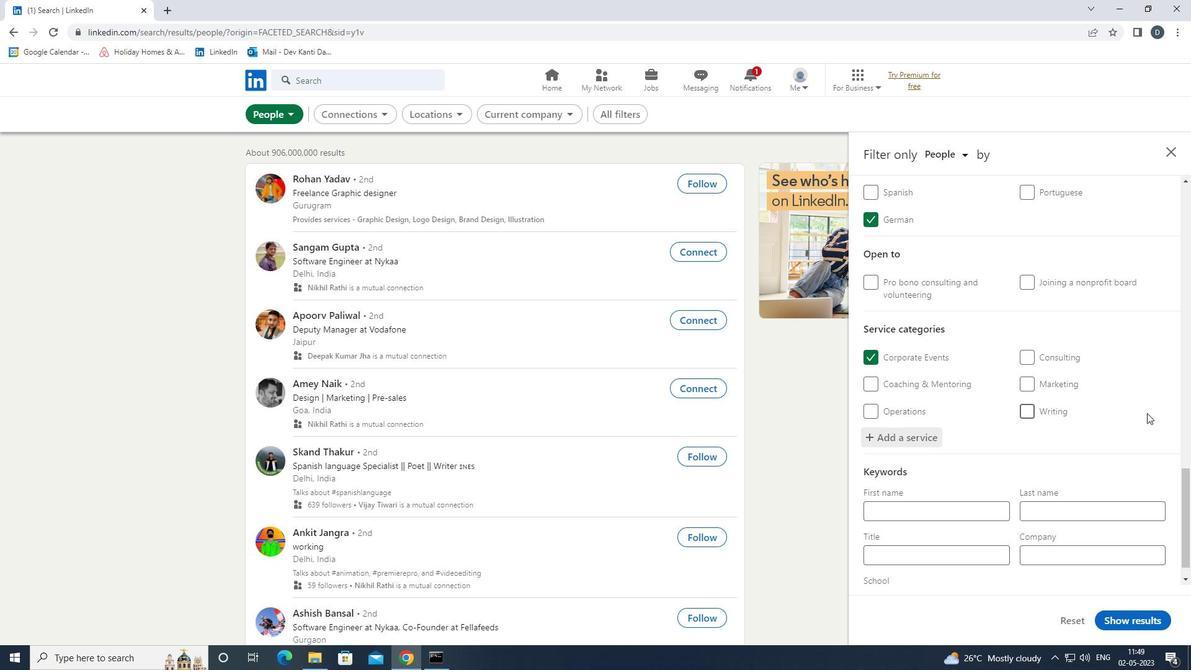 
Action: Mouse scrolled (1157, 413) with delta (0, 0)
Screenshot: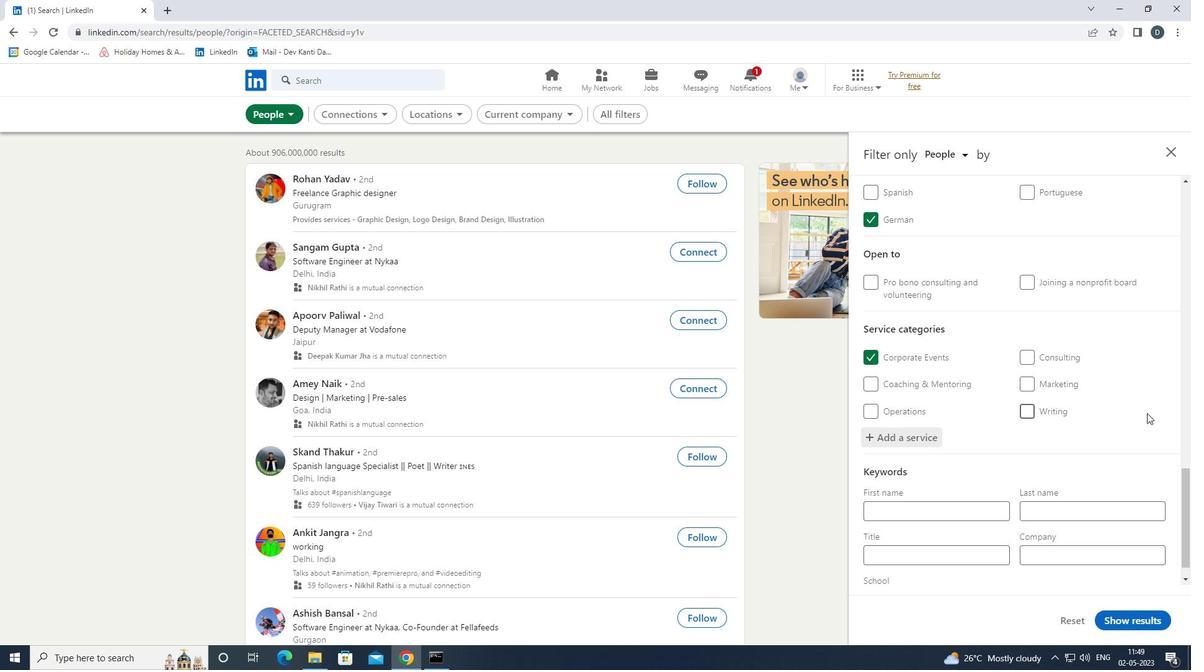
Action: Mouse moved to (1157, 414)
Screenshot: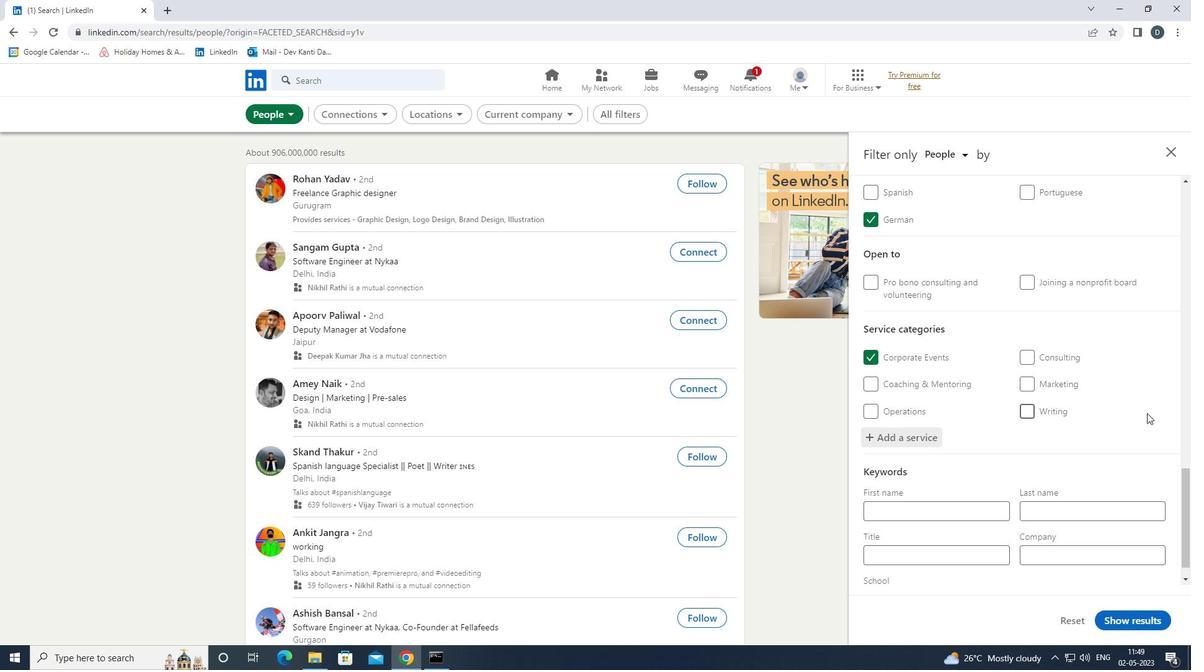 
Action: Mouse scrolled (1157, 413) with delta (0, 0)
Screenshot: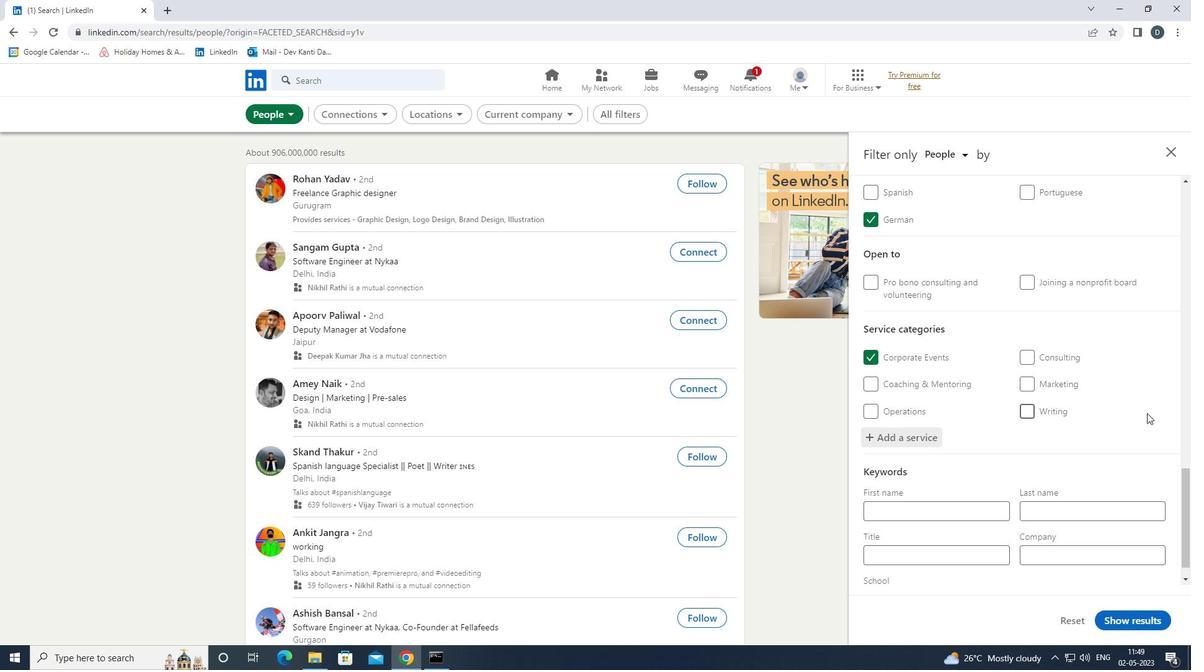 
Action: Mouse moved to (1157, 415)
Screenshot: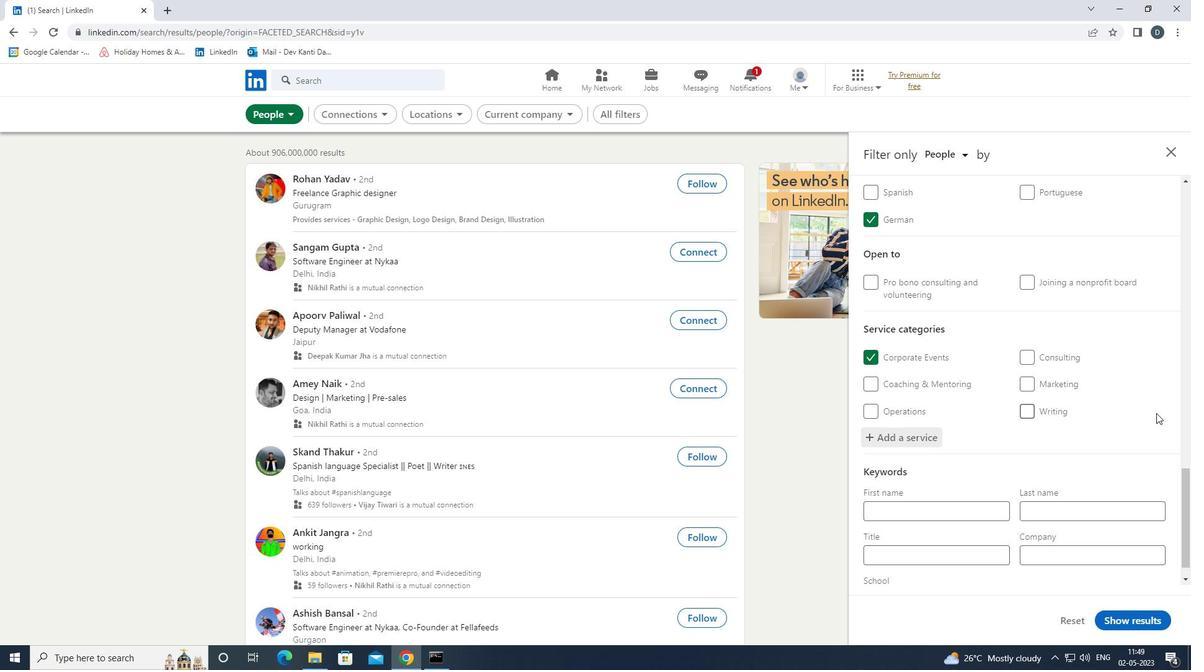 
Action: Mouse scrolled (1157, 414) with delta (0, 0)
Screenshot: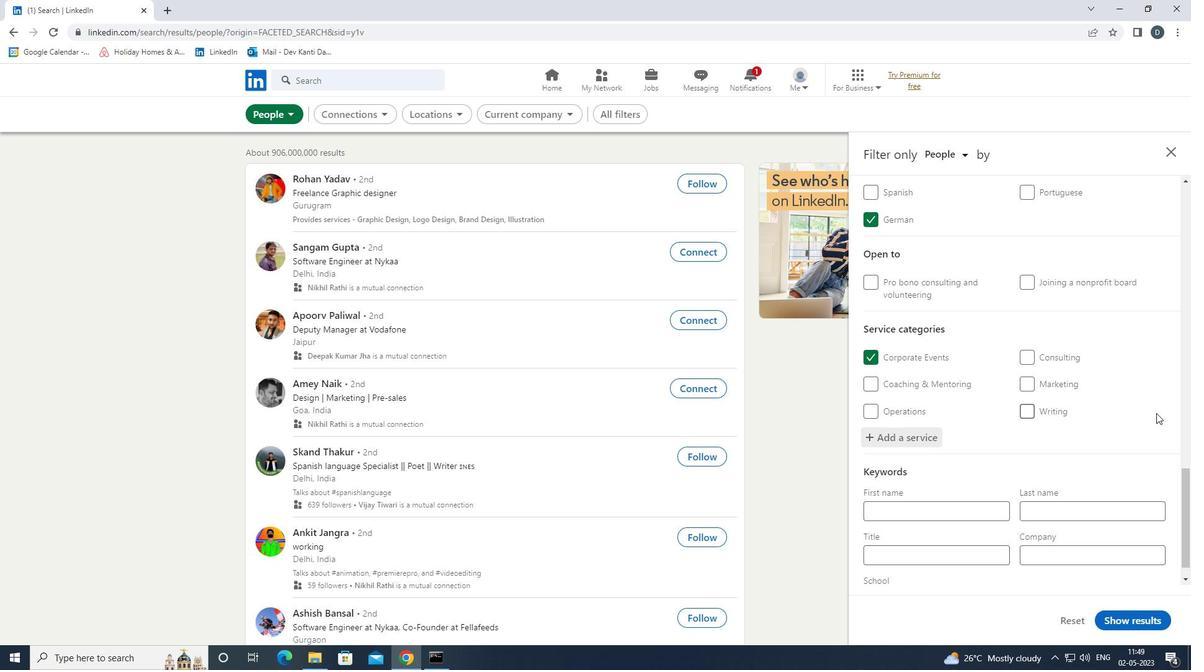 
Action: Mouse moved to (990, 526)
Screenshot: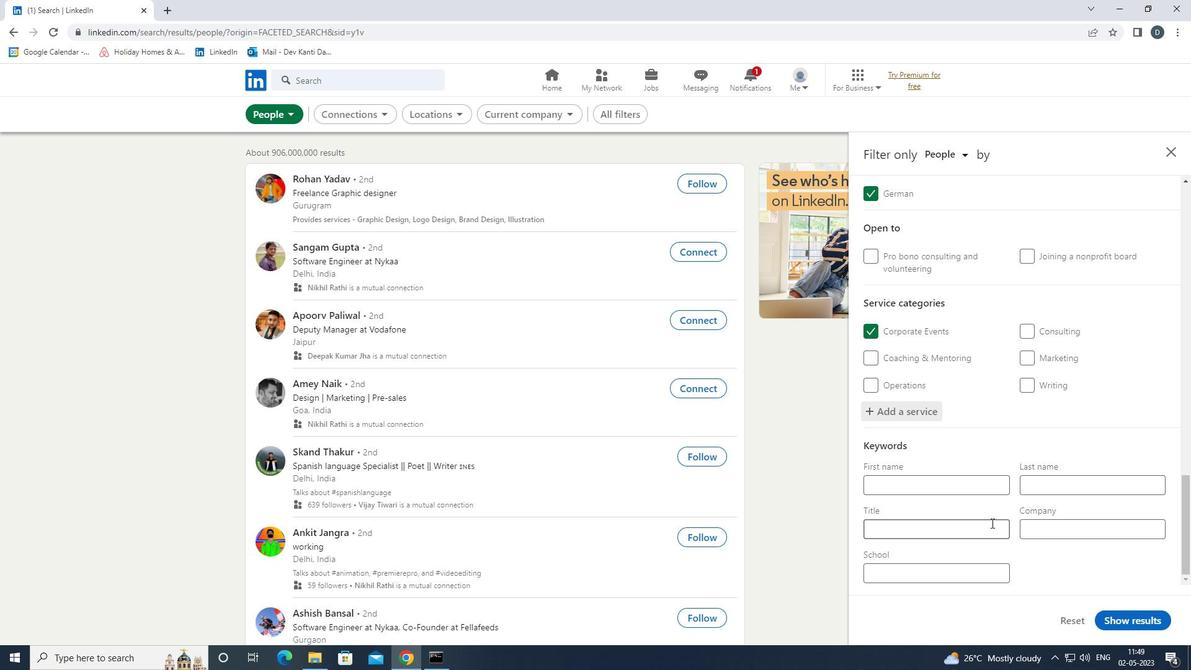 
Action: Mouse pressed left at (990, 526)
Screenshot: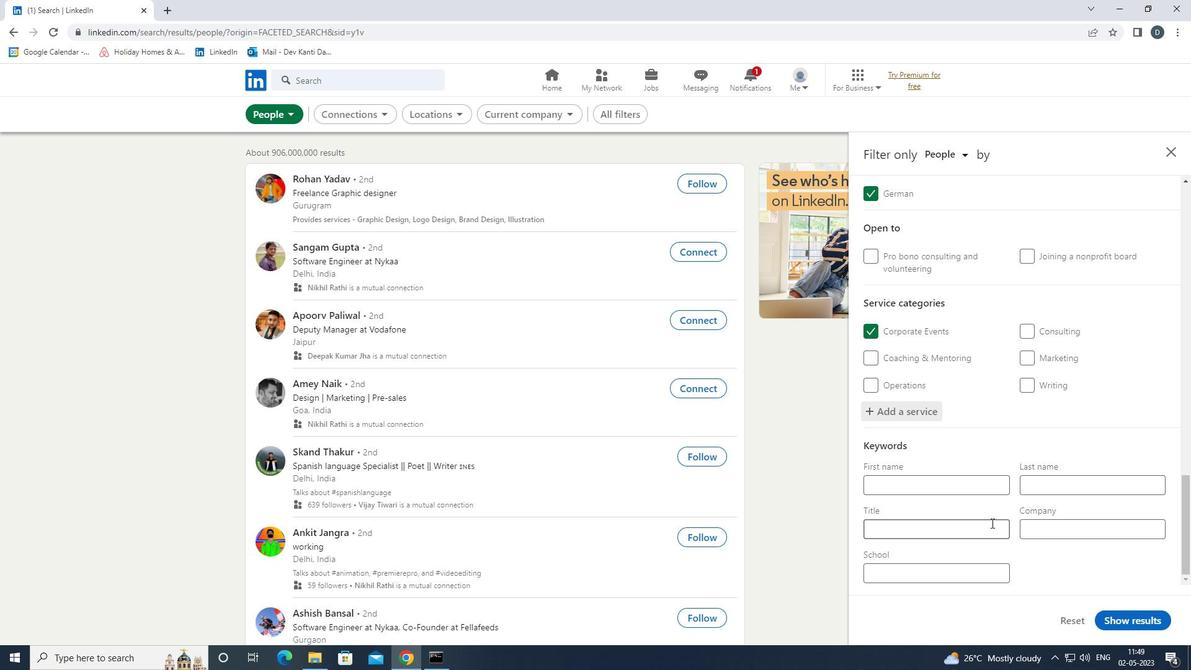 
Action: Key pressed <Key.shift>CONTINUOUS<Key.space><Key.shift>IMPROVEMENT<Key.space><Key.shift>LEAD
Screenshot: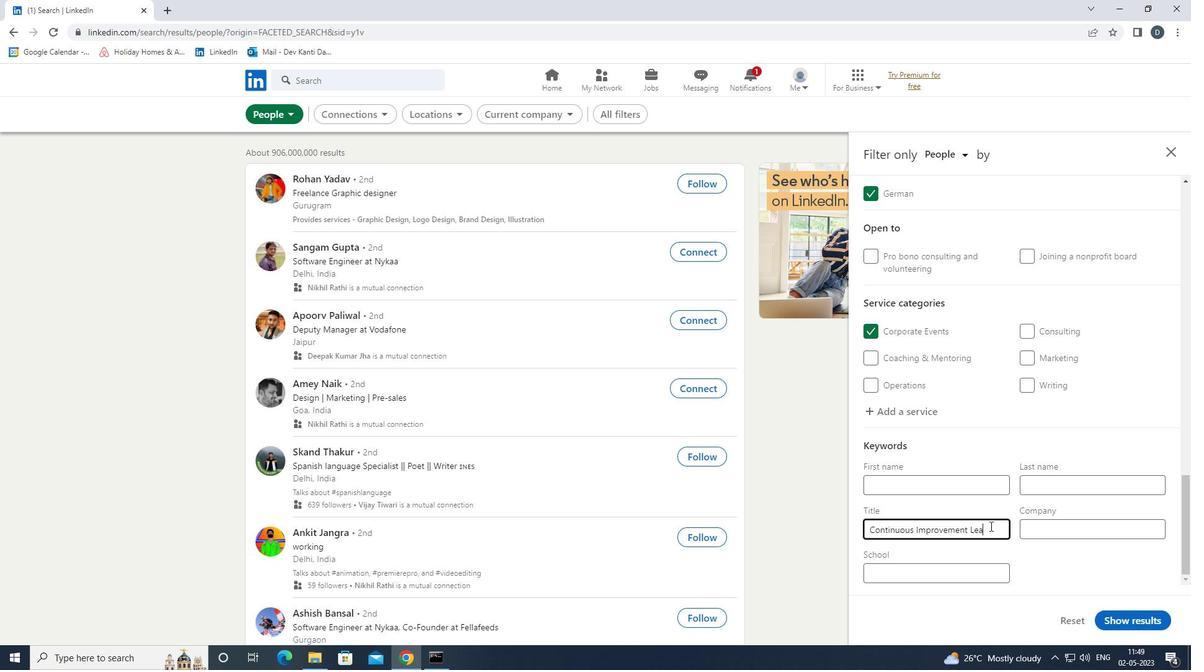 
Action: Mouse moved to (1148, 616)
Screenshot: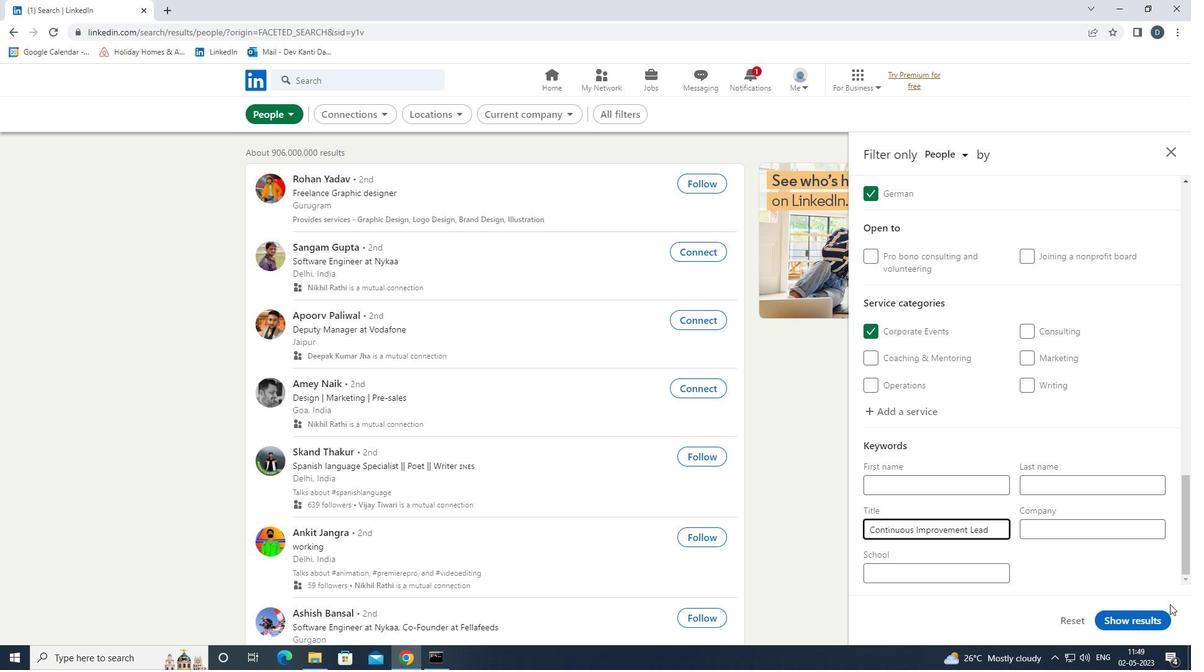
Action: Mouse pressed left at (1148, 616)
Screenshot: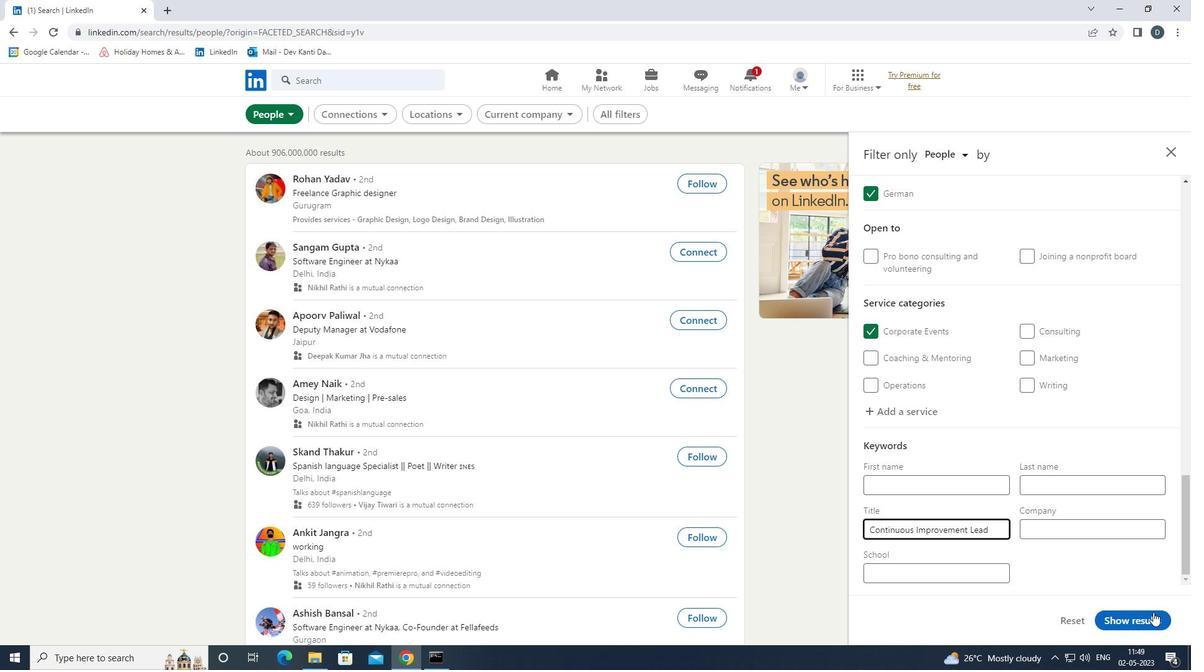
Action: Mouse moved to (887, 495)
Screenshot: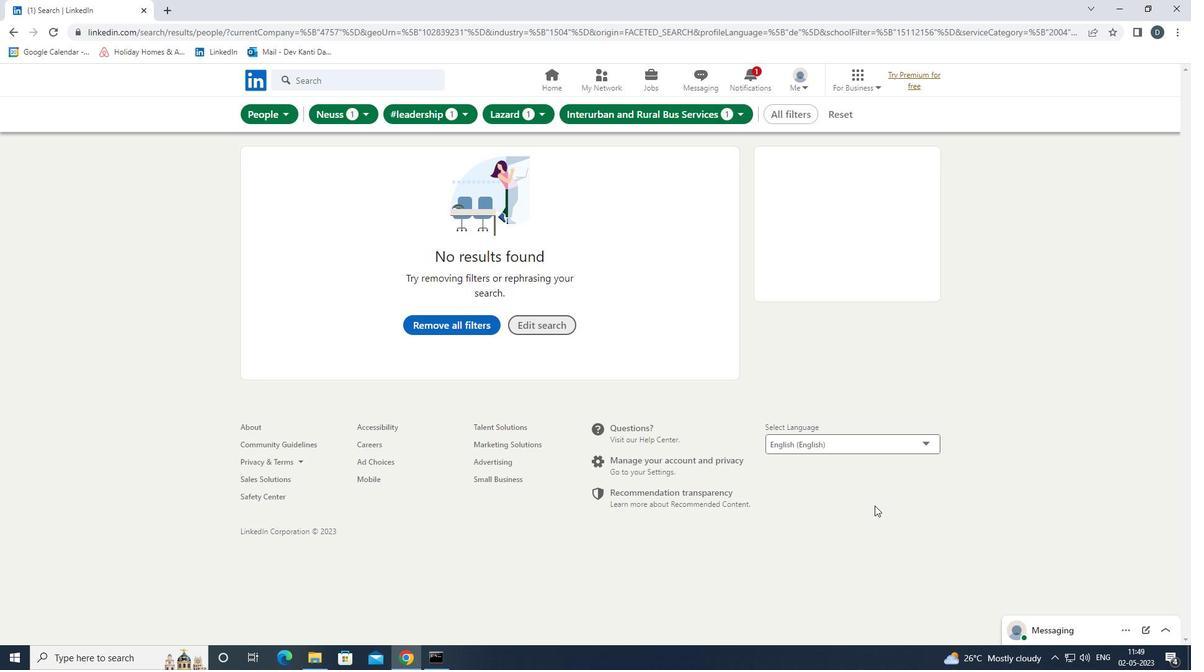 
